 Task: Open a Modern Writer Template save the file as application.epub Remove the following  from template: 'Address' Change the date  '20 May, 2023' change Dear Ms Reader to   Greetings. Add body to the letter I am writing to inform you about an upcoming event that may be of interest to you. Our organization is hosting a seminar on [topic], and we believe it will provide valuable insights and networking opportunities. I encourage you to attend and share this invitation with others who may benefit.Add Name  'Joey'. Insert watermark  Ram&Sons Apply Font Style in watermark Nunito; font size  117and place the watermark  Diagonally 
Action: Mouse moved to (493, 292)
Screenshot: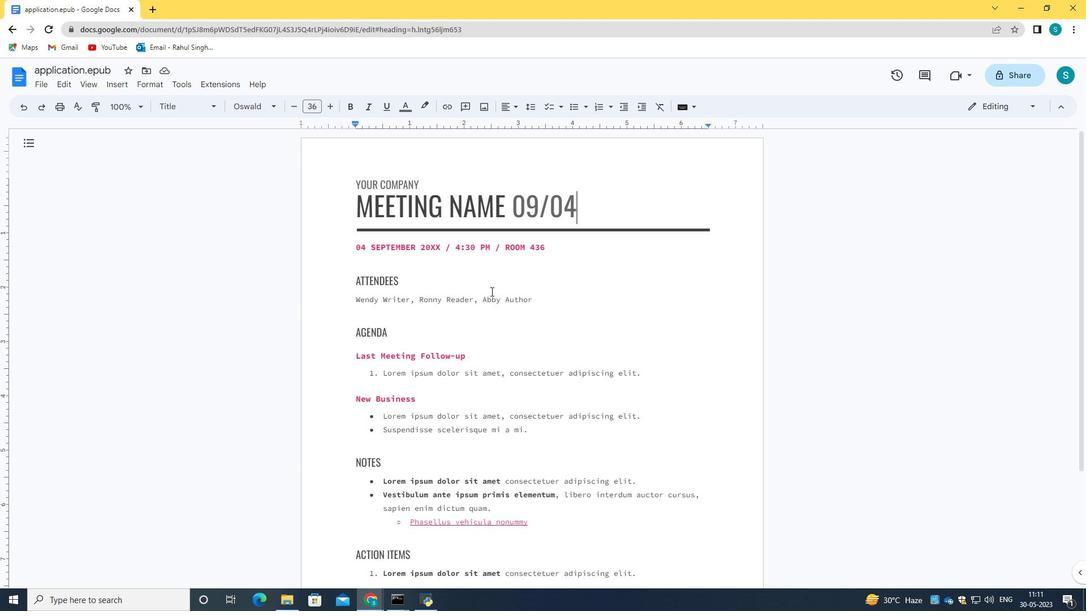 
Action: Mouse scrolled (493, 293) with delta (0, 0)
Screenshot: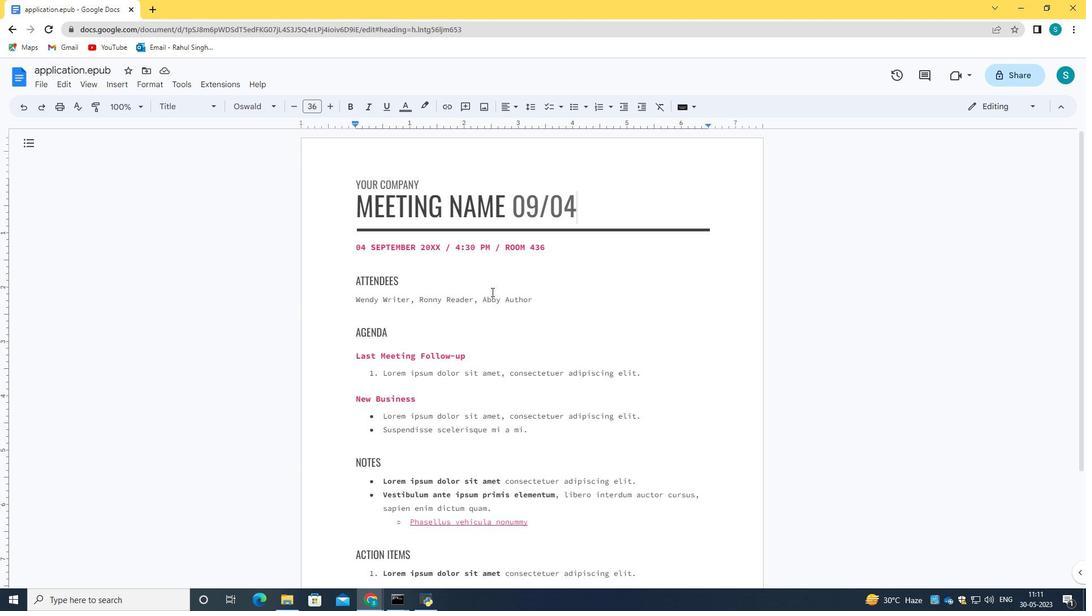 
Action: Mouse scrolled (493, 293) with delta (0, 0)
Screenshot: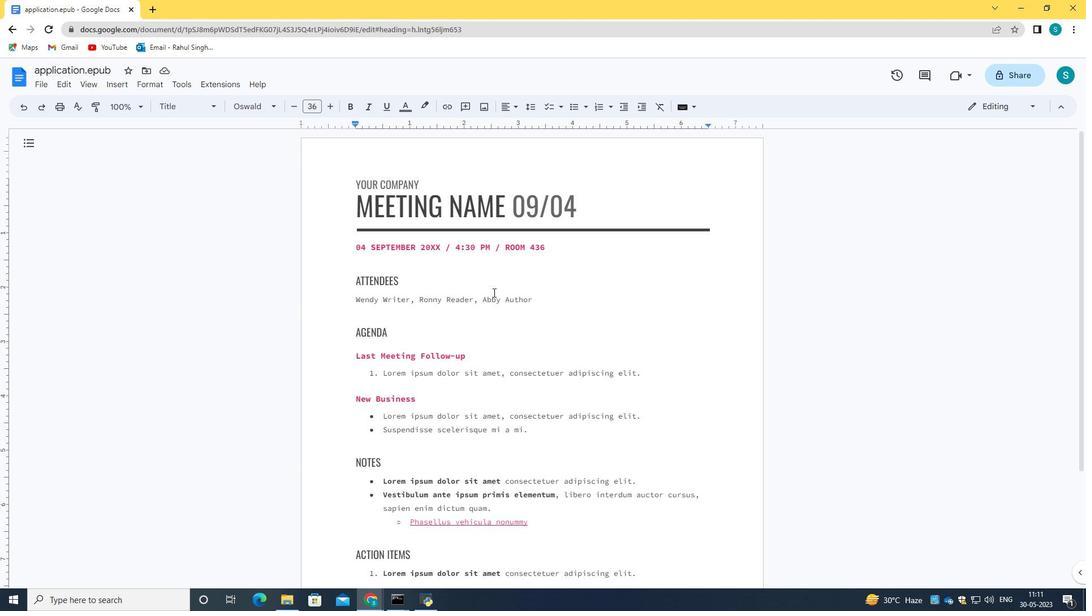 
Action: Mouse moved to (111, 68)
Screenshot: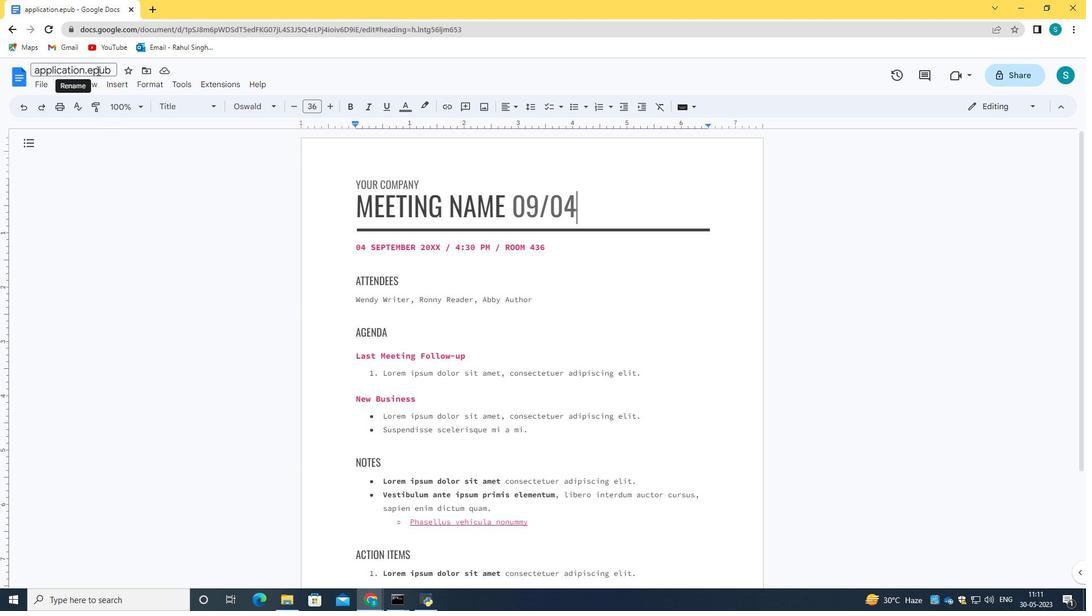
Action: Mouse pressed left at (111, 68)
Screenshot: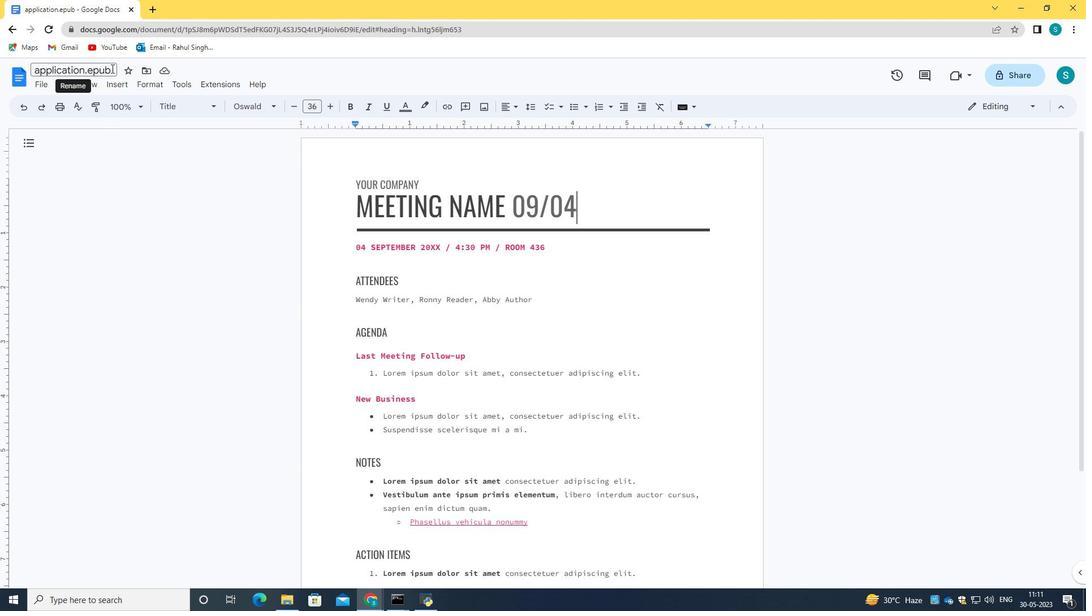 
Action: Mouse pressed left at (111, 68)
Screenshot: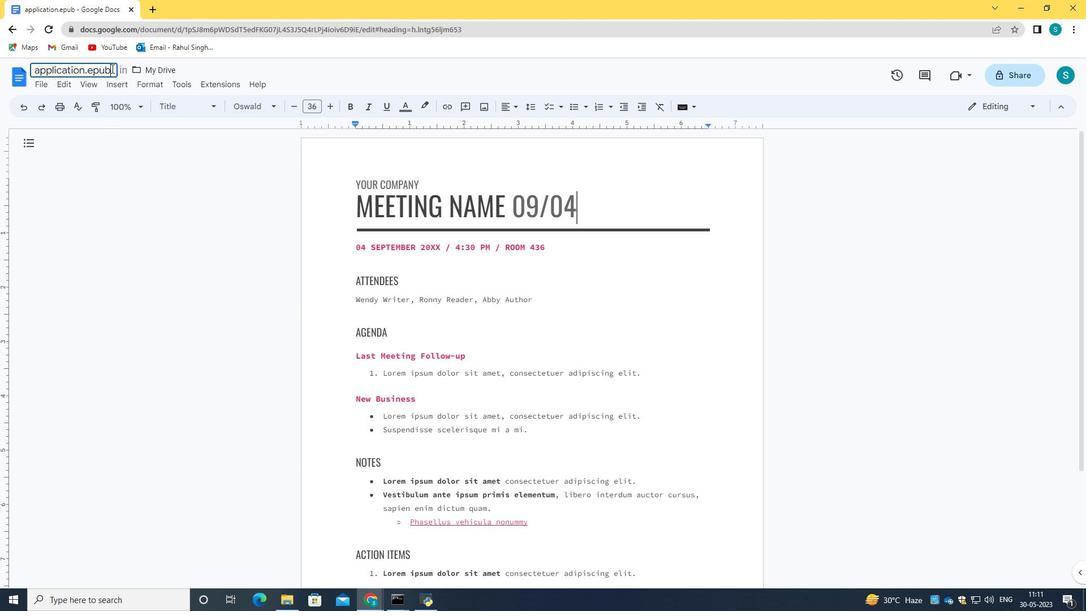 
Action: Mouse moved to (6, 62)
Screenshot: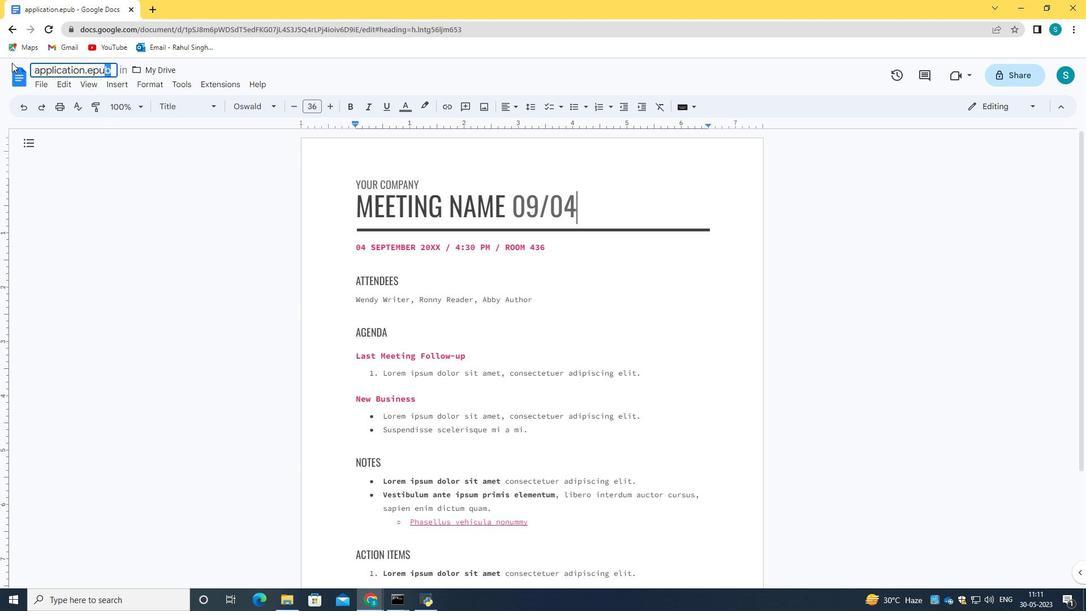 
Action: Key pressed <Key.backspace><Key.caps_lock><Key.caps_lock>application
Screenshot: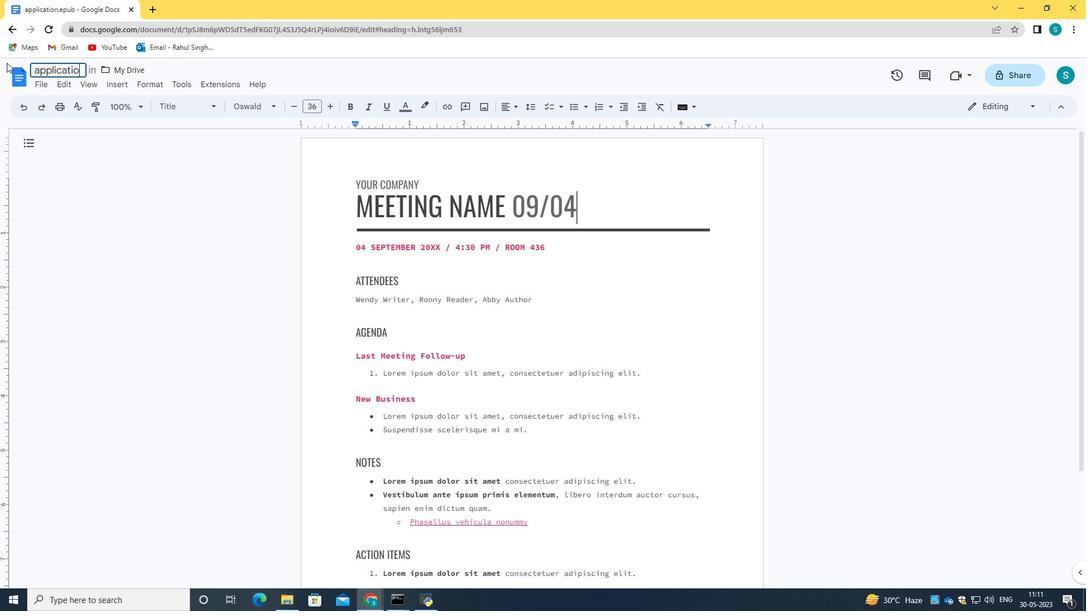 
Action: Mouse moved to (6, 63)
Screenshot: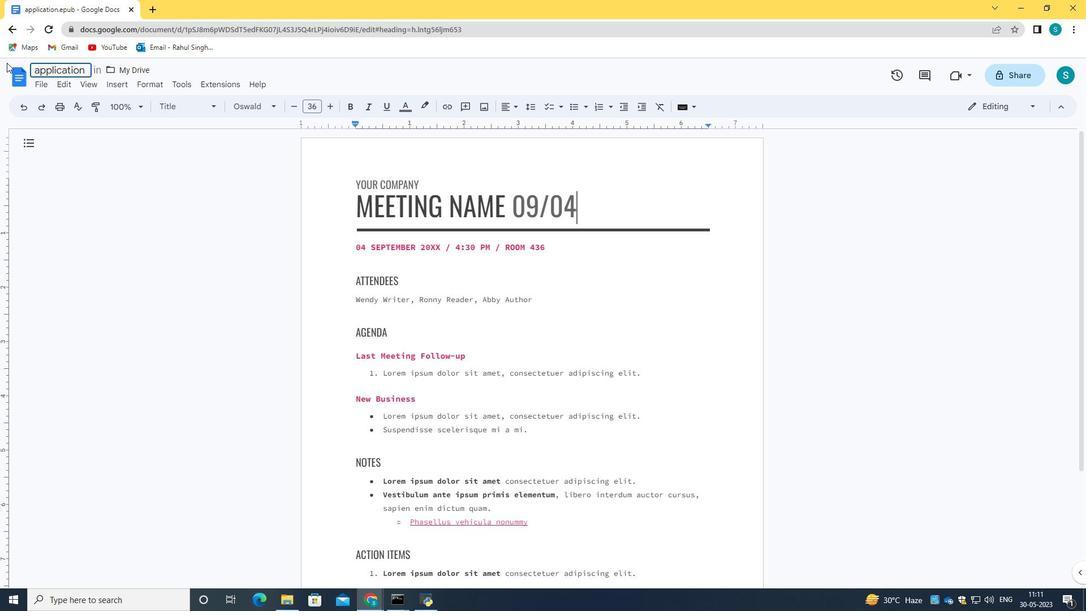 
Action: Key pressed .epub
Screenshot: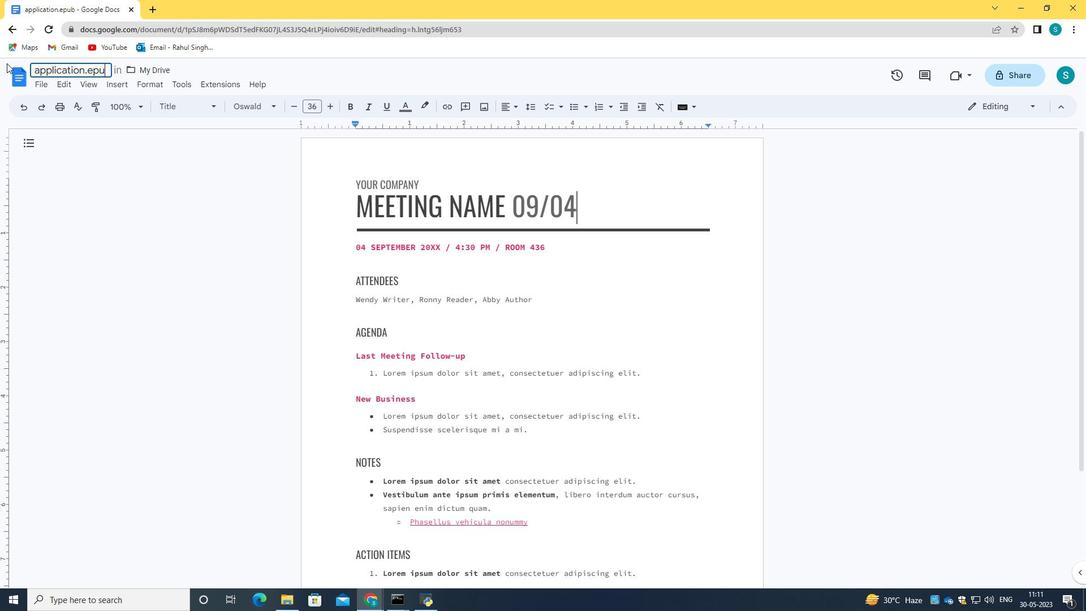 
Action: Mouse moved to (223, 67)
Screenshot: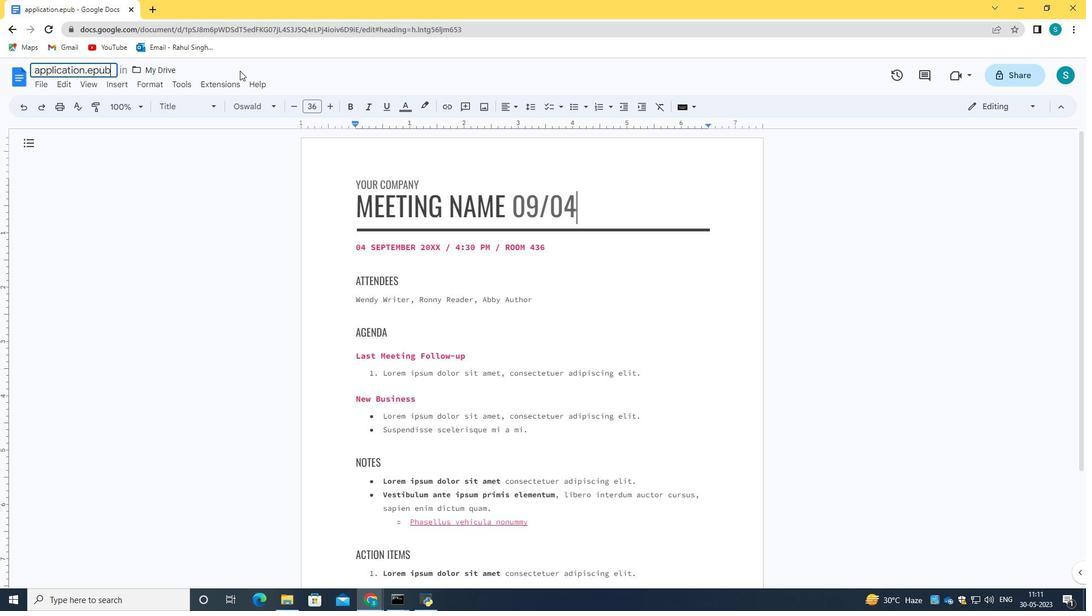
Action: Mouse pressed left at (223, 67)
Screenshot: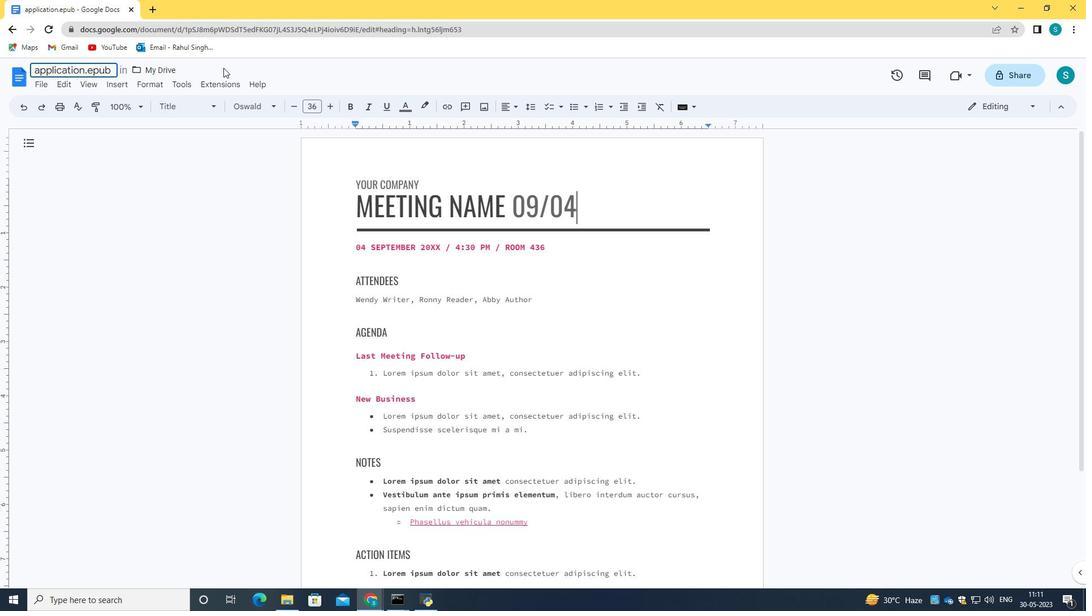 
Action: Mouse moved to (540, 257)
Screenshot: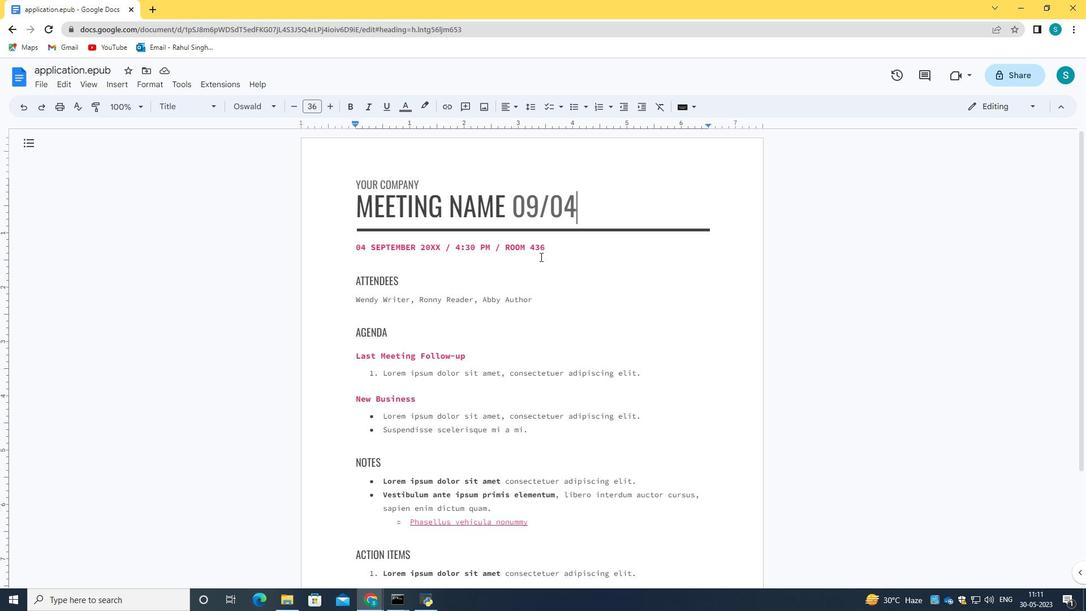 
Action: Mouse scrolled (540, 256) with delta (0, 0)
Screenshot: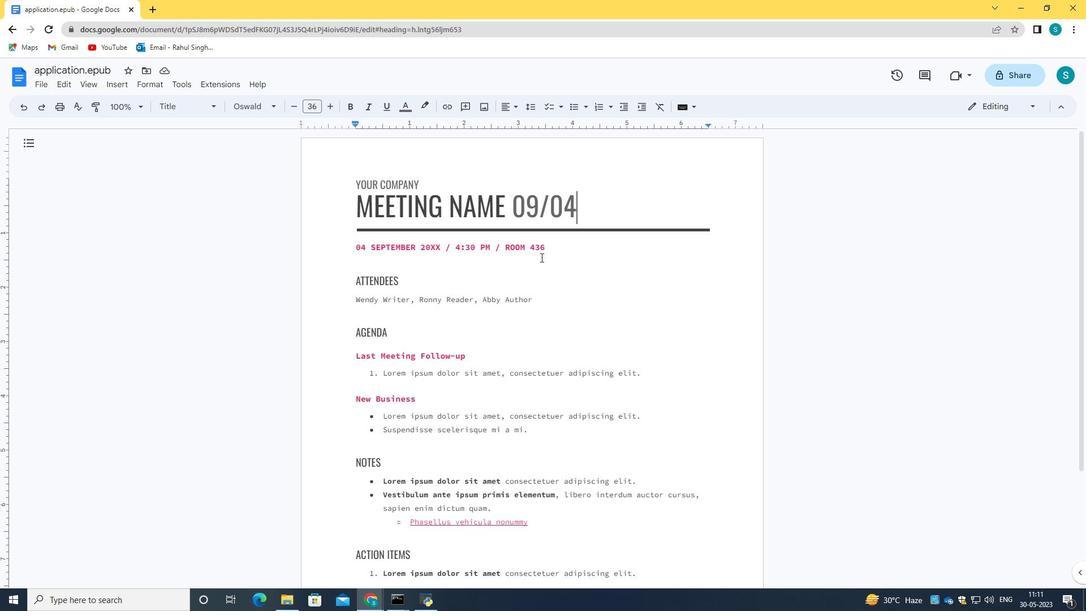 
Action: Mouse moved to (541, 263)
Screenshot: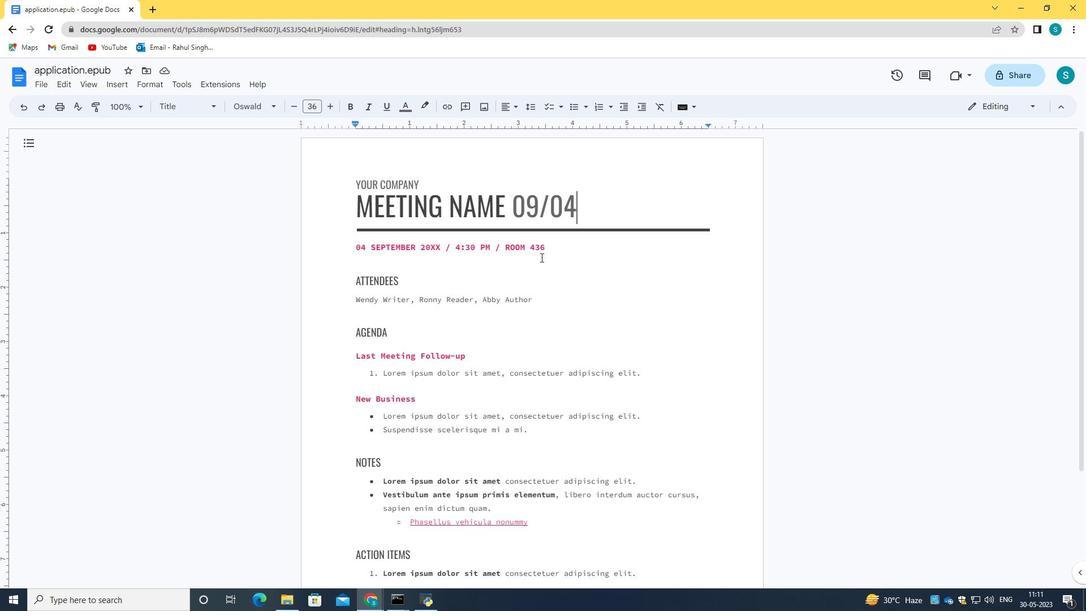 
Action: Mouse scrolled (541, 262) with delta (0, 0)
Screenshot: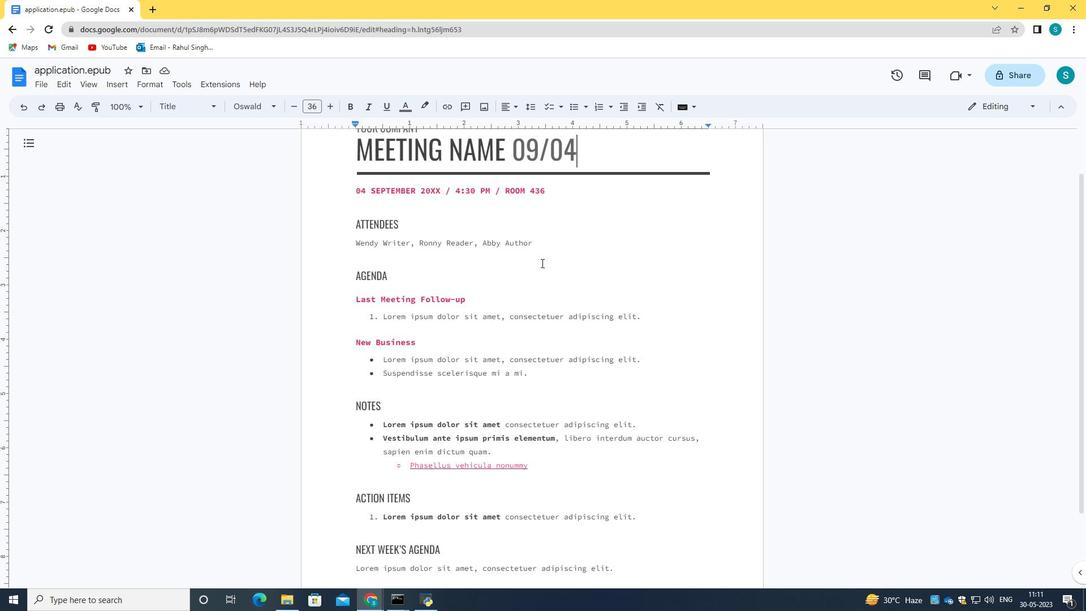 
Action: Mouse scrolled (541, 262) with delta (0, 0)
Screenshot: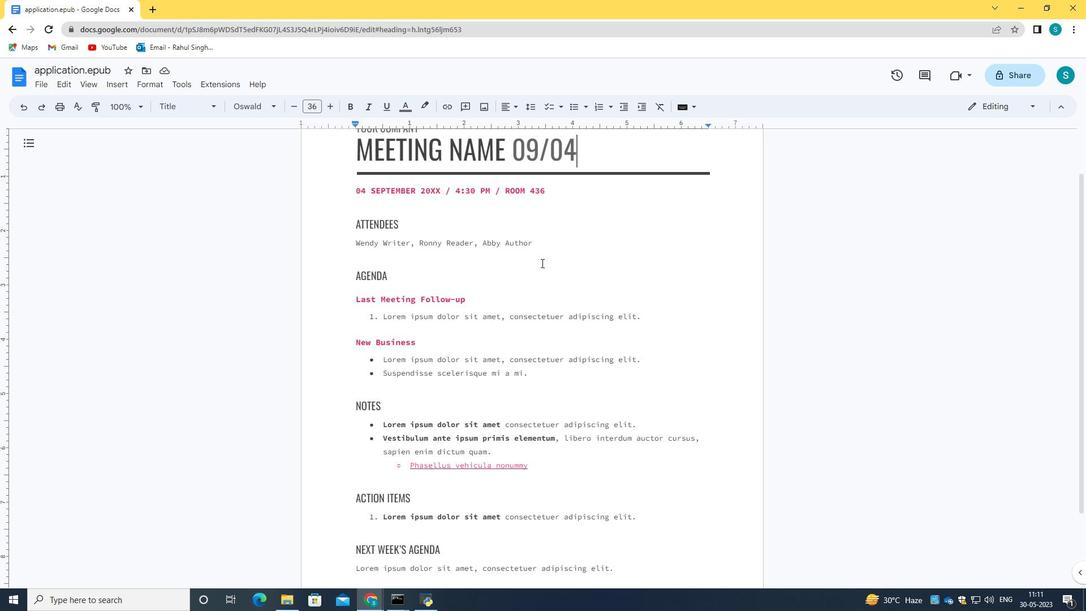
Action: Mouse scrolled (541, 263) with delta (0, 0)
Screenshot: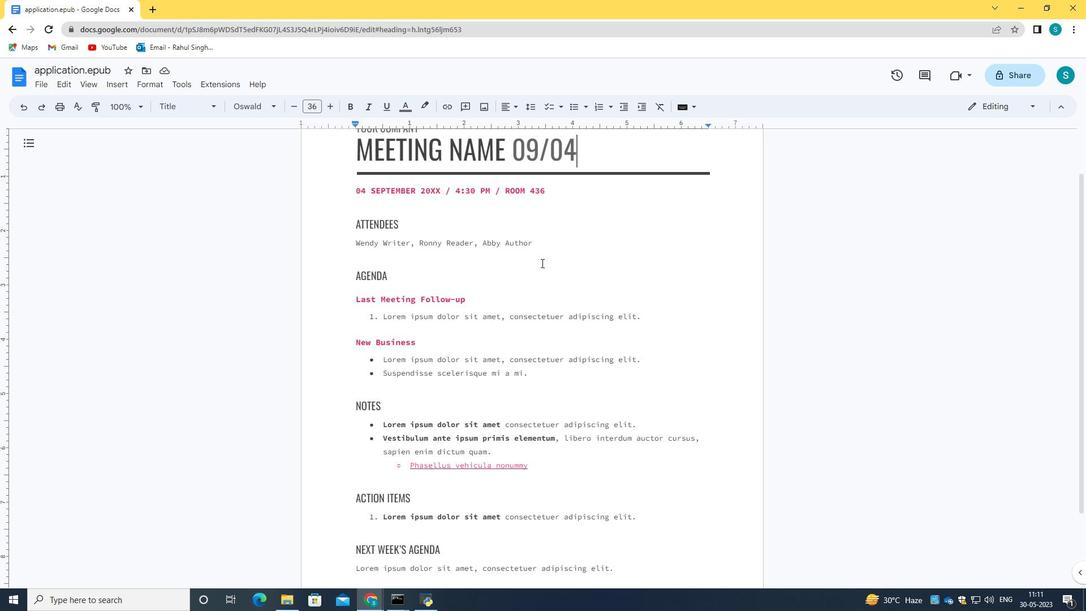 
Action: Mouse scrolled (541, 263) with delta (0, 0)
Screenshot: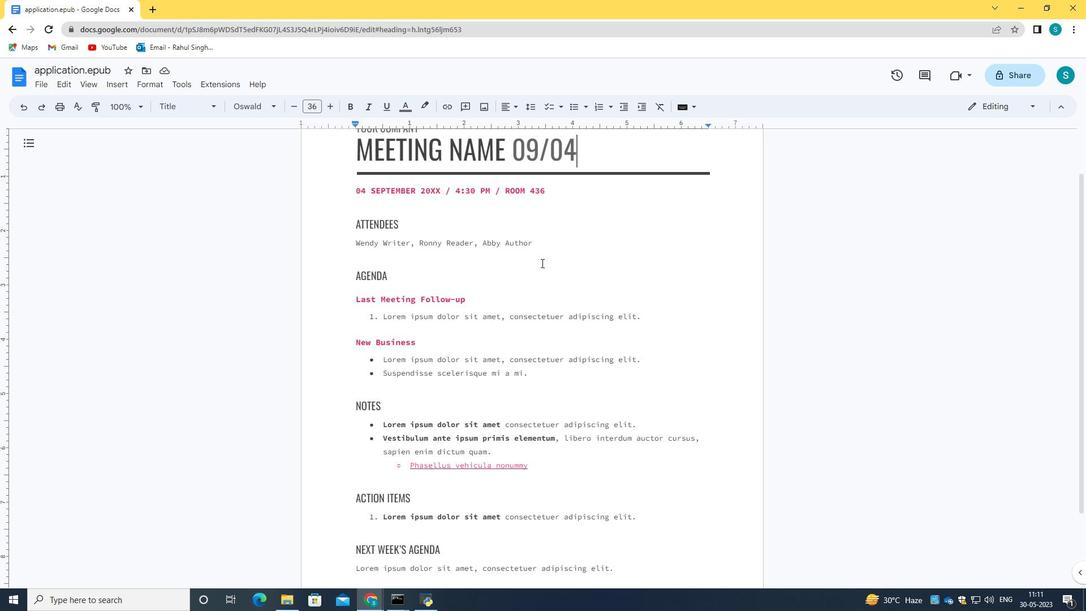 
Action: Mouse scrolled (541, 263) with delta (0, 0)
Screenshot: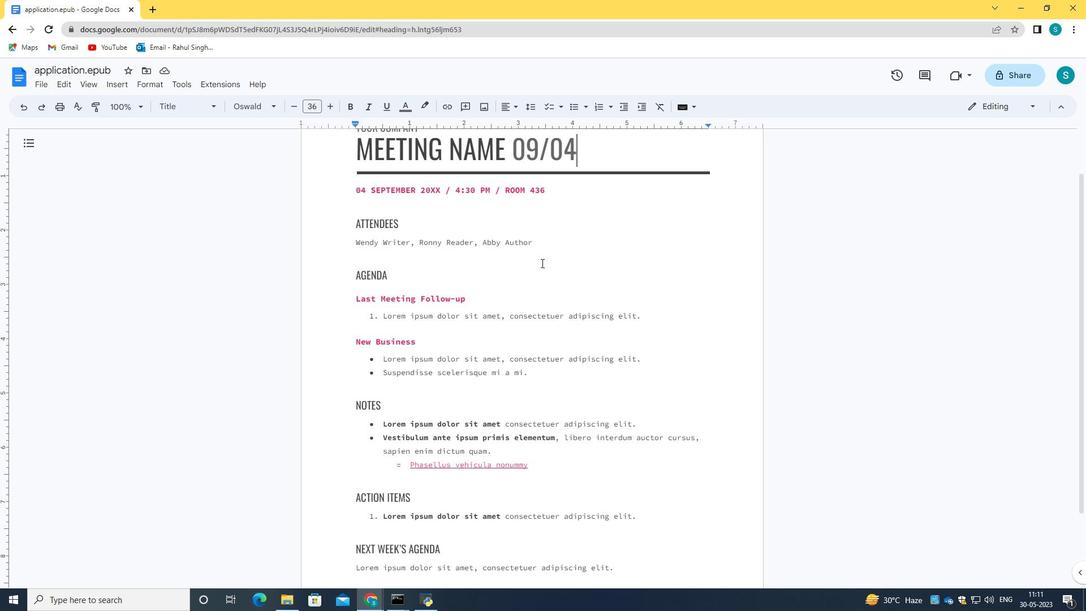 
Action: Key pressed ctrl+S<'\x13'>
Screenshot: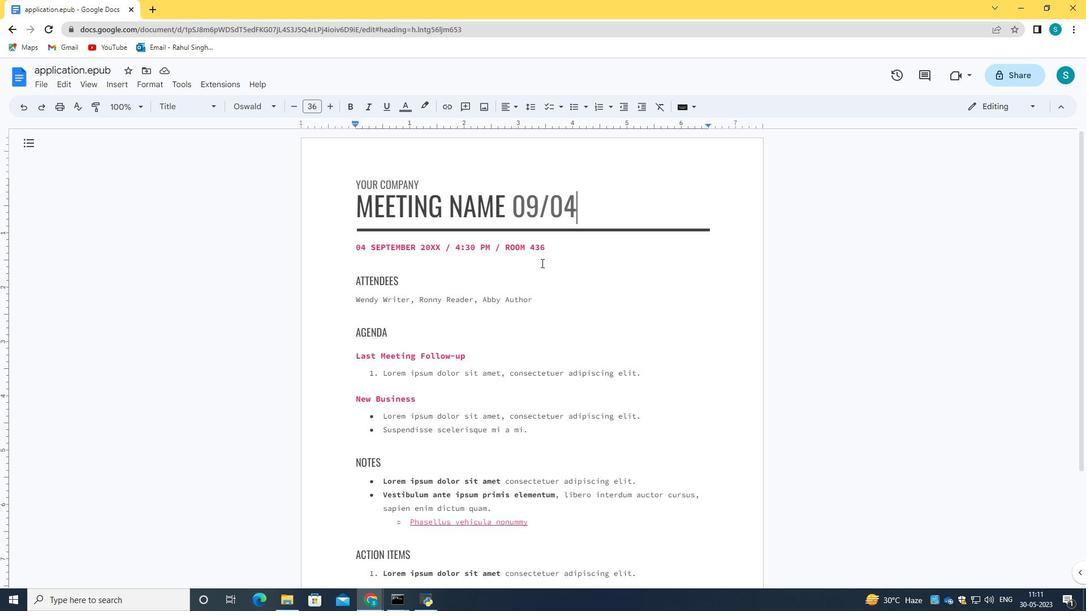
Action: Mouse moved to (583, 209)
Screenshot: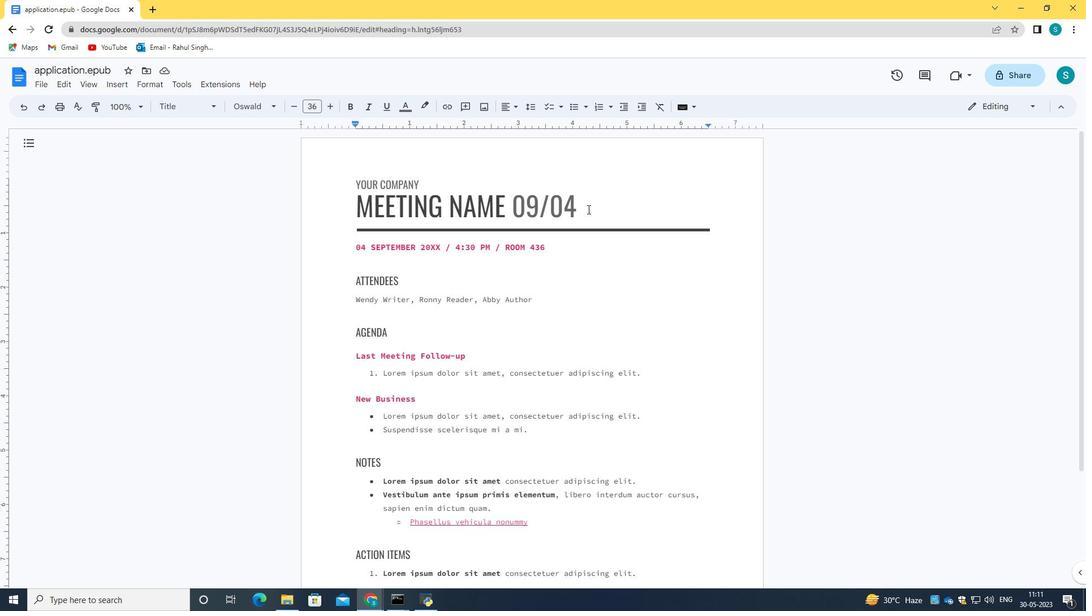 
Action: Mouse pressed left at (583, 209)
Screenshot: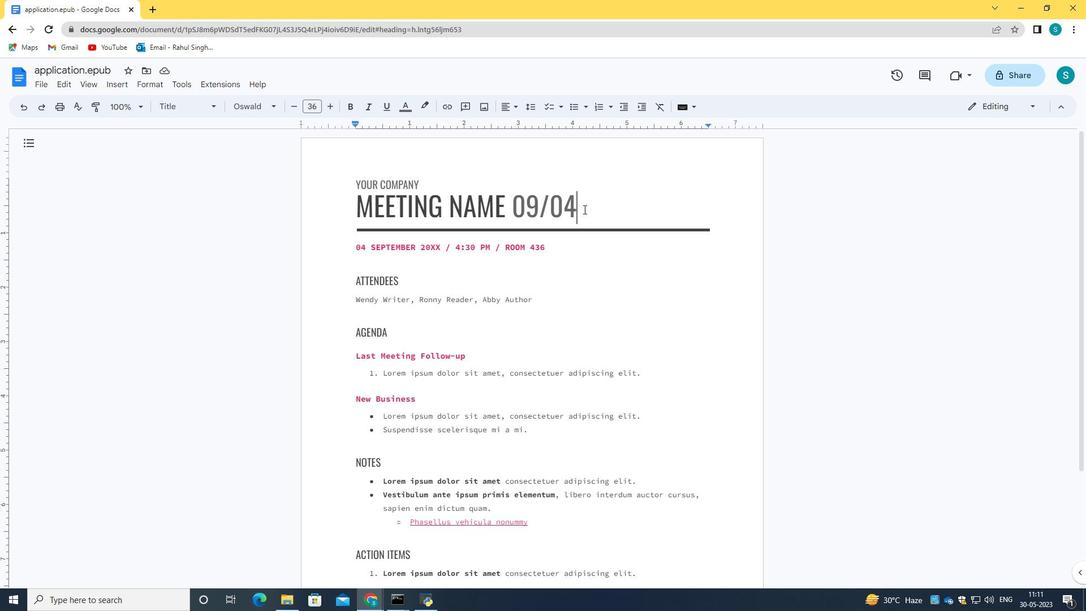 
Action: Mouse moved to (333, 161)
Screenshot: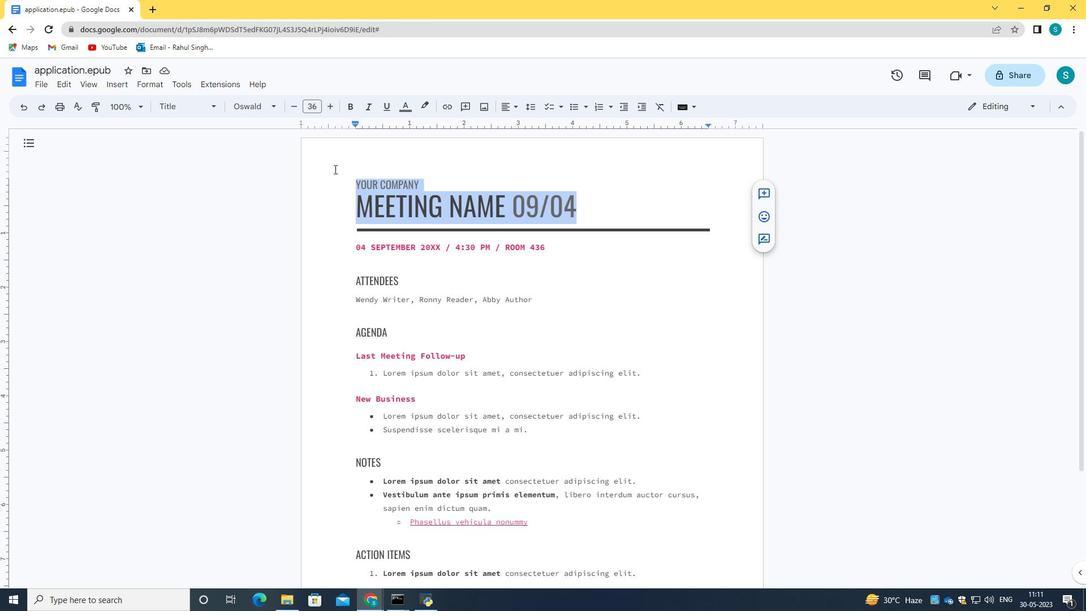 
Action: Key pressed <Key.backspace>
Screenshot: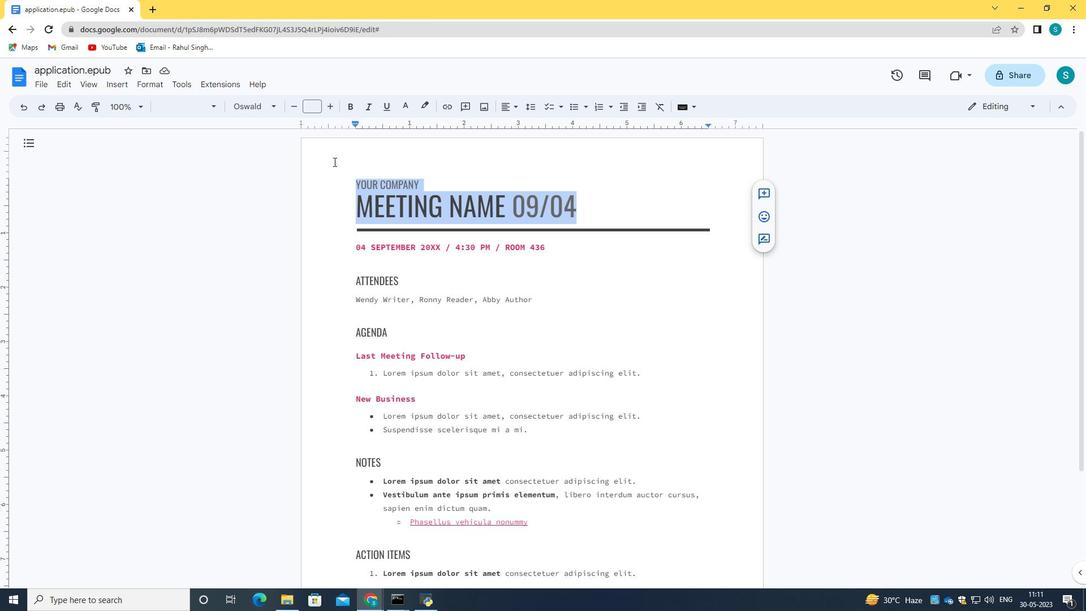 
Action: Mouse moved to (481, 327)
Screenshot: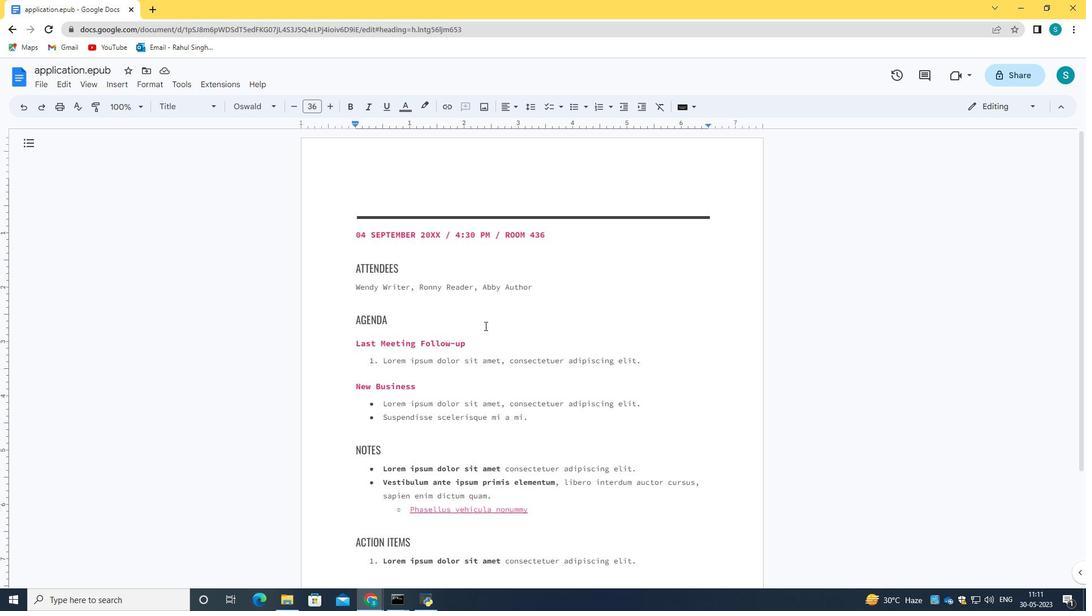 
Action: Mouse scrolled (481, 326) with delta (0, 0)
Screenshot: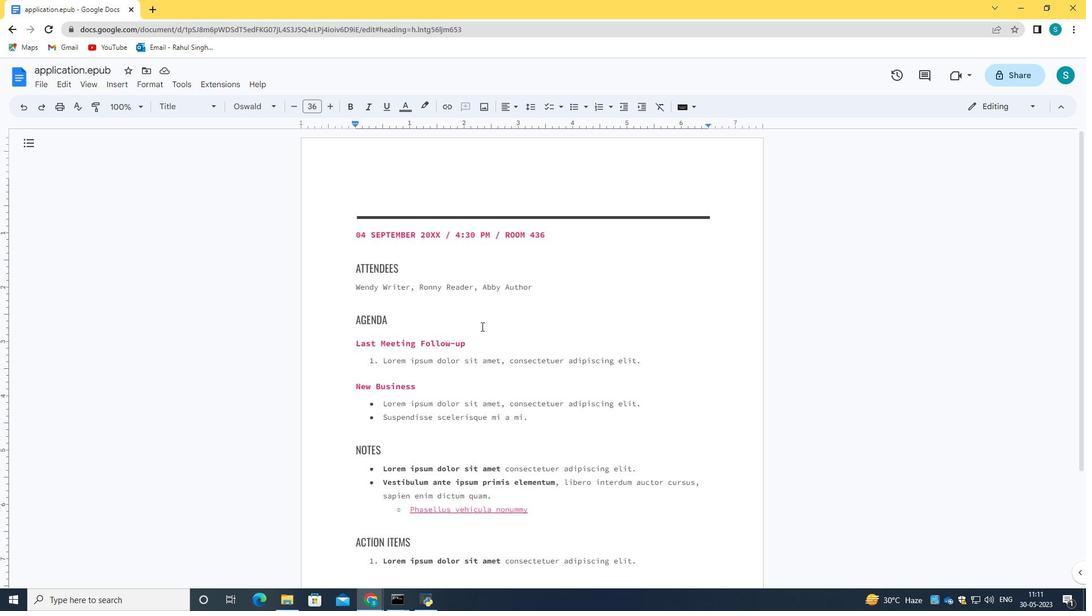 
Action: Mouse scrolled (481, 326) with delta (0, 0)
Screenshot: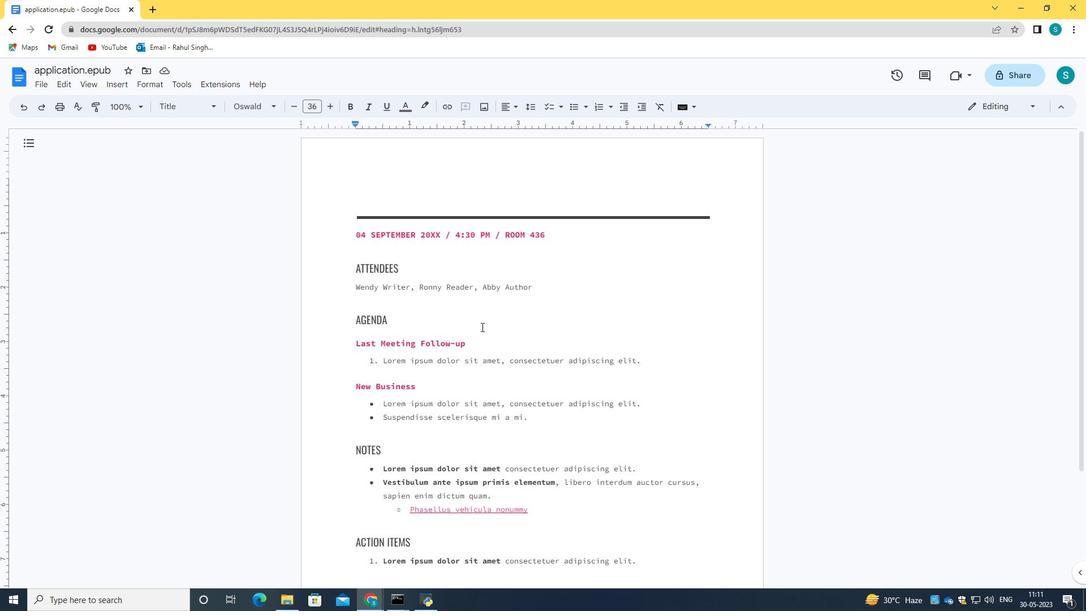 
Action: Mouse scrolled (481, 326) with delta (0, 0)
Screenshot: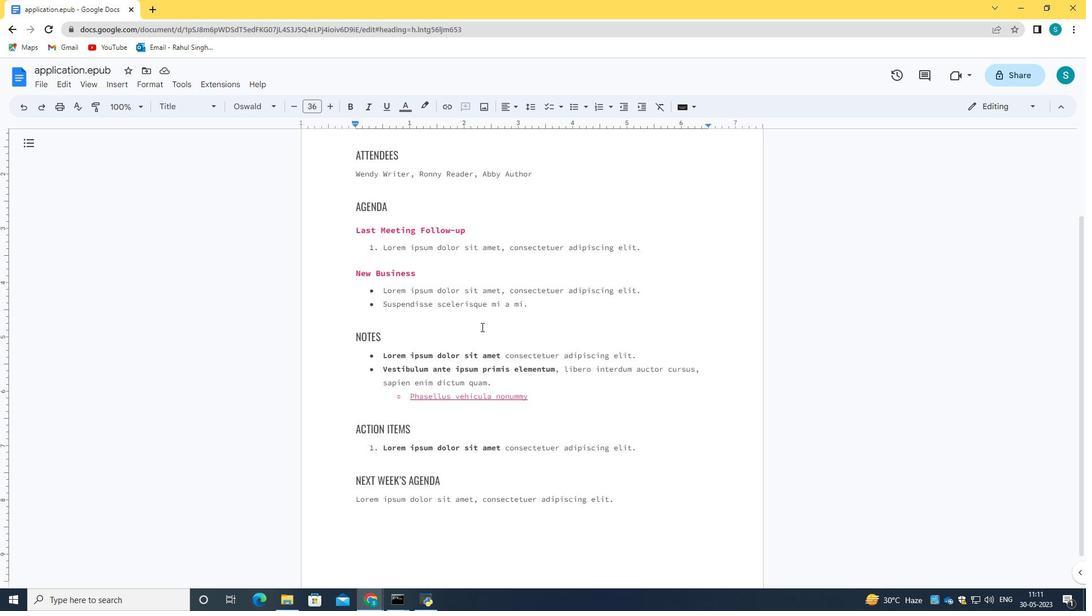 
Action: Mouse scrolled (481, 327) with delta (0, 0)
Screenshot: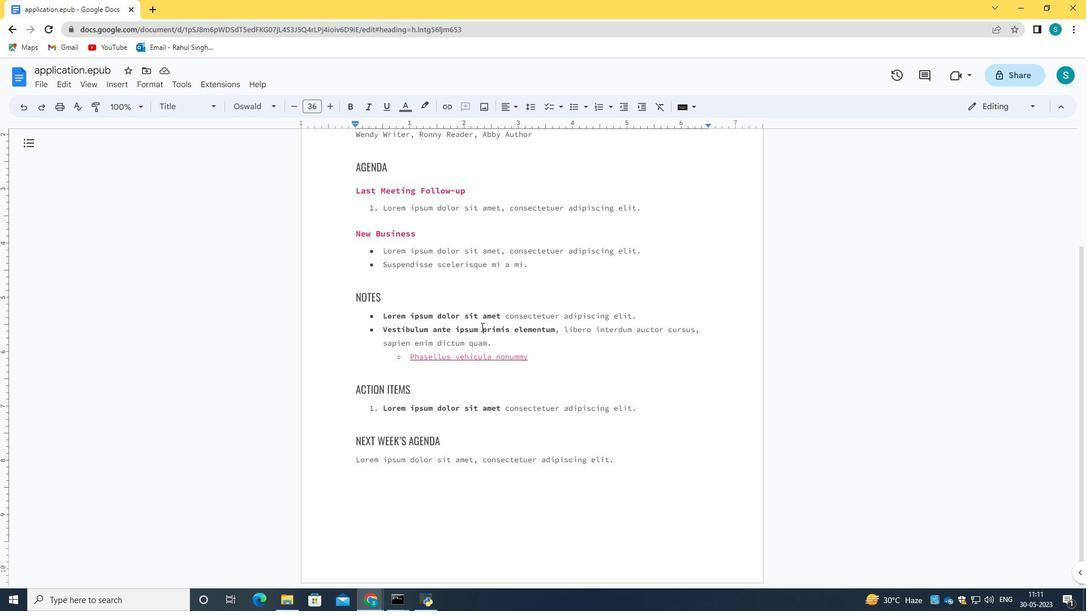 
Action: Mouse scrolled (481, 327) with delta (0, 0)
Screenshot: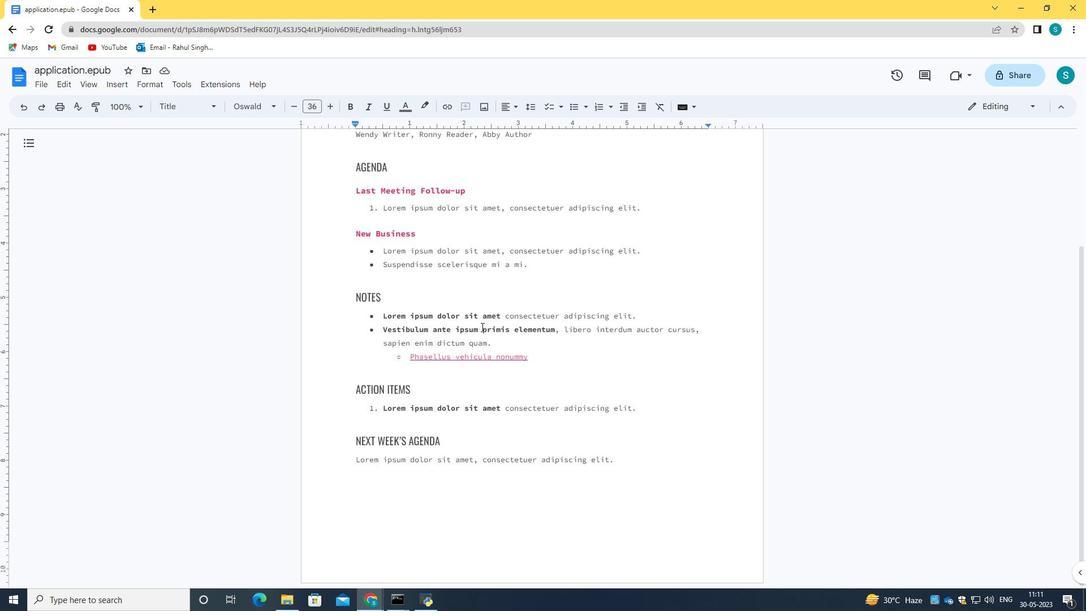 
Action: Mouse scrolled (481, 327) with delta (0, 0)
Screenshot: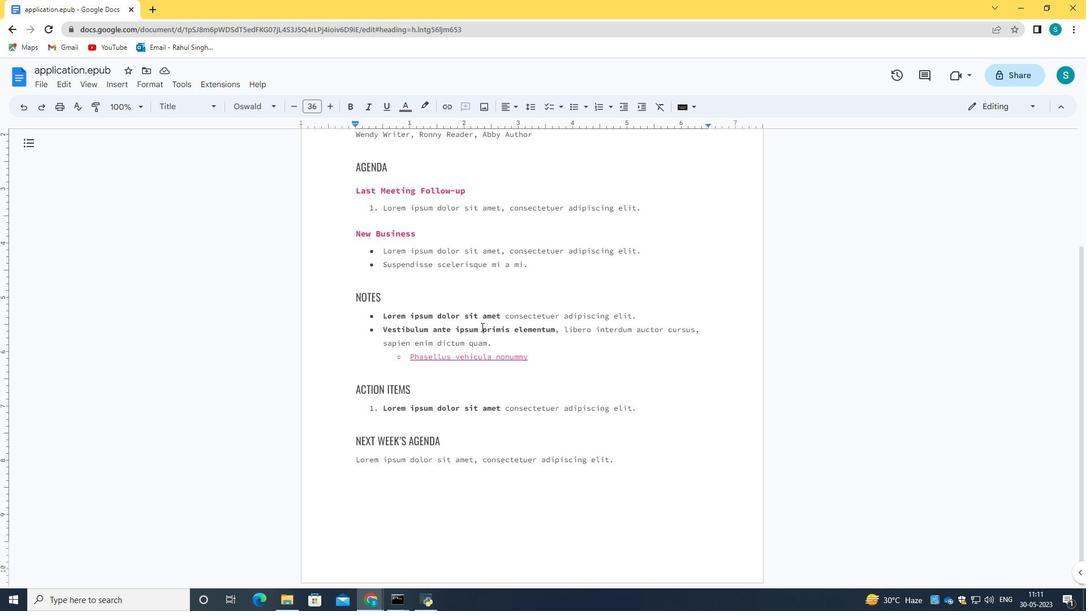 
Action: Mouse scrolled (481, 327) with delta (0, 0)
Screenshot: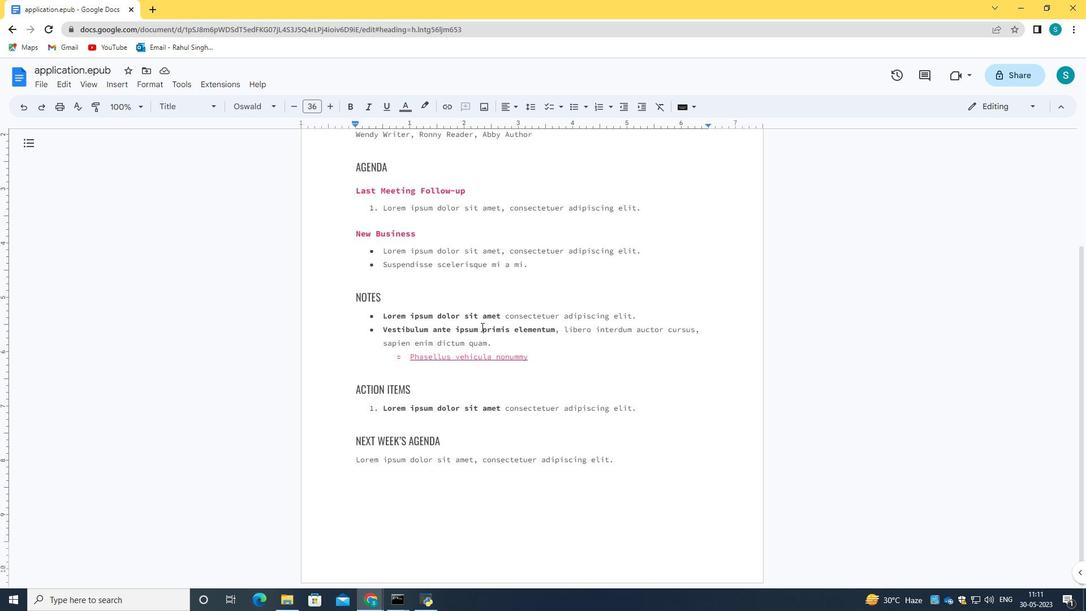 
Action: Mouse moved to (410, 190)
Screenshot: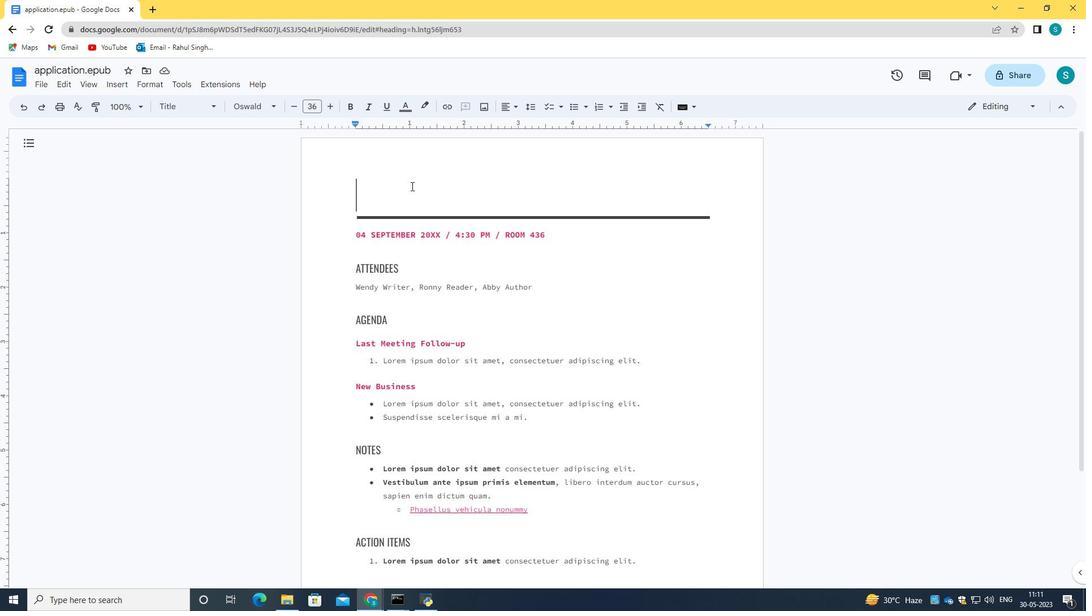
Action: Mouse pressed left at (410, 190)
Screenshot: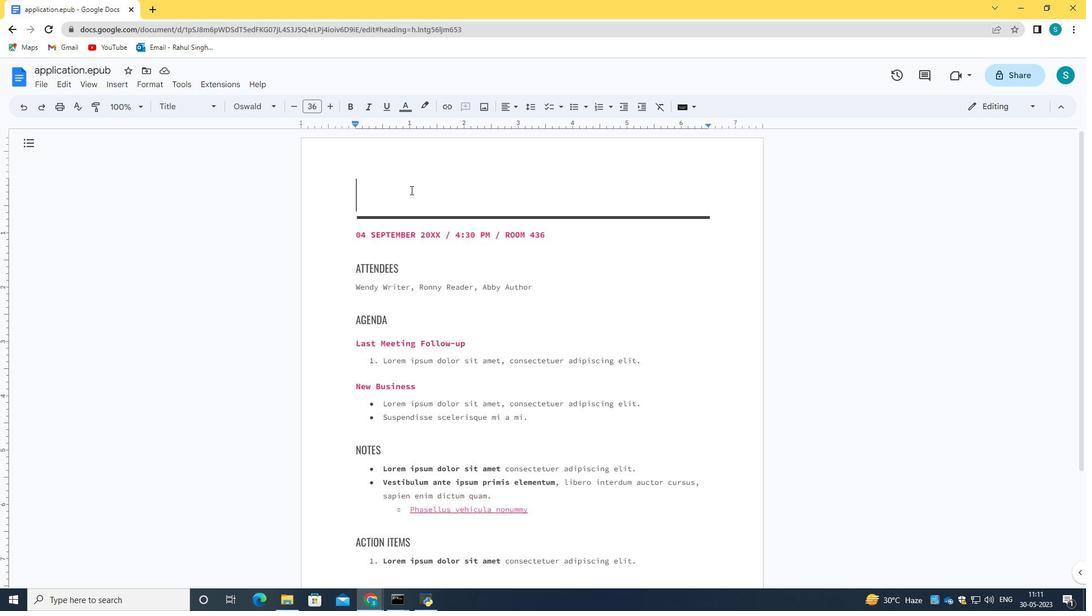 
Action: Mouse moved to (410, 190)
Screenshot: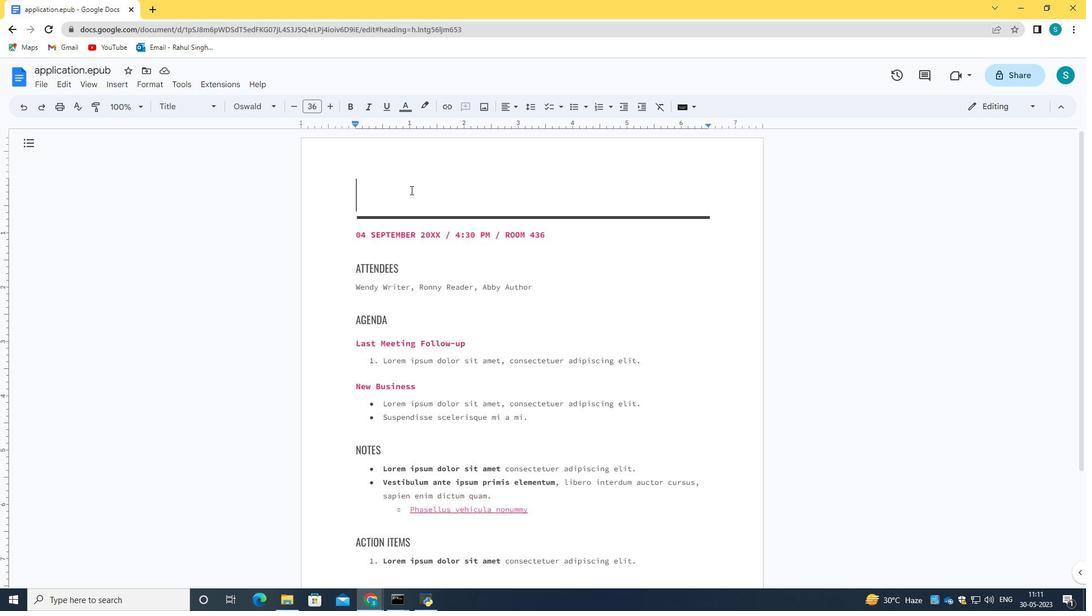 
Action: Key pressed <Key.caps_lock>A<Key.caps_lock>ddress
Screenshot: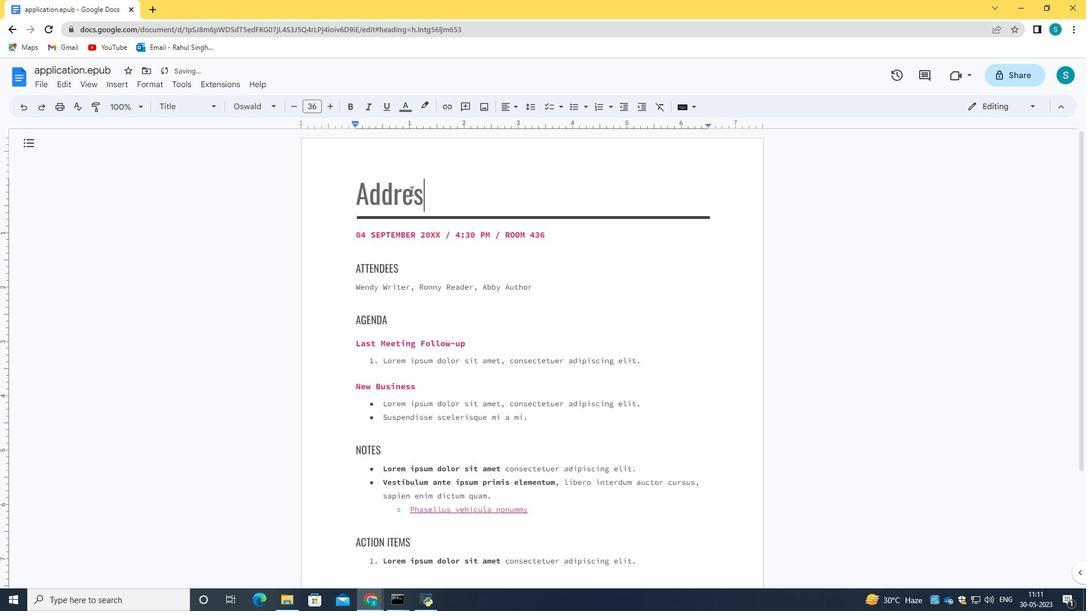 
Action: Mouse moved to (484, 203)
Screenshot: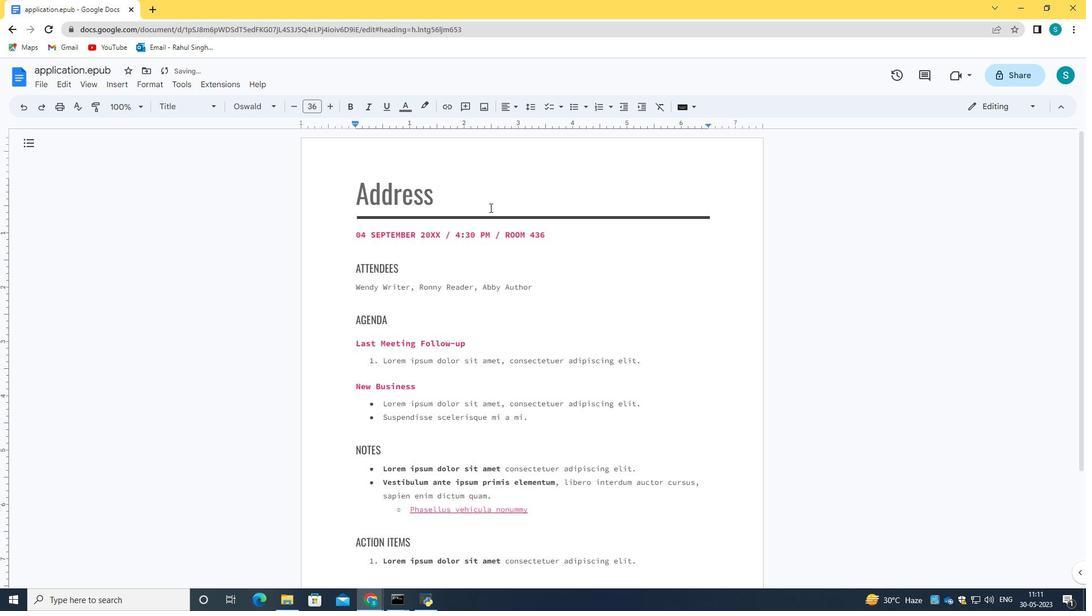 
Action: Mouse pressed left at (484, 203)
Screenshot: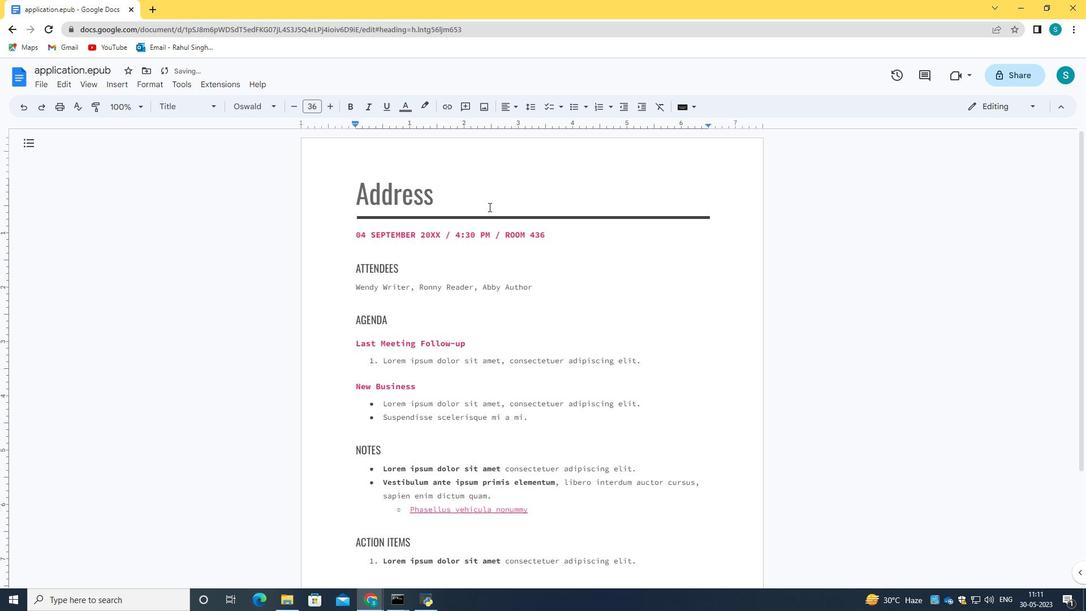 
Action: Mouse moved to (443, 233)
Screenshot: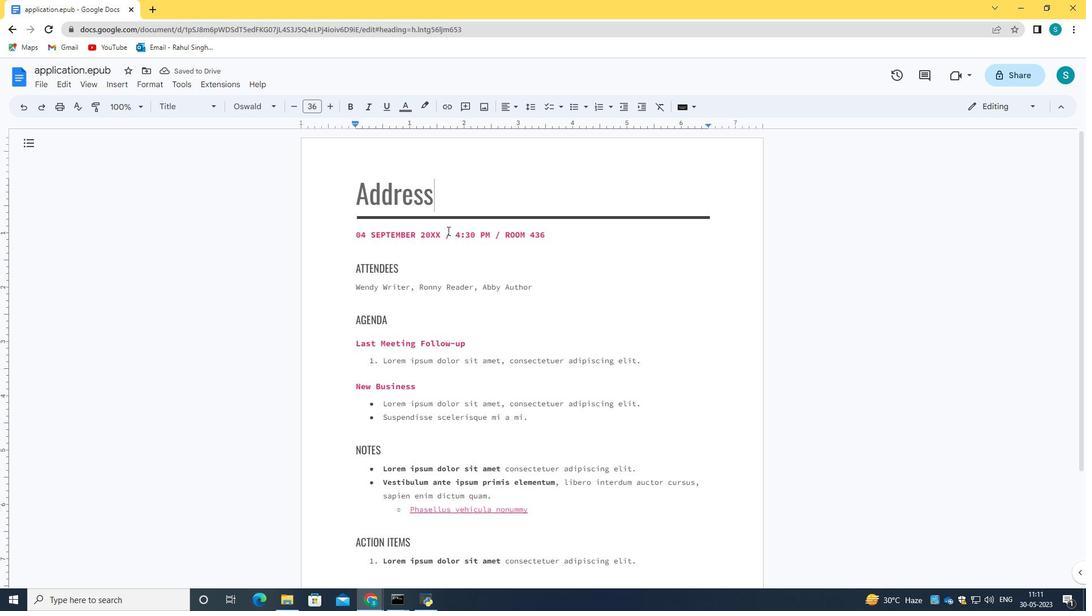 
Action: Mouse pressed left at (443, 233)
Screenshot: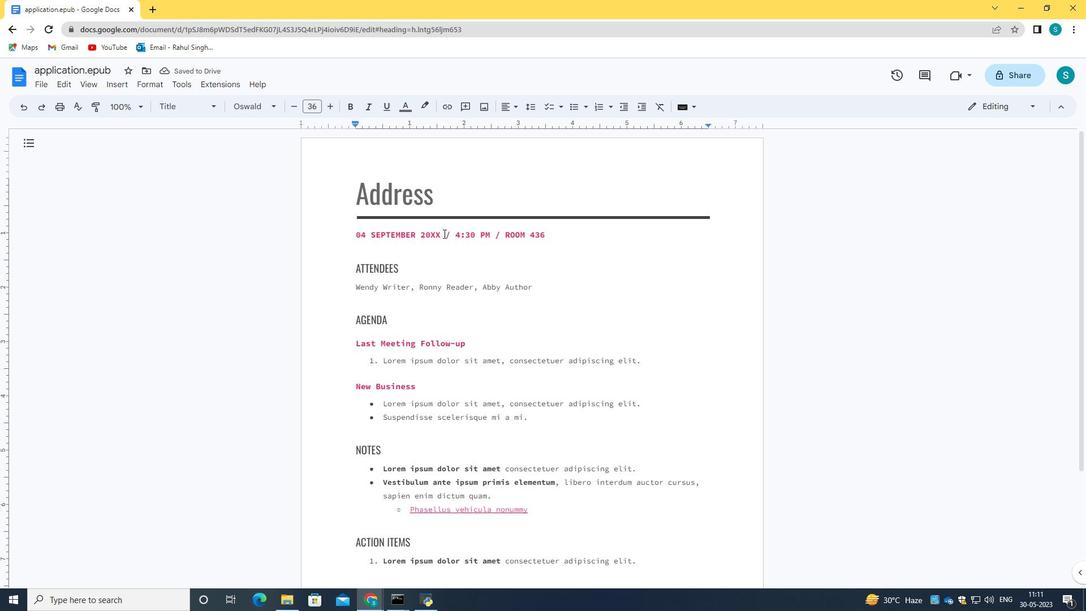 
Action: Mouse moved to (448, 224)
Screenshot: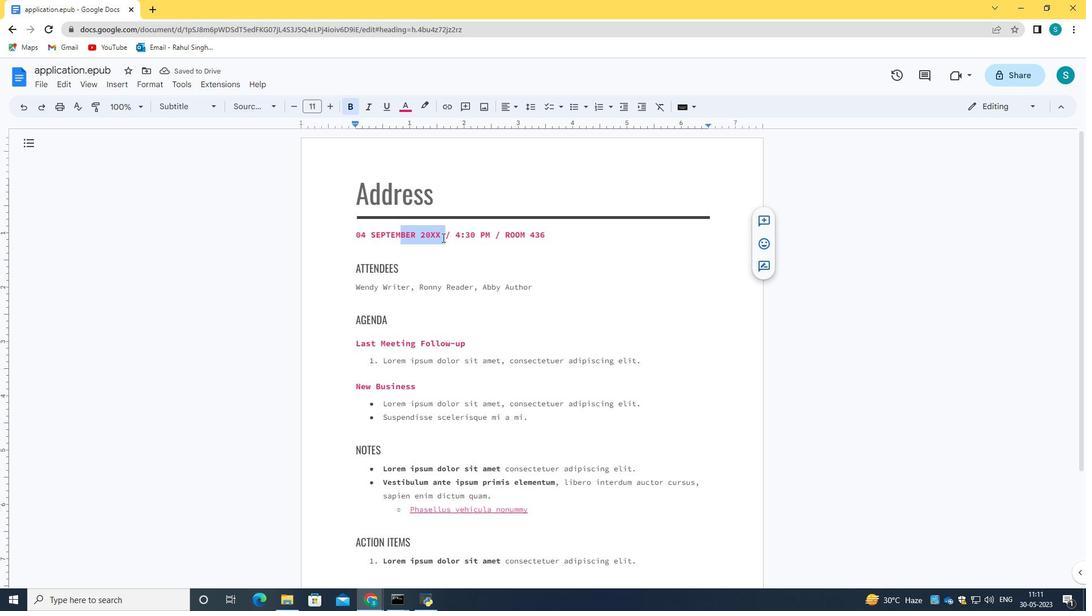 
Action: Mouse pressed left at (448, 224)
Screenshot: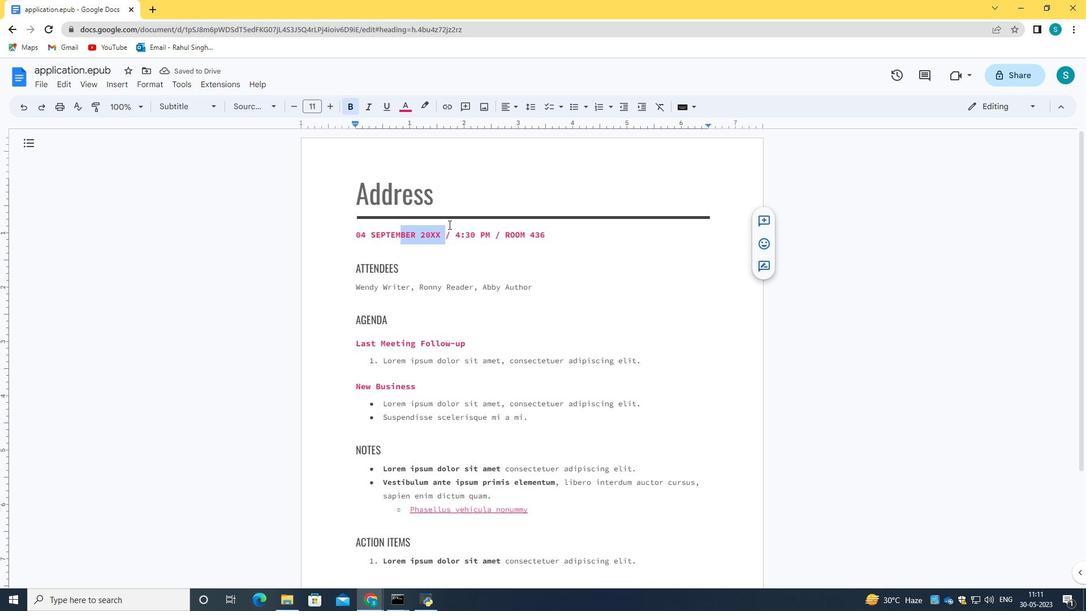 
Action: Mouse moved to (556, 240)
Screenshot: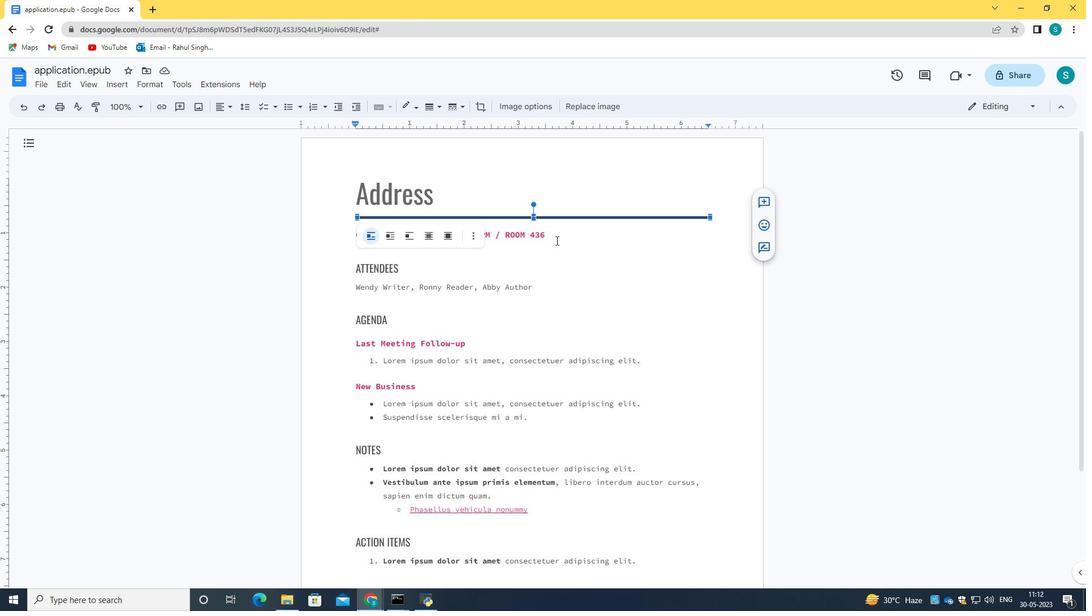 
Action: Mouse pressed left at (556, 240)
Screenshot: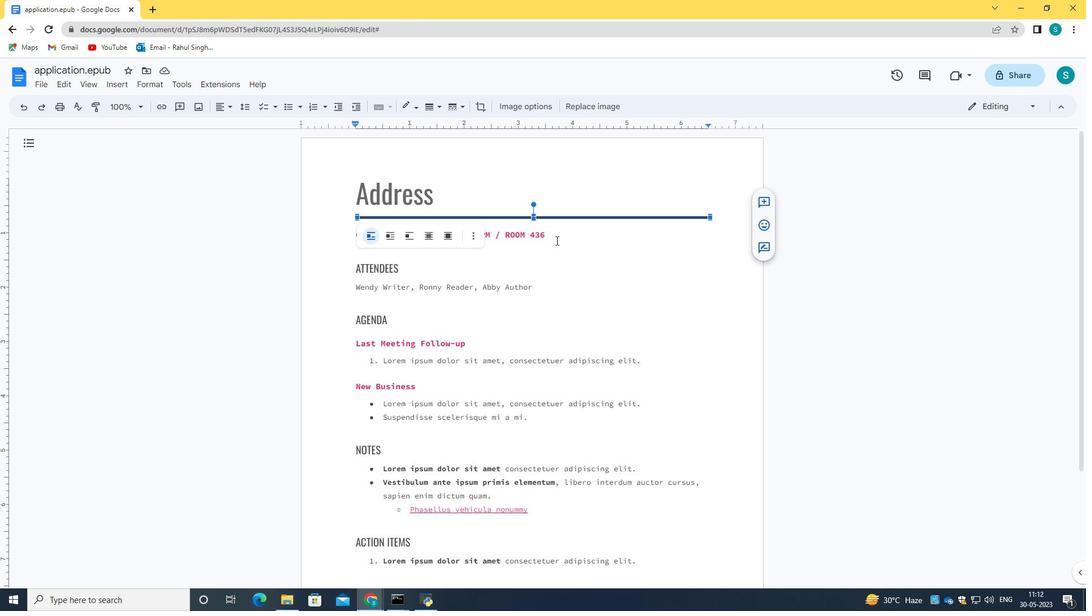 
Action: Mouse moved to (548, 233)
Screenshot: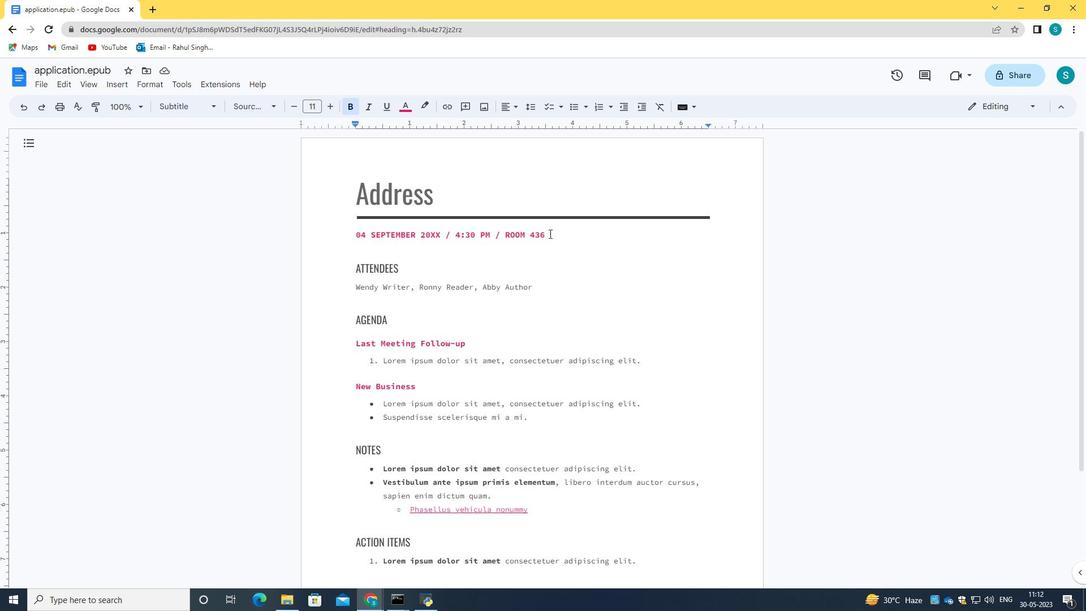 
Action: Key pressed <Key.backspace><Key.backspace><Key.backspace><Key.backspace><Key.backspace><Key.backspace><Key.backspace><Key.backspace><Key.backspace><Key.backspace><Key.backspace><Key.backspace><Key.backspace><Key.backspace><Key.backspace><Key.backspace><Key.backspace><Key.backspace><Key.backspace><Key.backspace><Key.backspace><Key.backspace><Key.backspace><Key.backspace><Key.backspace><Key.backspace><Key.backspace><Key.backspace><Key.backspace><Key.backspace><Key.backspace><Key.backspace><Key.backspace><Key.backspace><Key.backspace><Key.backspace><Key.backspace><Key.backspace><Key.backspace><Key.backspace><Key.backspace><Key.backspace><Key.backspace><Key.backspace>
Screenshot: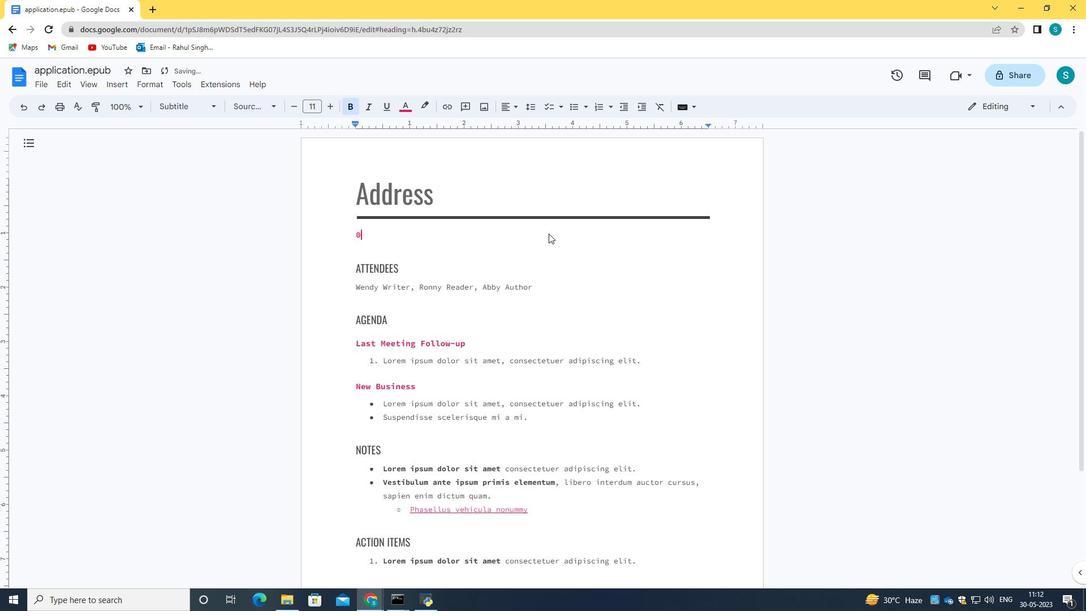 
Action: Mouse moved to (23, 105)
Screenshot: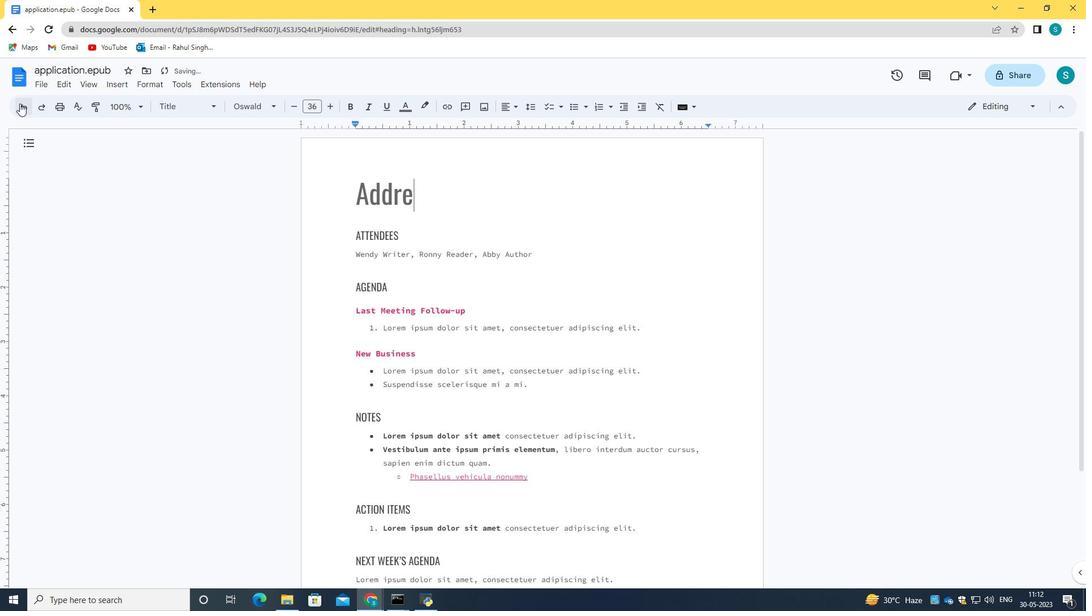 
Action: Mouse pressed left at (23, 105)
Screenshot: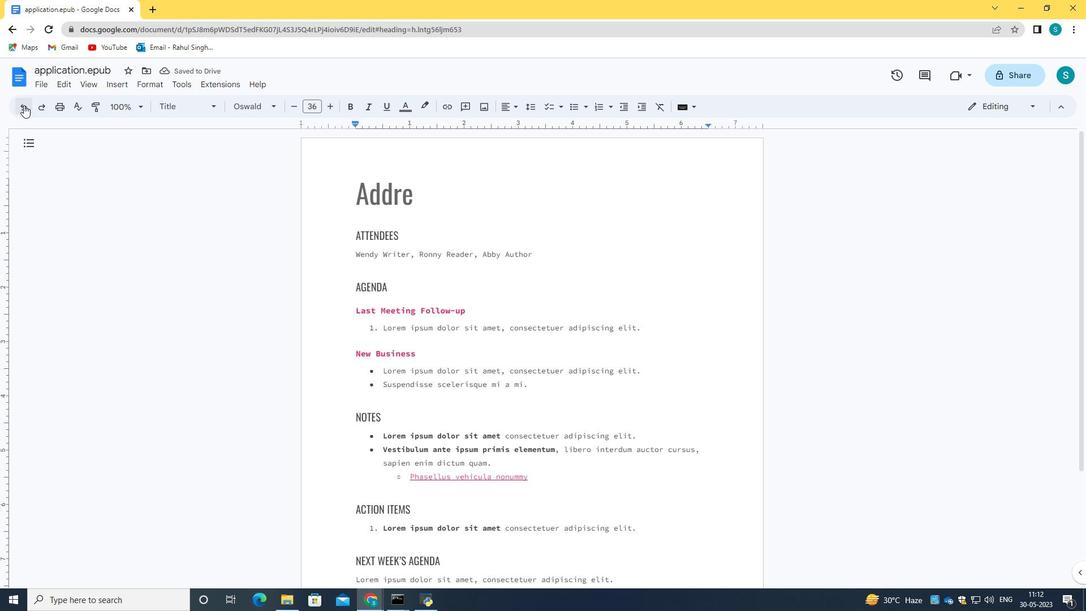 
Action: Mouse moved to (548, 235)
Screenshot: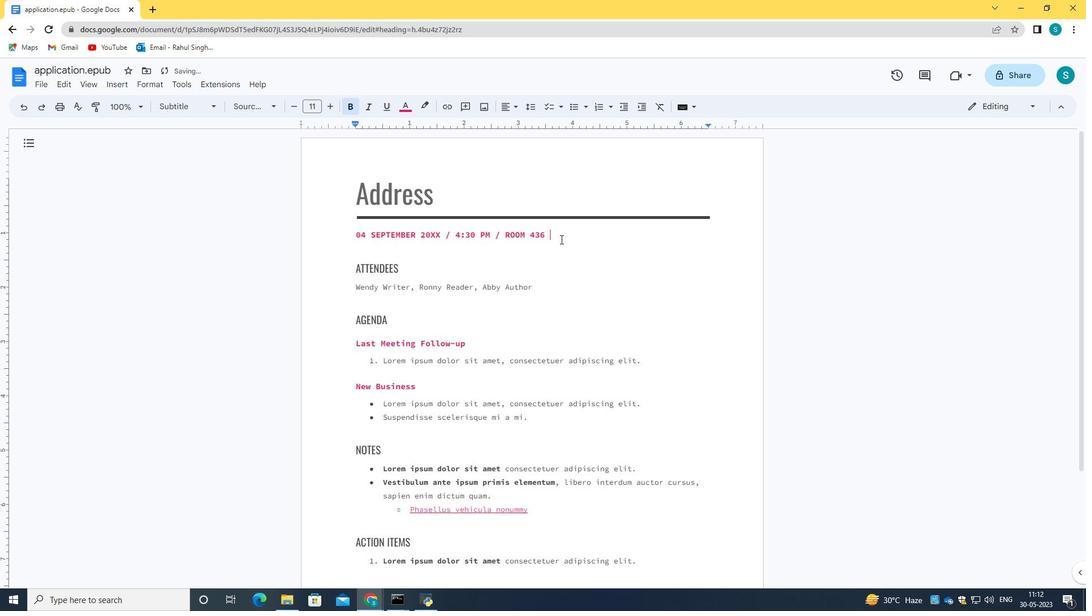 
Action: Mouse pressed left at (548, 235)
Screenshot: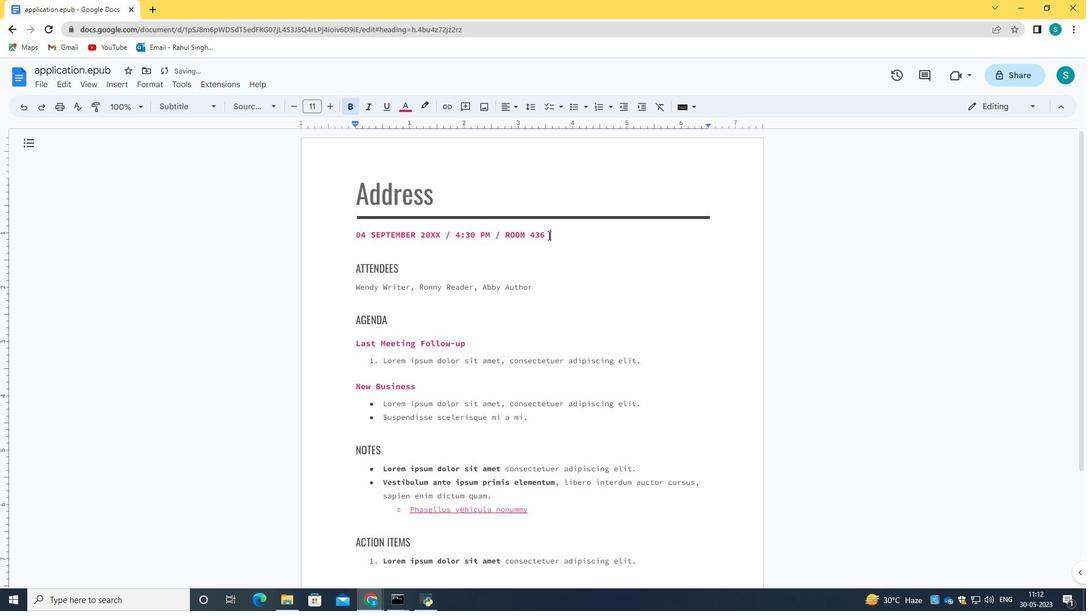 
Action: Key pressed <Key.backspace><Key.backspace><Key.backspace><Key.backspace><Key.backspace><Key.backspace><Key.backspace><Key.backspace><Key.backspace><Key.backspace><Key.backspace><Key.backspace><Key.backspace><Key.backspace><Key.backspace><Key.backspace><Key.backspace><Key.backspace><Key.backspace><Key.backspace><Key.backspace><Key.backspace><Key.backspace><Key.backspace><Key.backspace><Key.backspace><Key.backspace><Key.backspace><Key.backspace><Key.backspace><Key.backspace><Key.backspace><Key.backspace><Key.backspace><Key.backspace><Key.backspace><Key.backspace><Key.backspace><Key.backspace>20<Key.space><Key.caps_lock>M<Key.caps_lock>ay<Key.space>2023
Screenshot: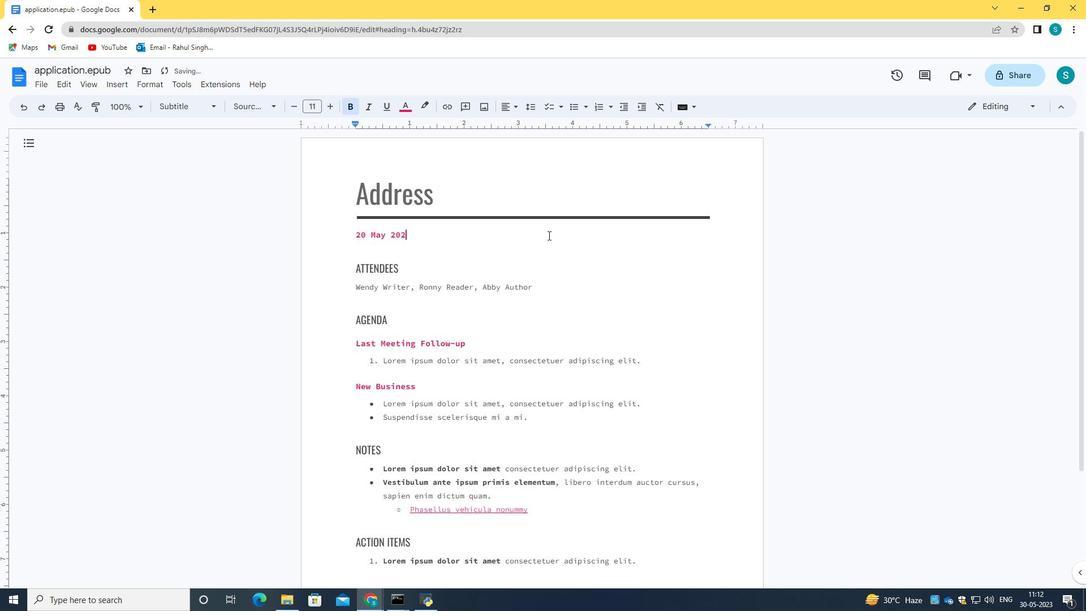 
Action: Mouse scrolled (548, 234) with delta (0, 0)
Screenshot: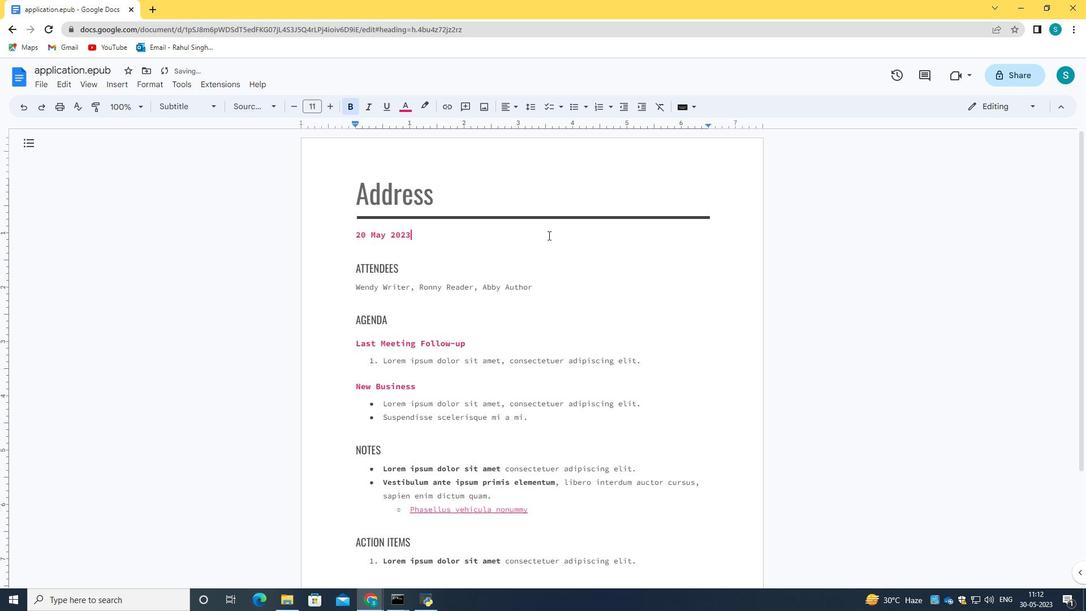 
Action: Mouse scrolled (548, 234) with delta (0, 0)
Screenshot: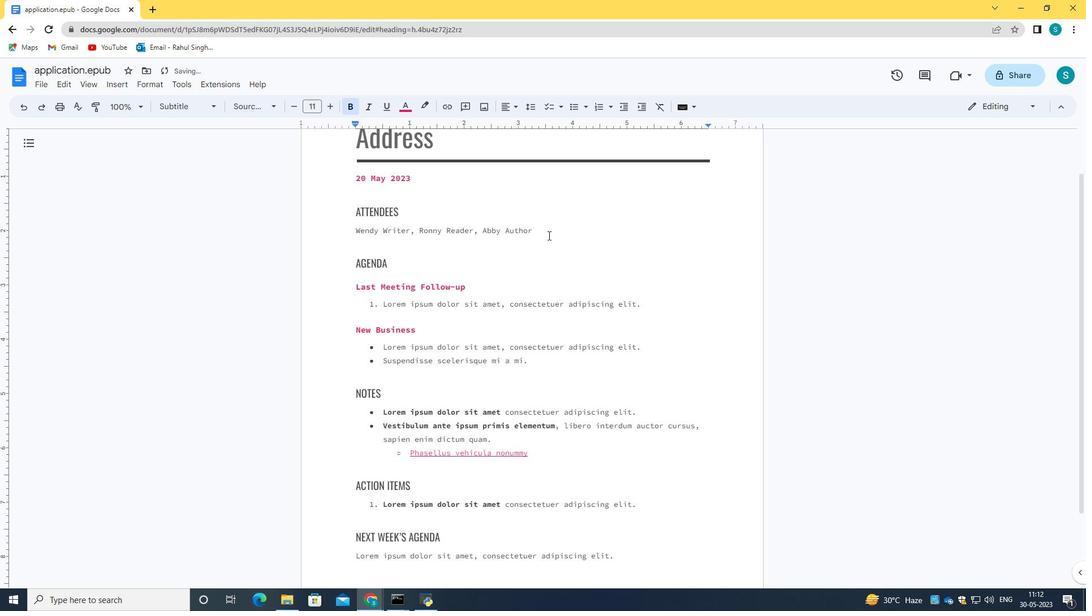 
Action: Mouse scrolled (548, 235) with delta (0, 0)
Screenshot: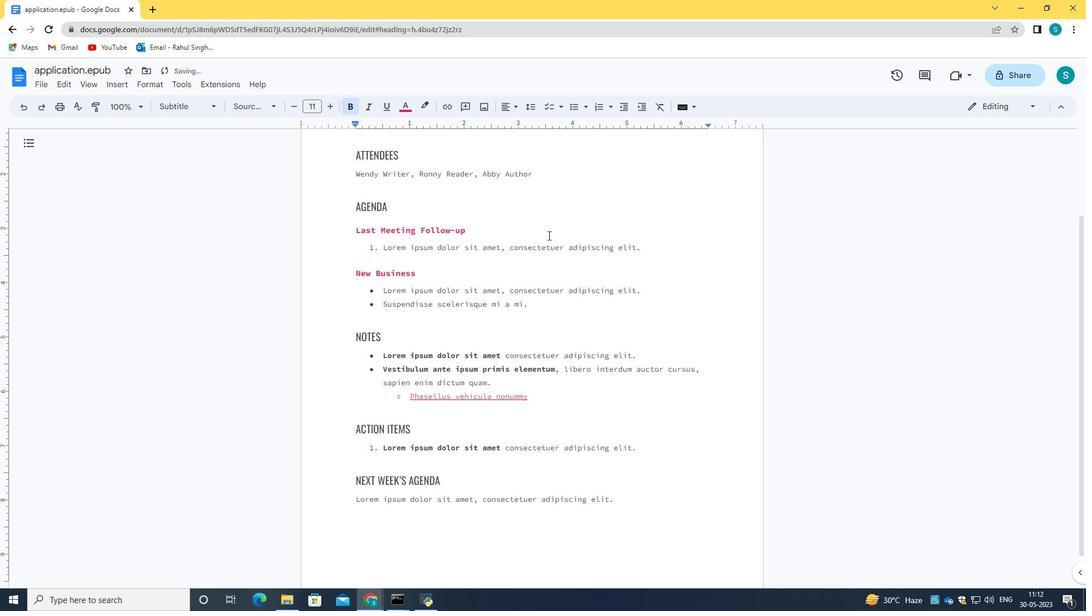 
Action: Mouse scrolled (548, 234) with delta (0, 0)
Screenshot: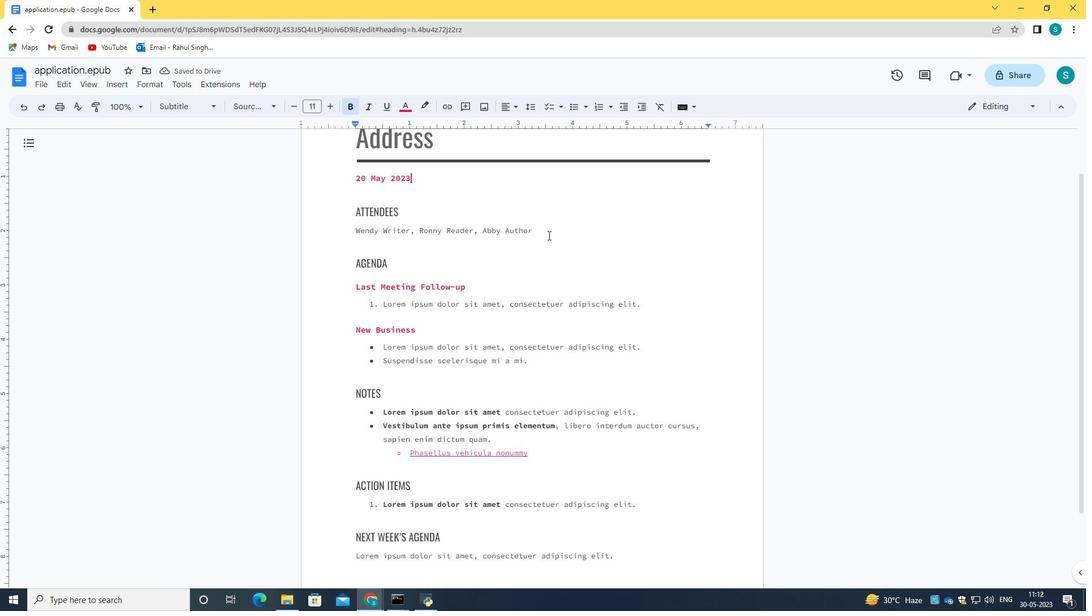 
Action: Mouse scrolled (548, 234) with delta (0, 0)
Screenshot: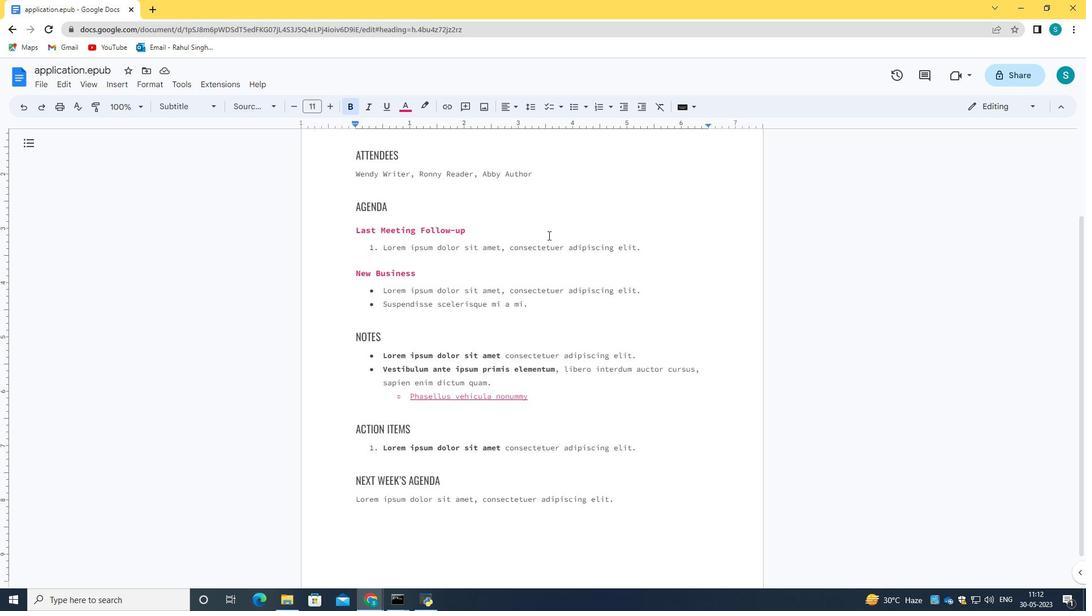 
Action: Mouse scrolled (548, 235) with delta (0, 0)
Screenshot: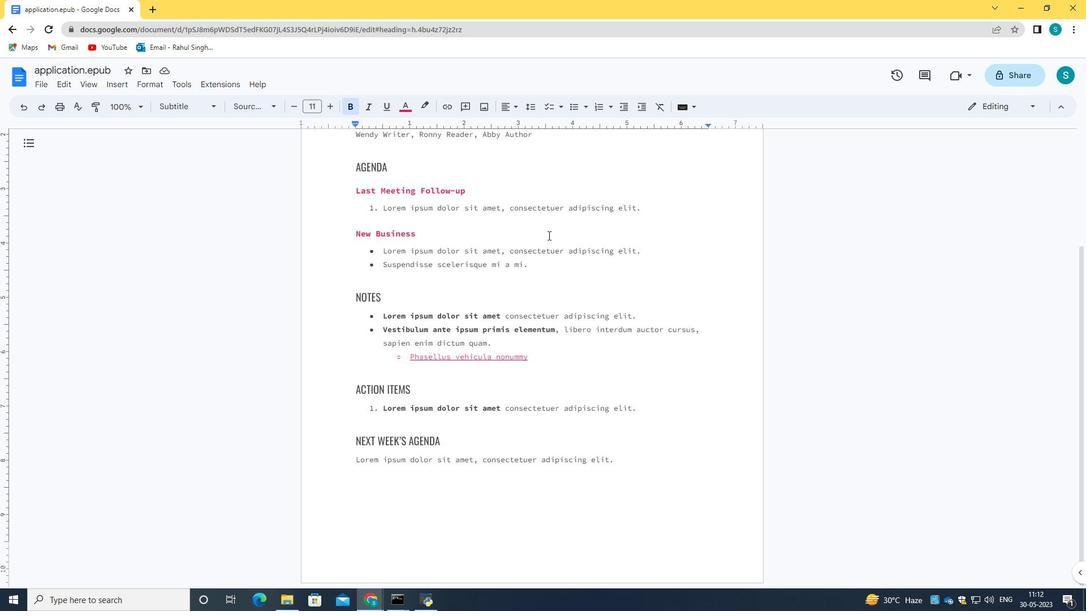 
Action: Mouse scrolled (548, 235) with delta (0, 0)
Screenshot: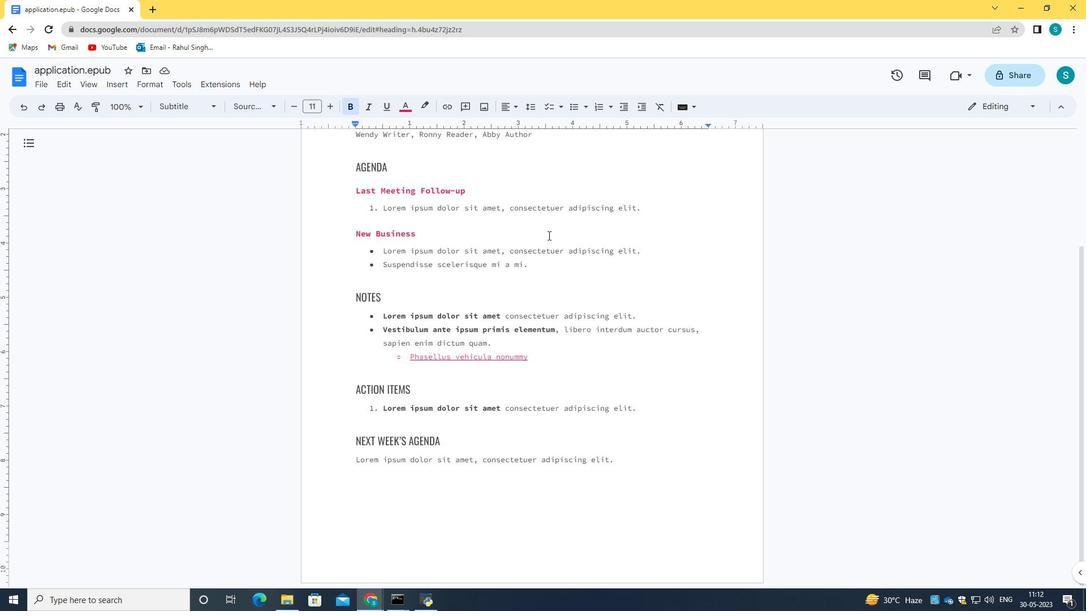 
Action: Mouse moved to (550, 358)
Screenshot: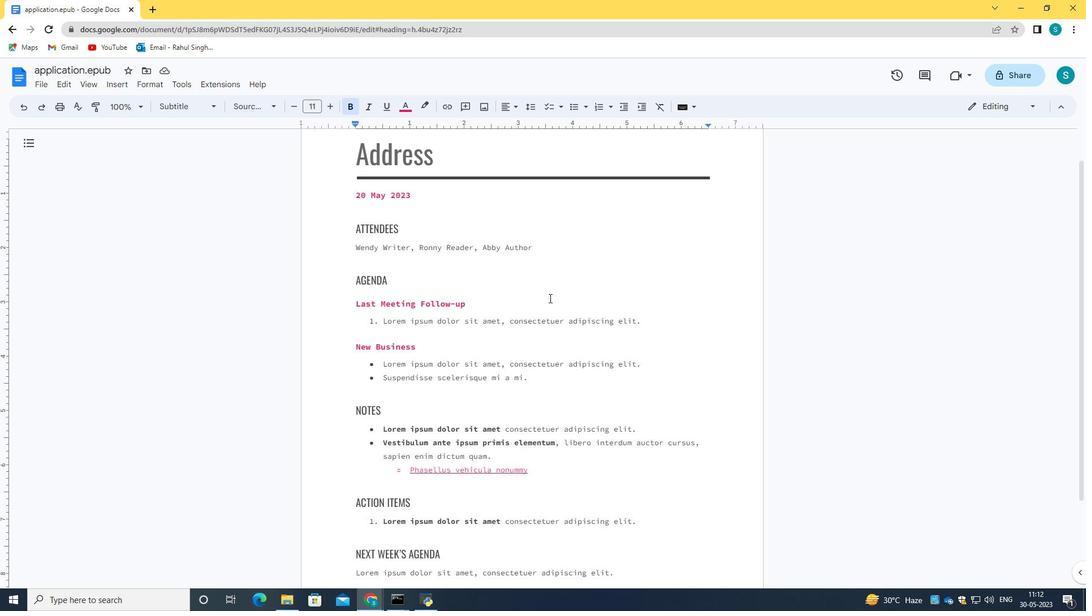 
Action: Mouse scrolled (550, 357) with delta (0, 0)
Screenshot: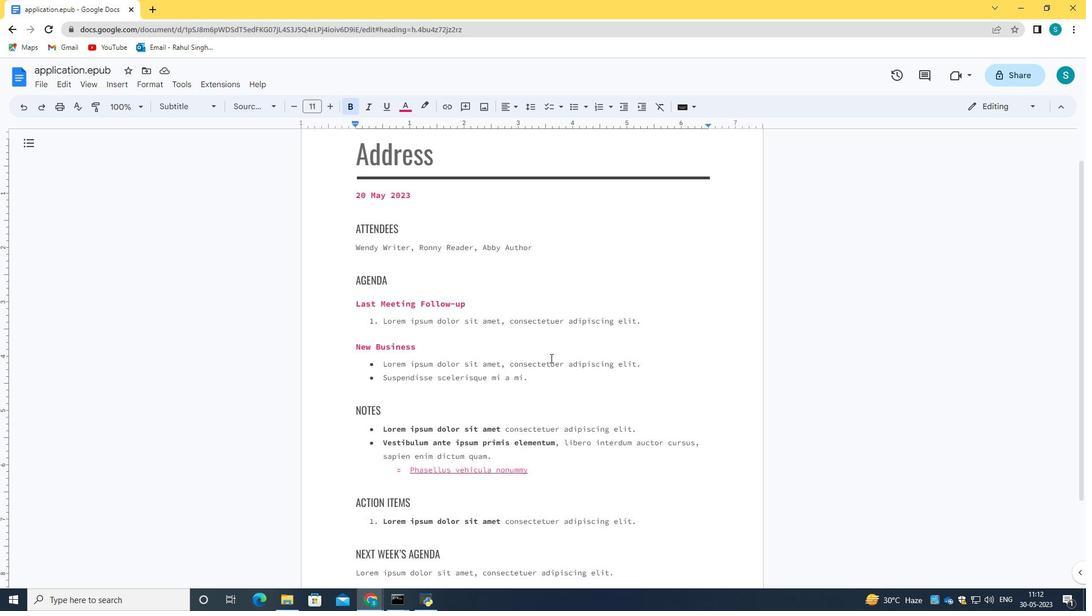 
Action: Mouse scrolled (550, 357) with delta (0, 0)
Screenshot: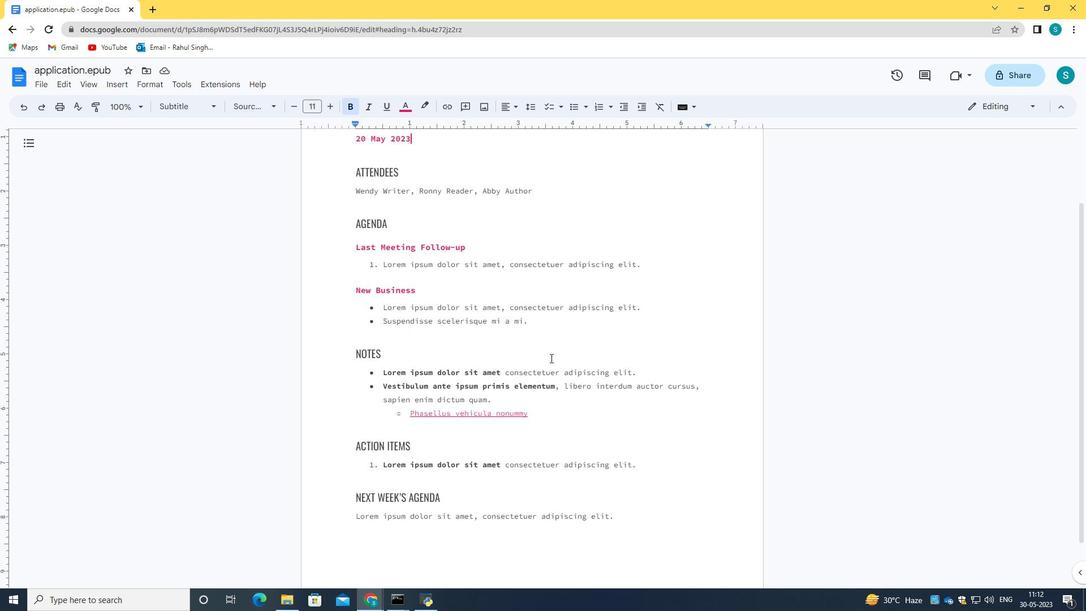 
Action: Mouse moved to (619, 467)
Screenshot: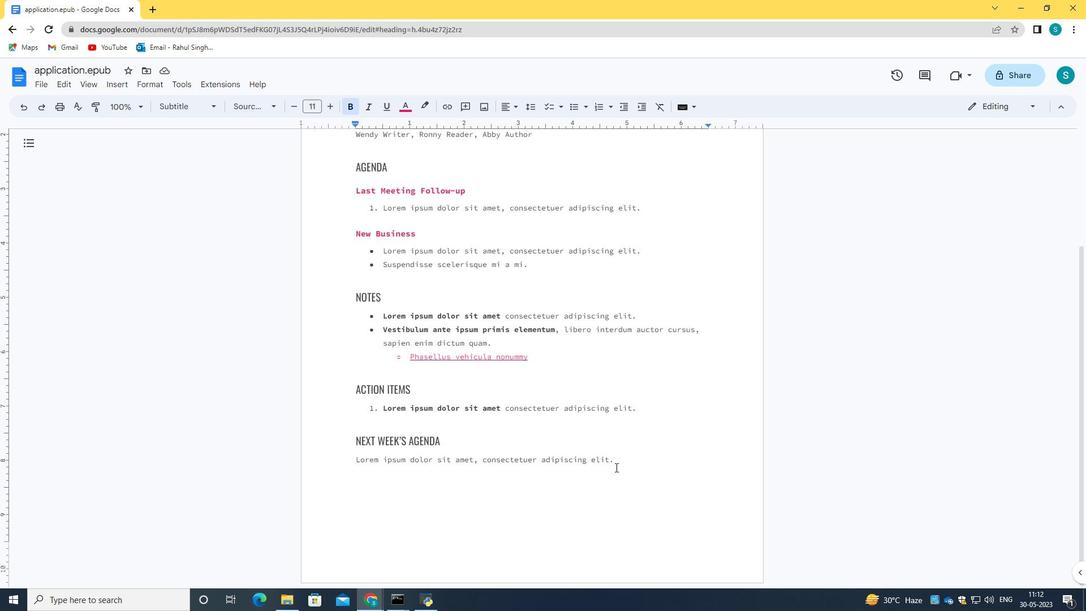 
Action: Mouse pressed left at (619, 467)
Screenshot: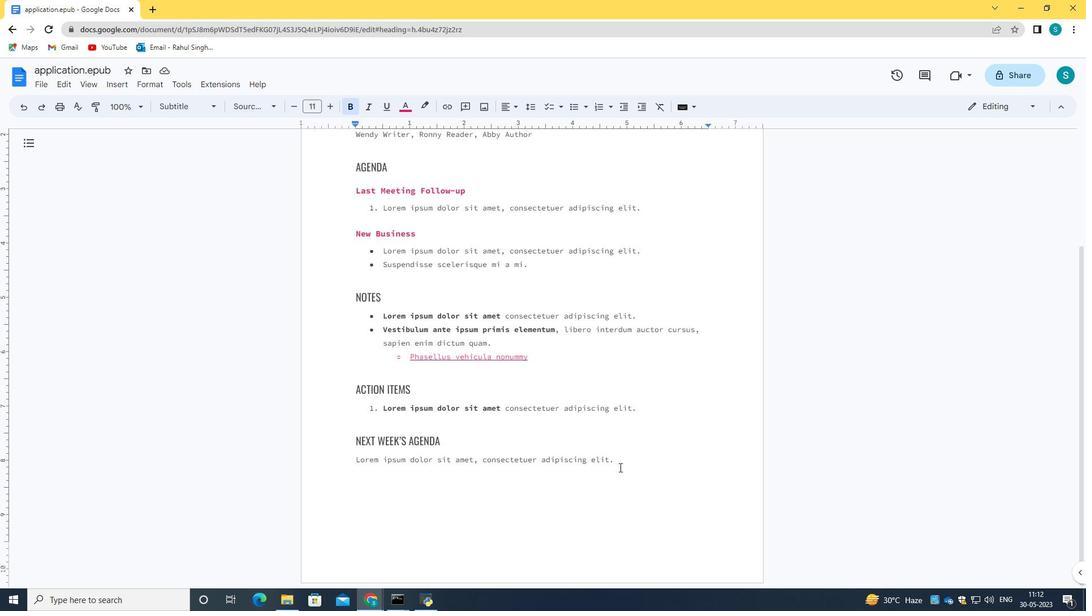 
Action: Mouse moved to (351, 156)
Screenshot: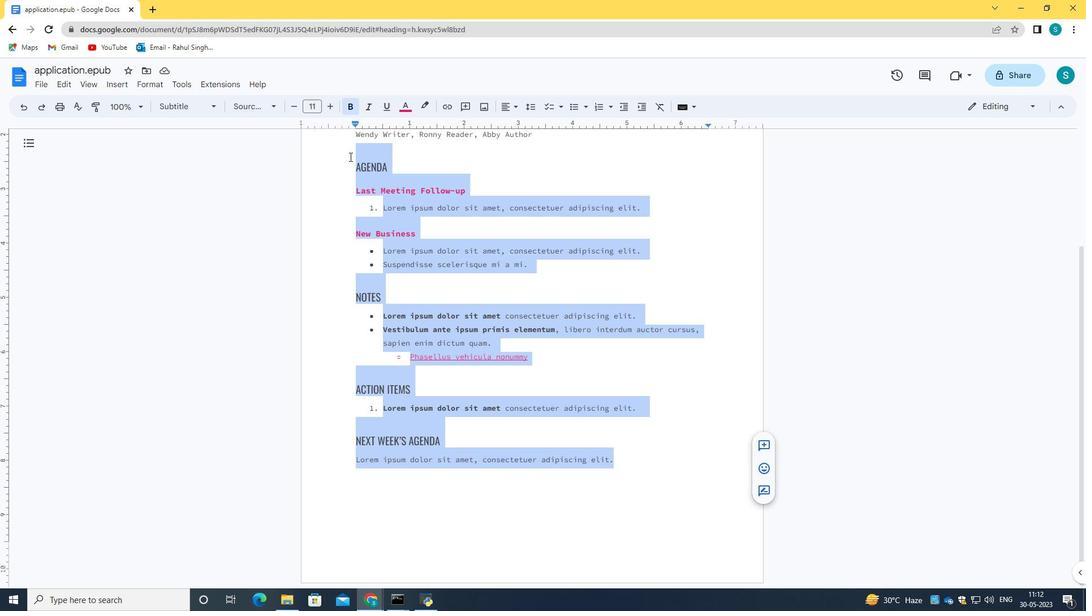 
Action: Mouse scrolled (351, 156) with delta (0, 0)
Screenshot: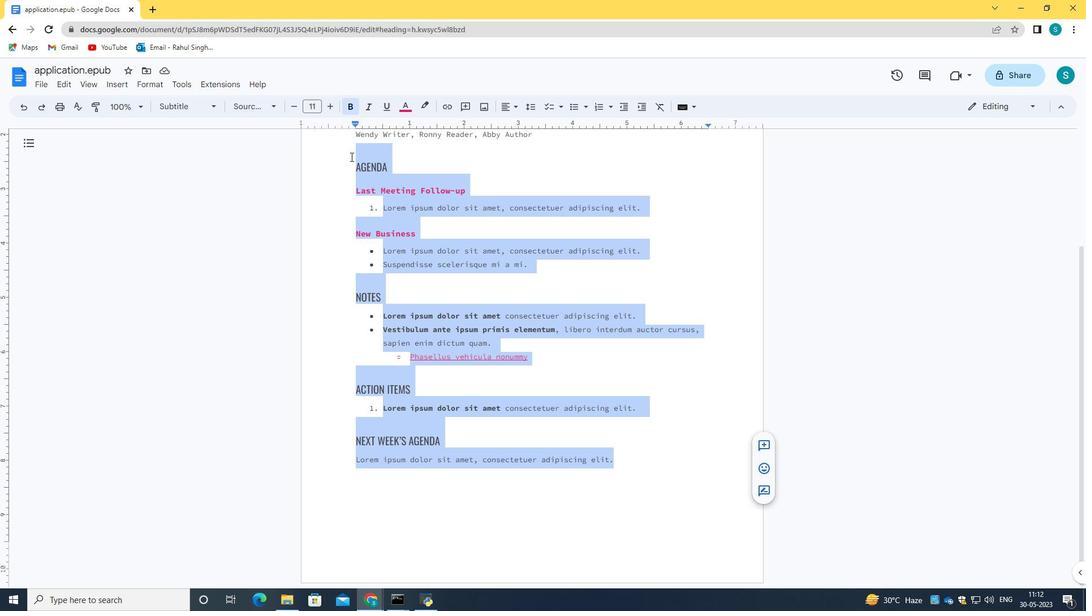 
Action: Mouse scrolled (351, 156) with delta (0, 0)
Screenshot: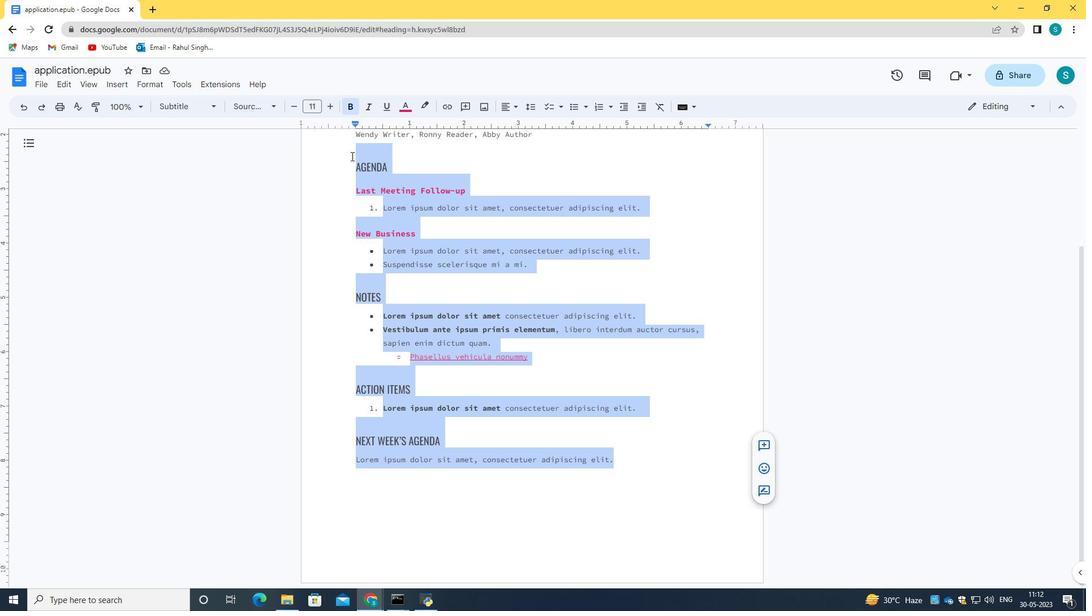 
Action: Mouse scrolled (351, 156) with delta (0, 0)
Screenshot: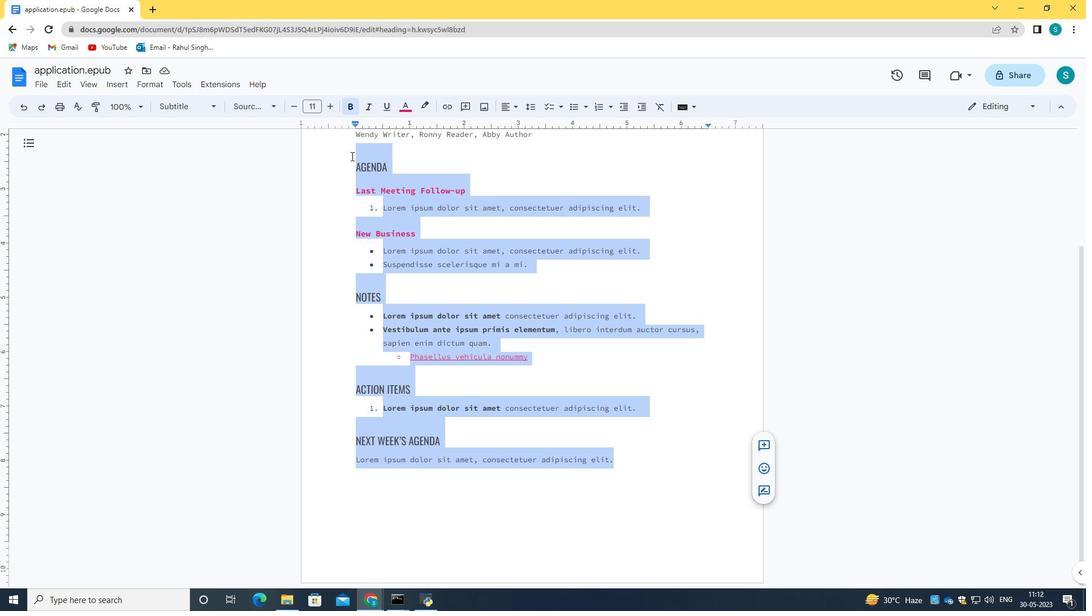 
Action: Mouse moved to (347, 260)
Screenshot: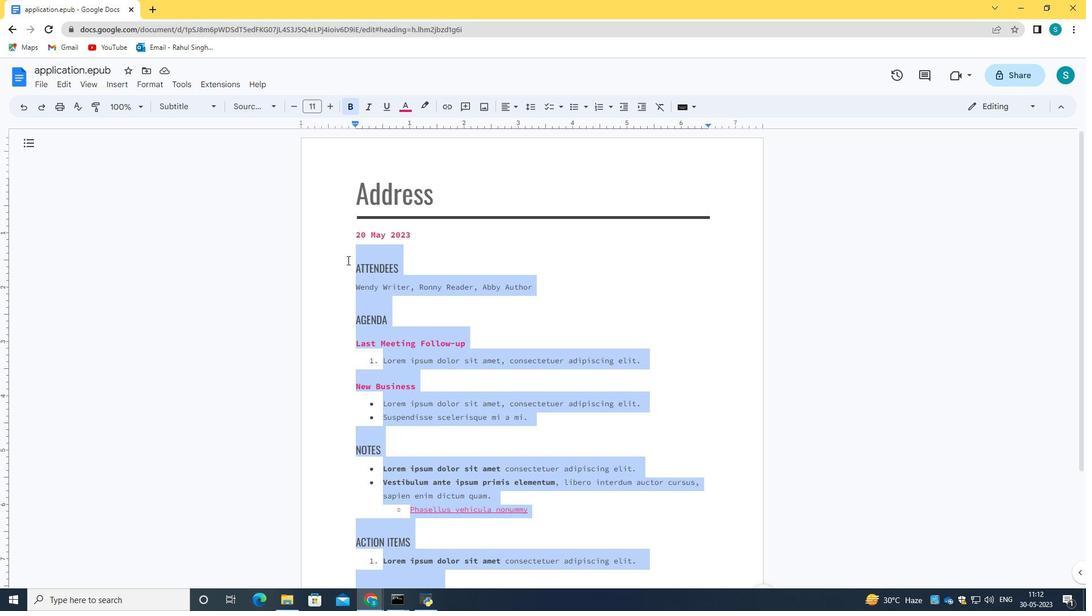 
Action: Key pressed <Key.backspace>
Screenshot: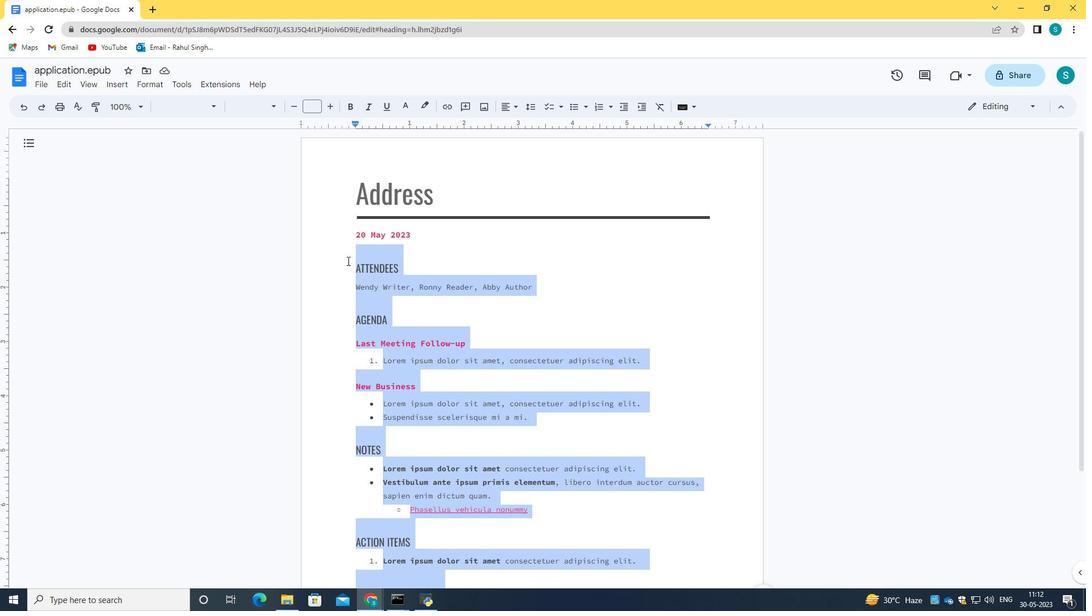 
Action: Mouse moved to (390, 264)
Screenshot: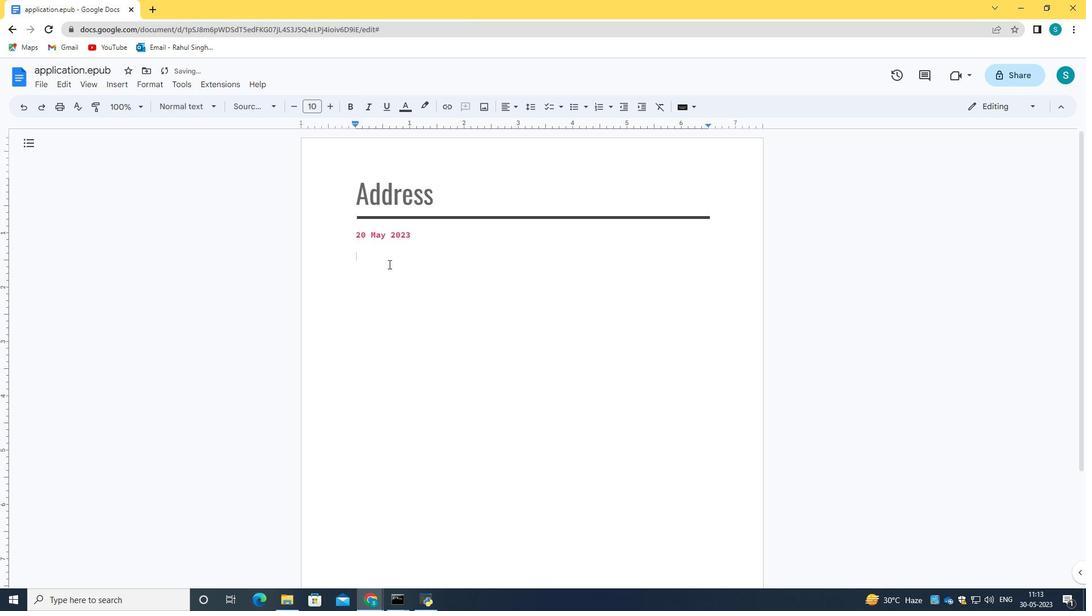 
Action: Mouse pressed left at (390, 264)
Screenshot: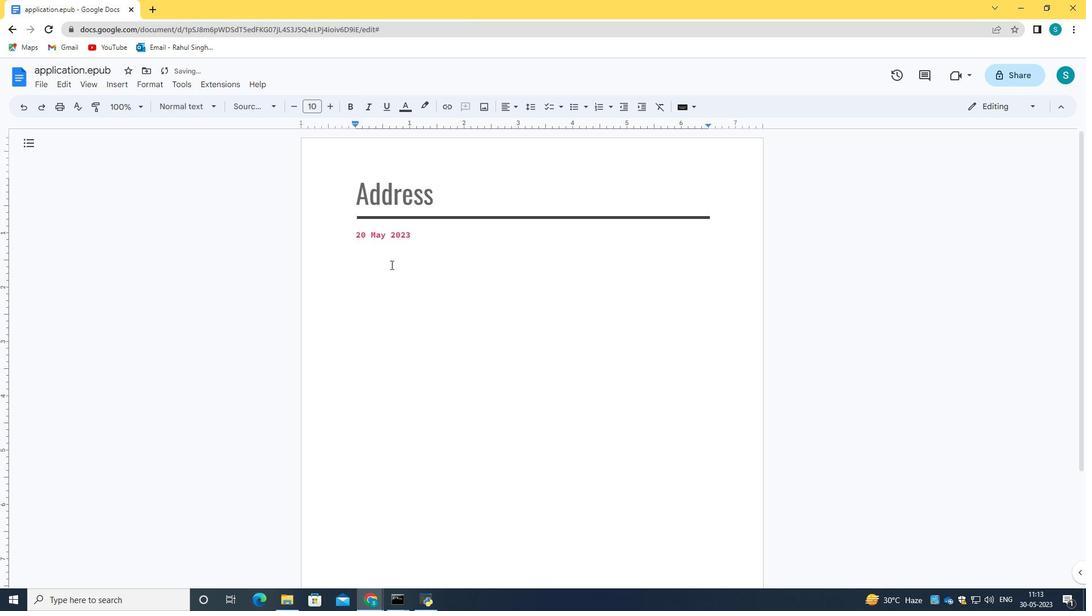 
Action: Mouse moved to (392, 283)
Screenshot: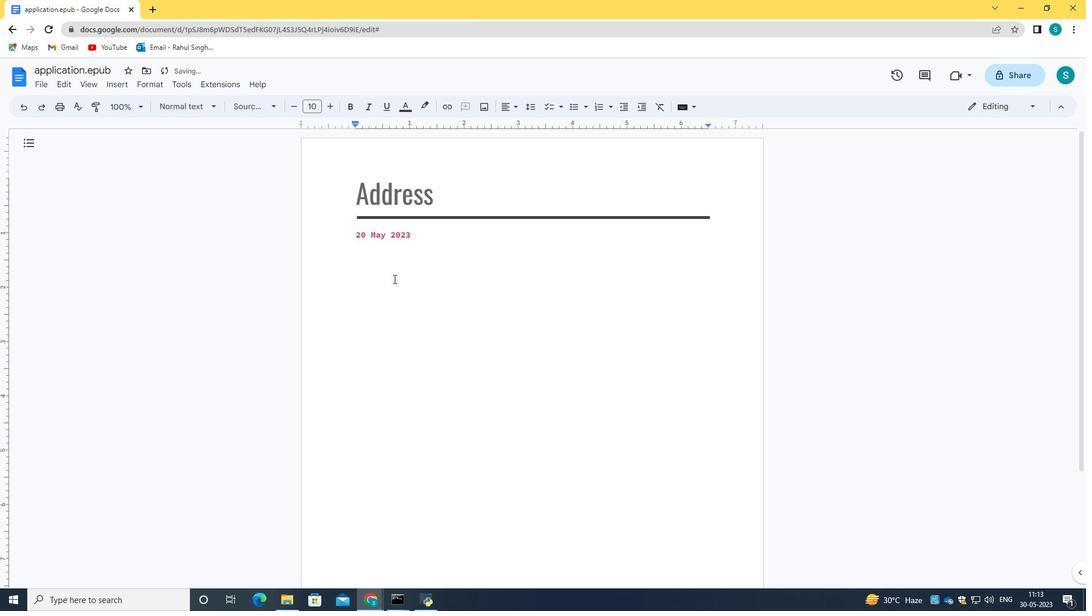 
Action: Mouse scrolled (392, 284) with delta (0, 0)
Screenshot: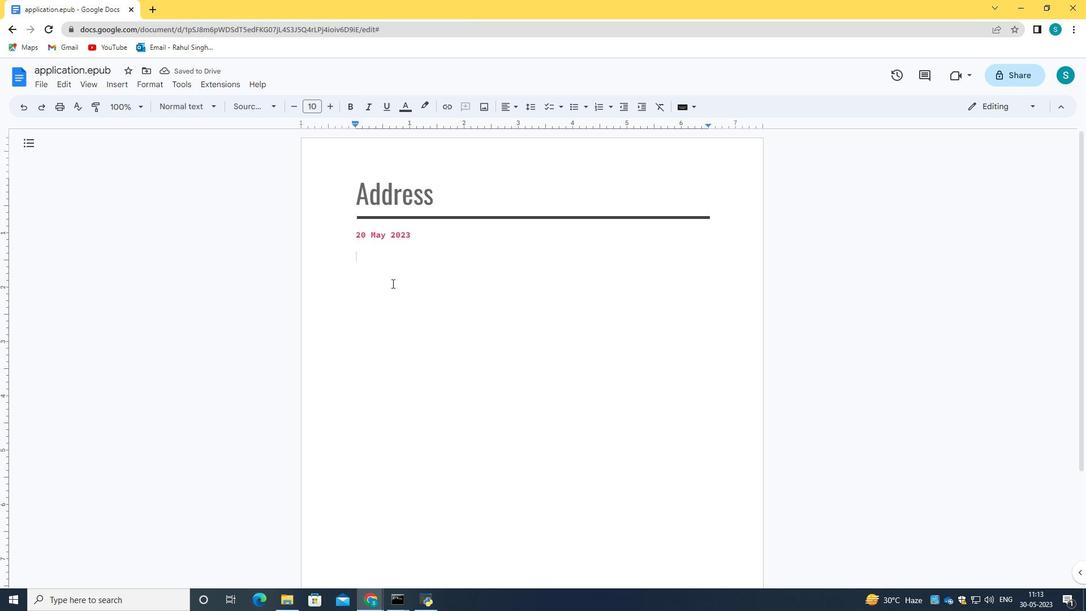 
Action: Mouse scrolled (392, 282) with delta (0, 0)
Screenshot: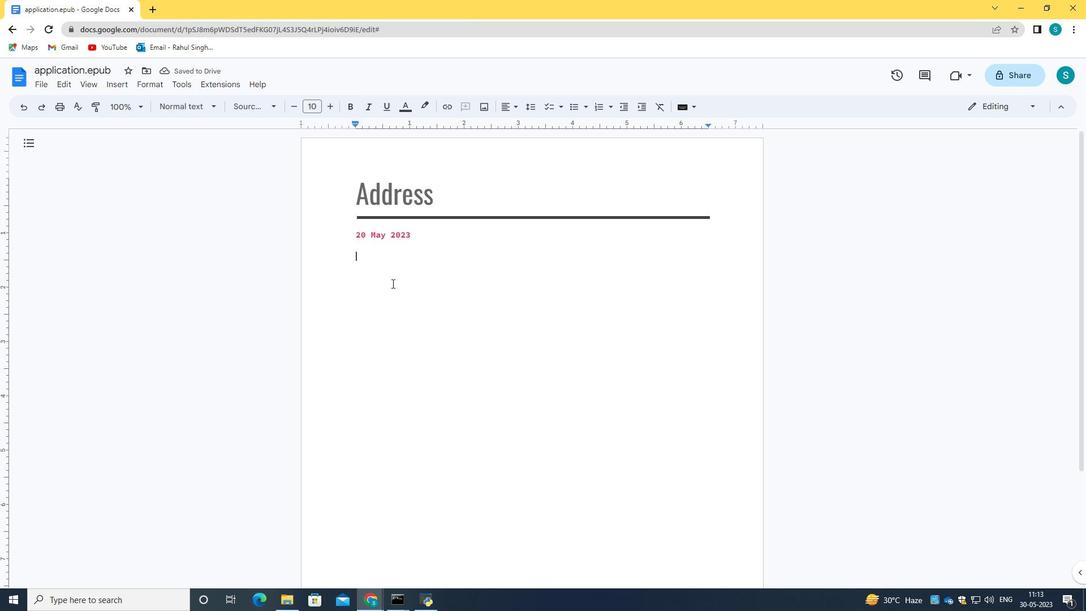 
Action: Mouse scrolled (392, 282) with delta (0, 0)
Screenshot: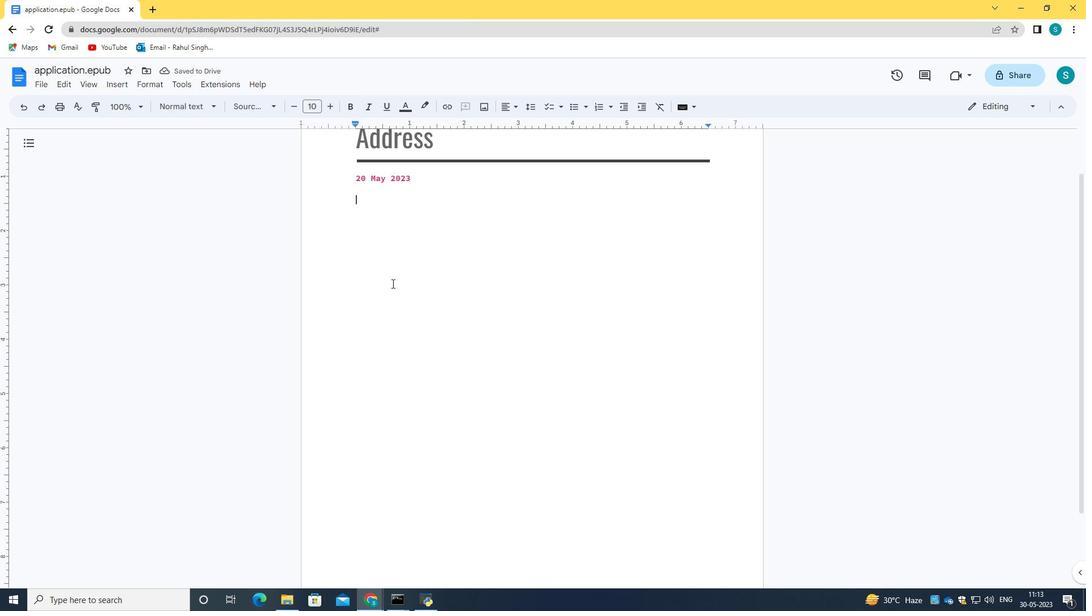 
Action: Mouse scrolled (392, 284) with delta (0, 0)
Screenshot: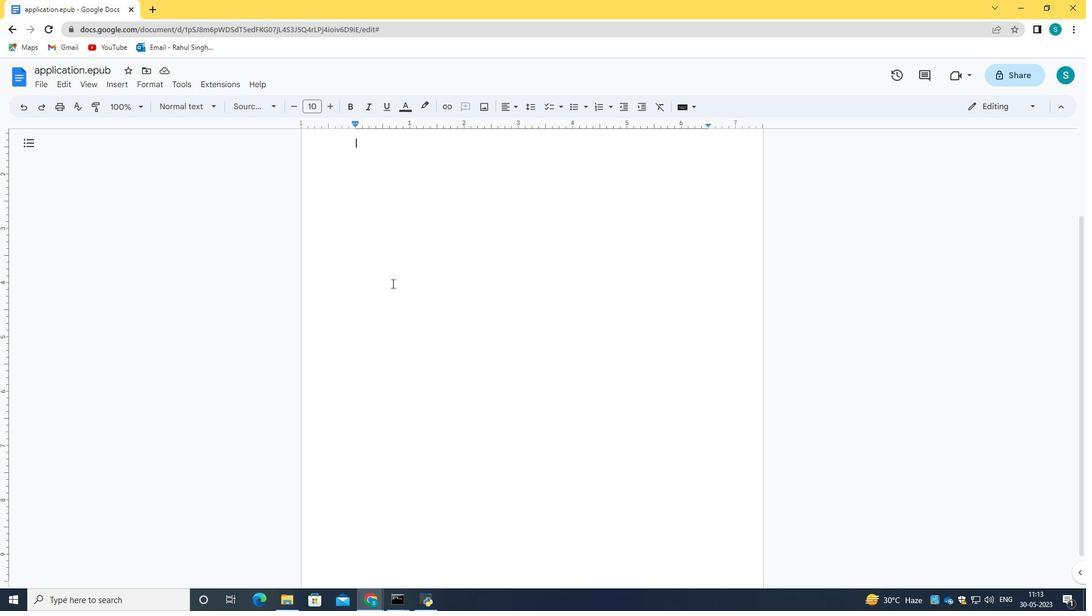 
Action: Mouse scrolled (392, 282) with delta (0, 0)
Screenshot: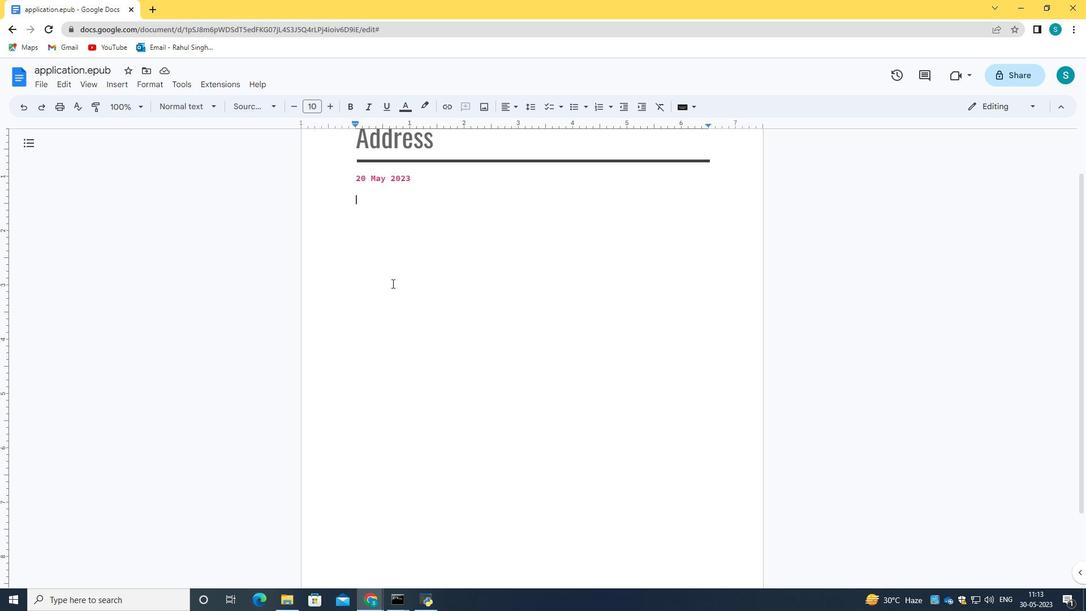 
Action: Mouse scrolled (392, 284) with delta (0, 0)
Screenshot: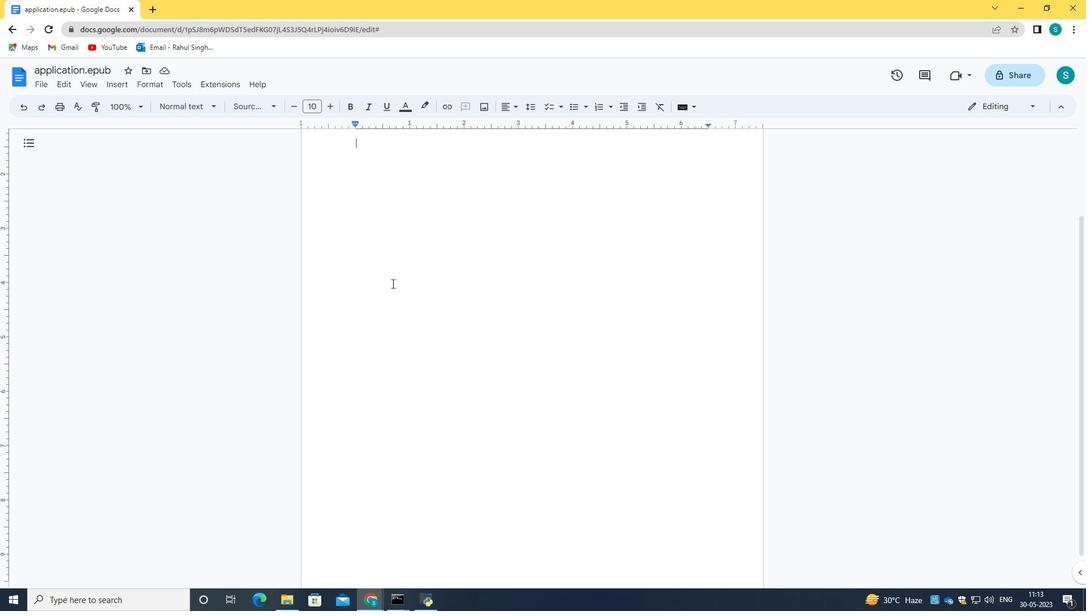 
Action: Mouse moved to (388, 211)
Screenshot: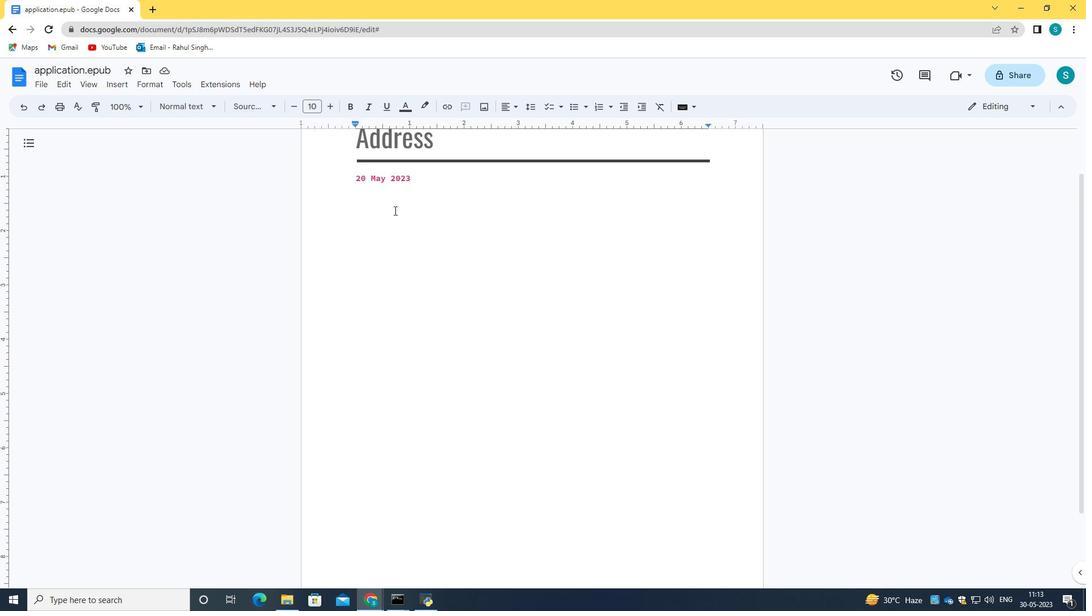 
Action: Mouse pressed left at (388, 211)
Screenshot: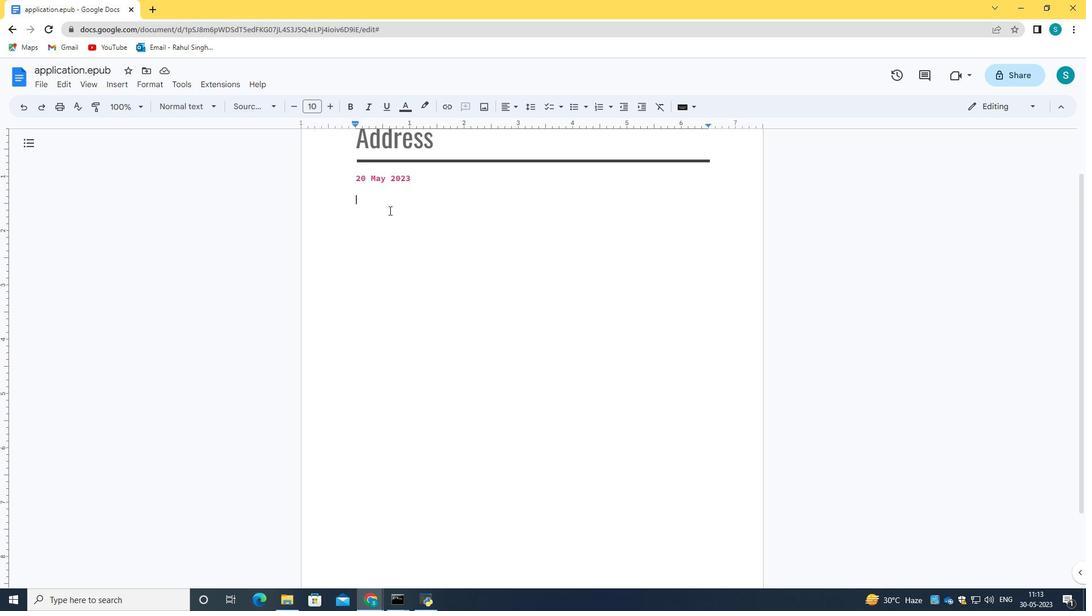 
Action: Key pressed <Key.caps_lock>D<Key.caps_lock><Key.backspace><Key.backspace>
Screenshot: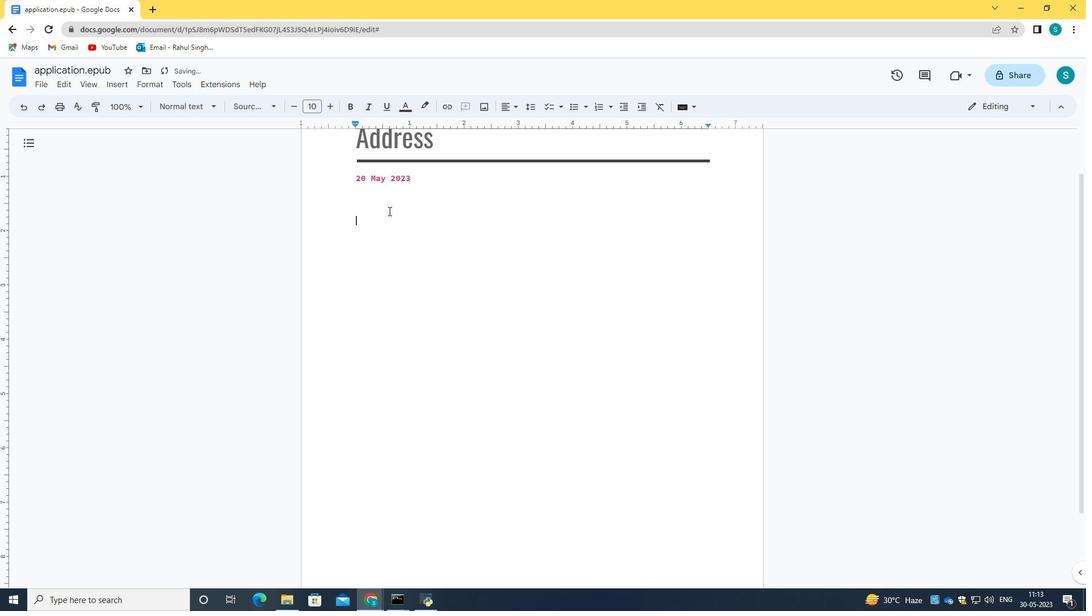 
Action: Mouse scrolled (388, 210) with delta (0, 0)
Screenshot: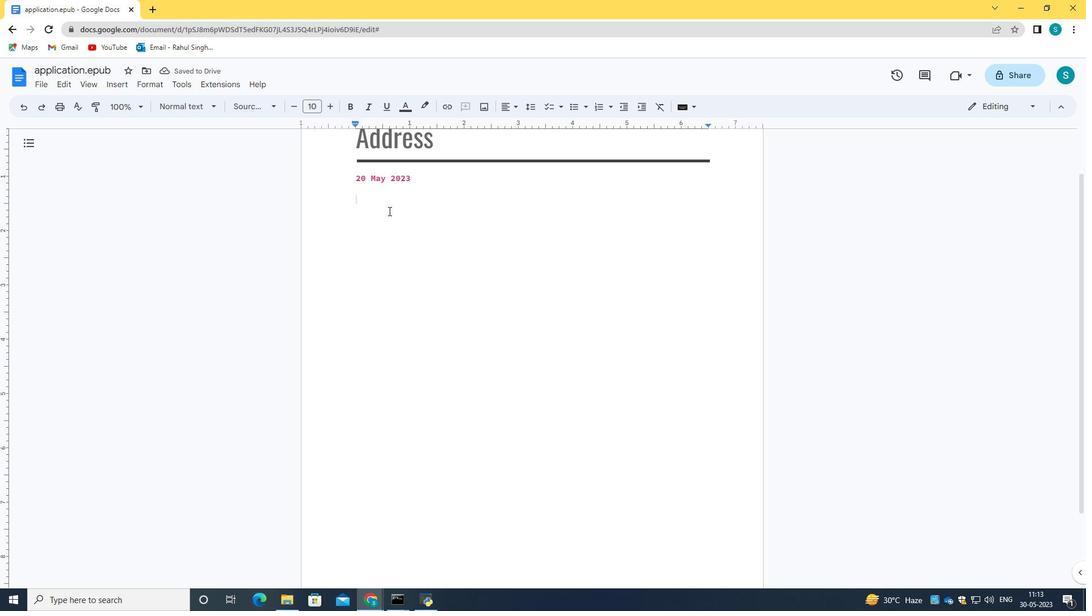 
Action: Mouse scrolled (388, 211) with delta (0, 0)
Screenshot: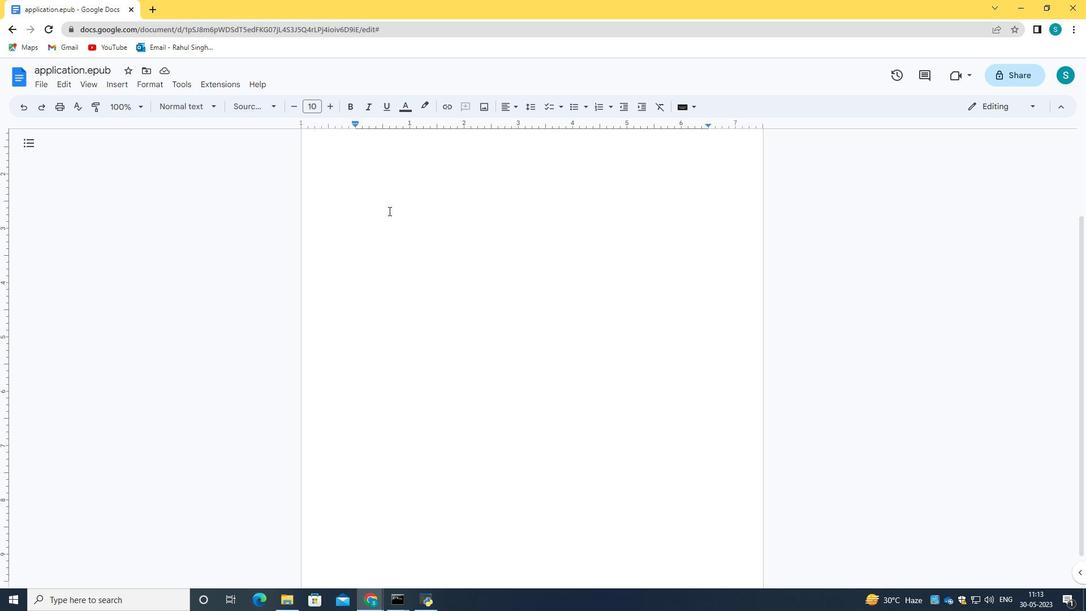 
Action: Mouse scrolled (388, 211) with delta (0, 0)
Screenshot: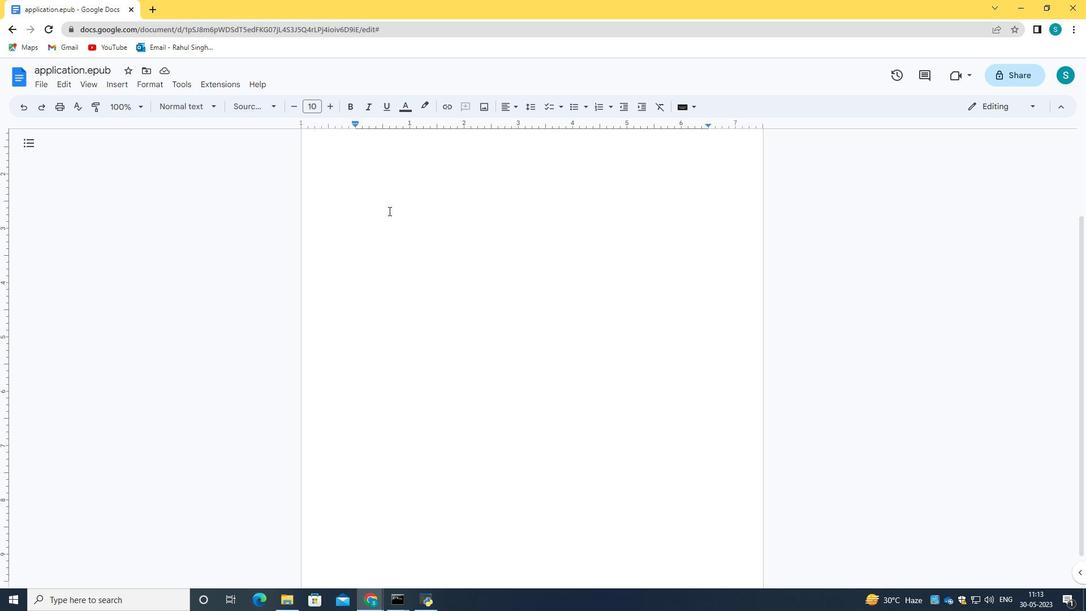 
Action: Mouse moved to (387, 261)
Screenshot: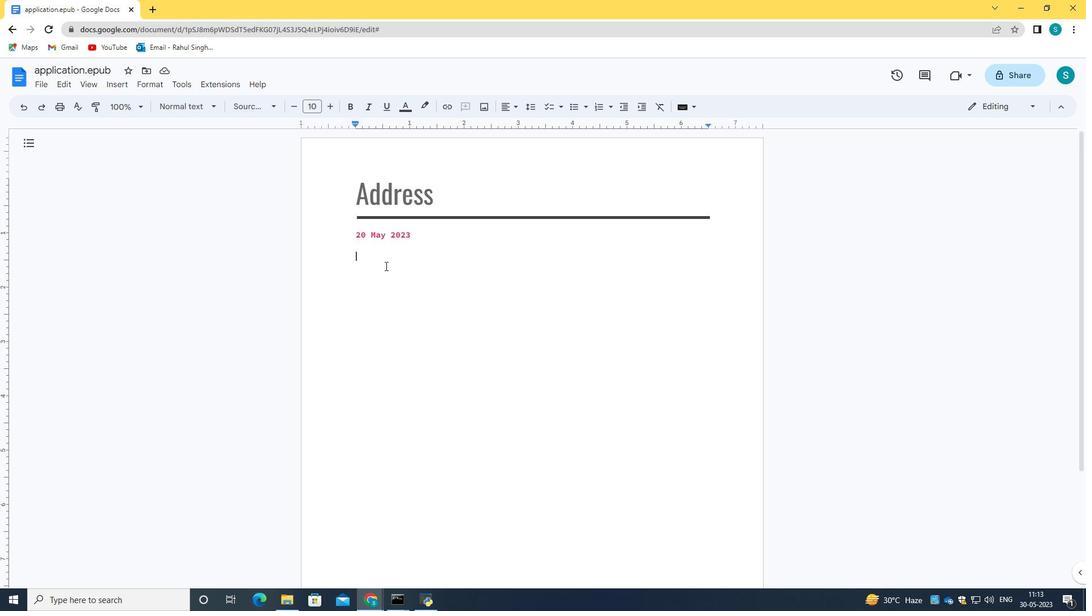 
Action: Mouse pressed left at (387, 261)
Screenshot: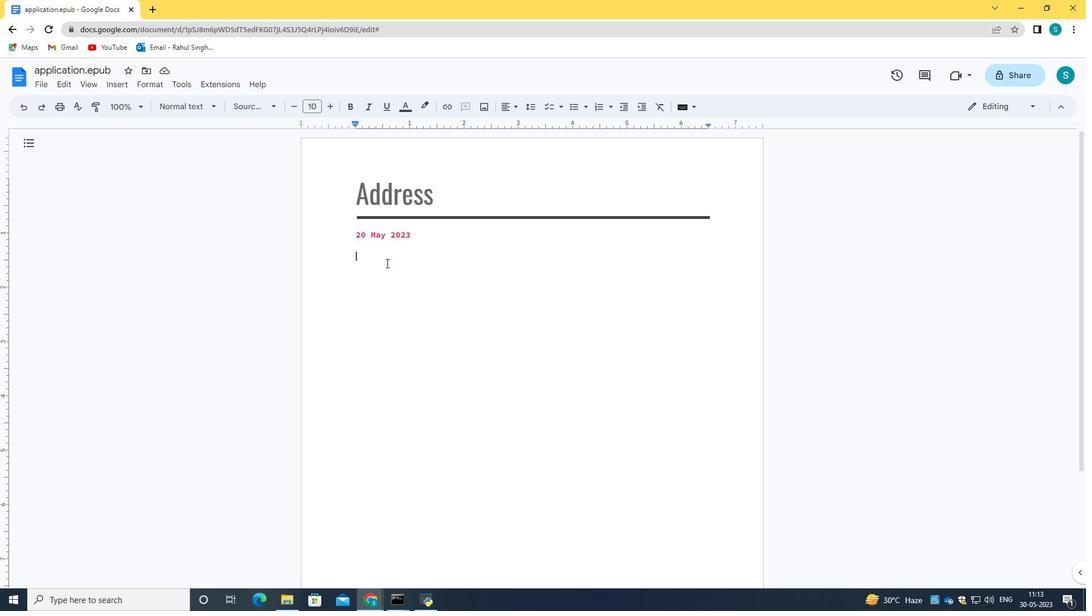 
Action: Mouse moved to (28, 112)
Screenshot: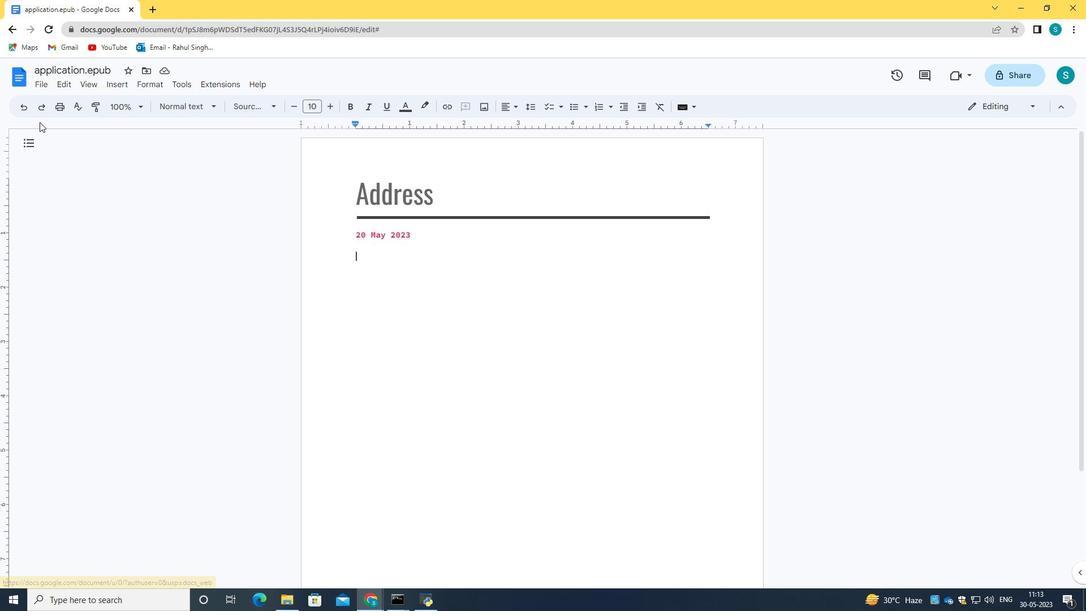 
Action: Mouse pressed left at (28, 112)
Screenshot: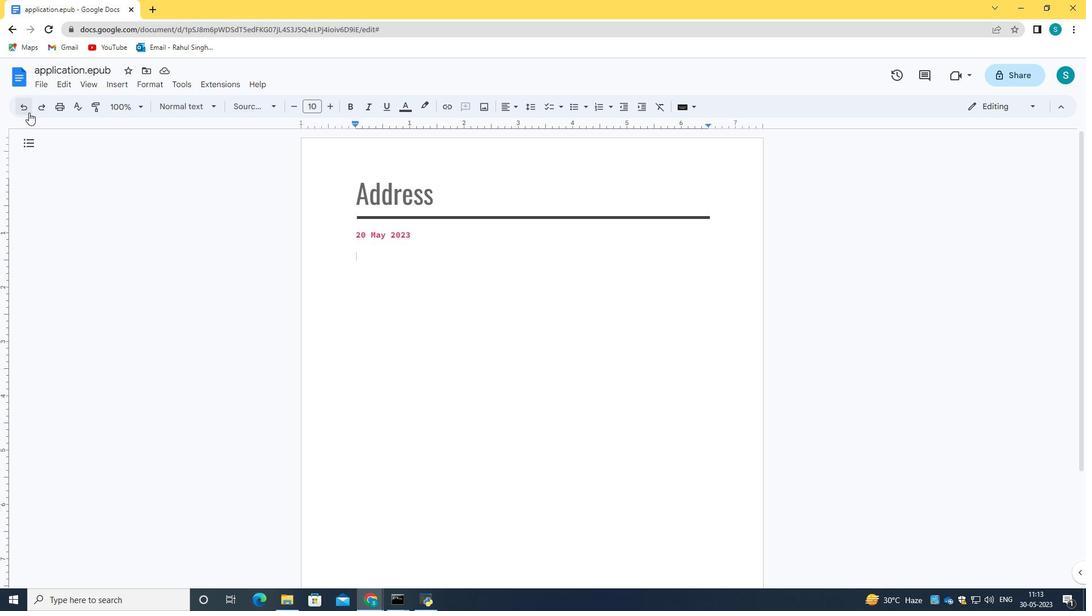
Action: Mouse pressed left at (28, 112)
Screenshot: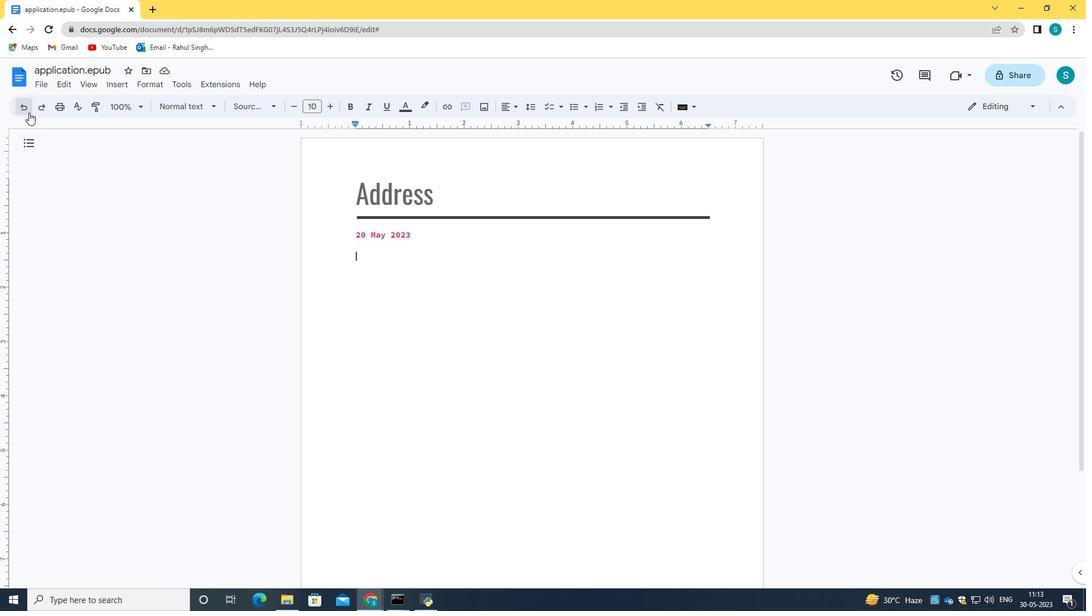
Action: Mouse pressed left at (28, 112)
Screenshot: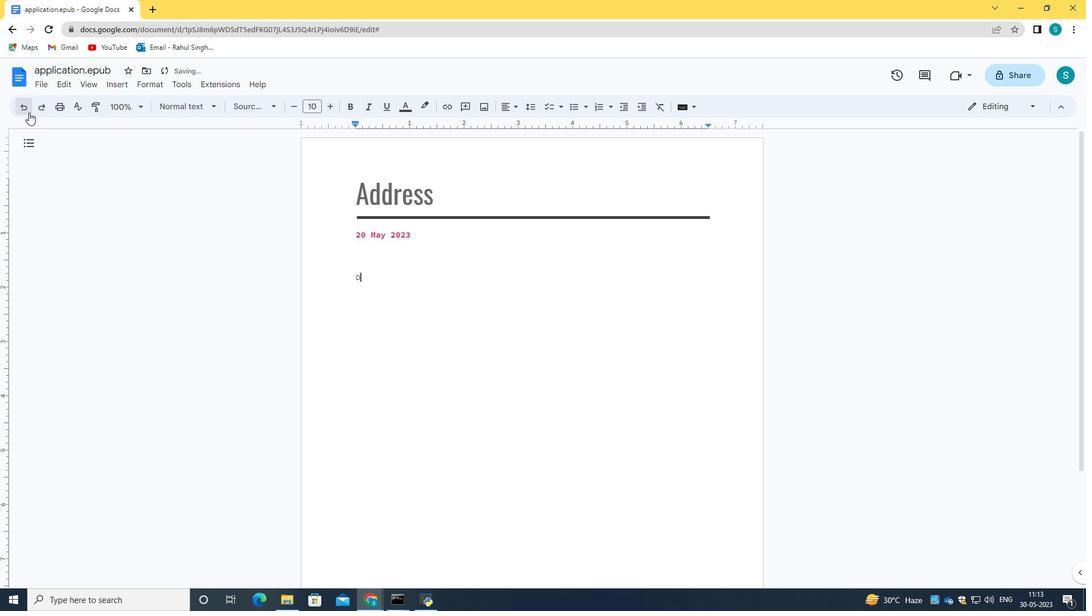 
Action: Mouse pressed left at (28, 112)
Screenshot: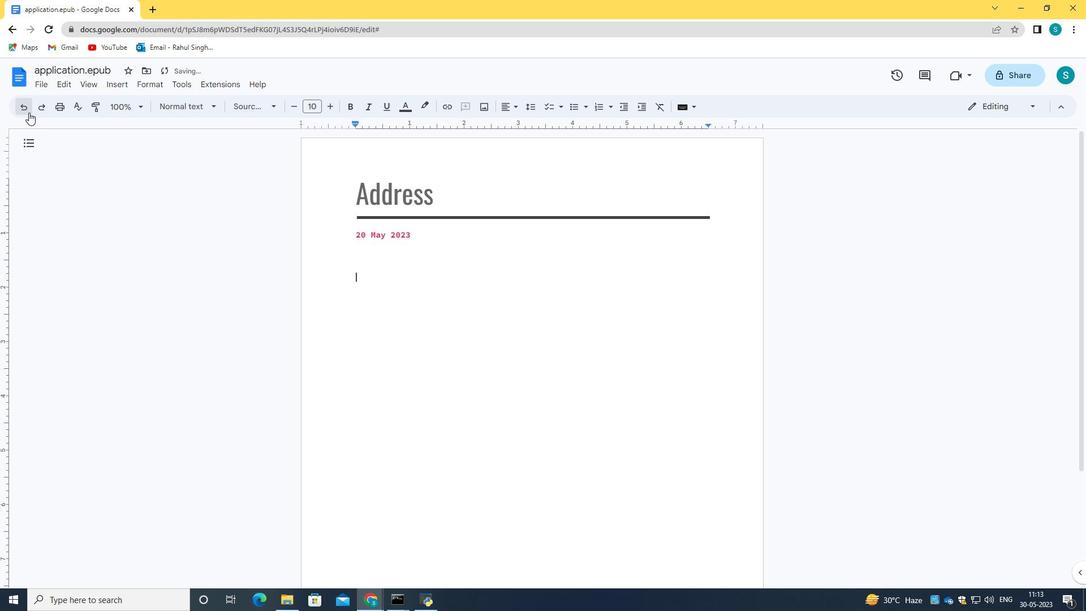 
Action: Mouse moved to (510, 290)
Screenshot: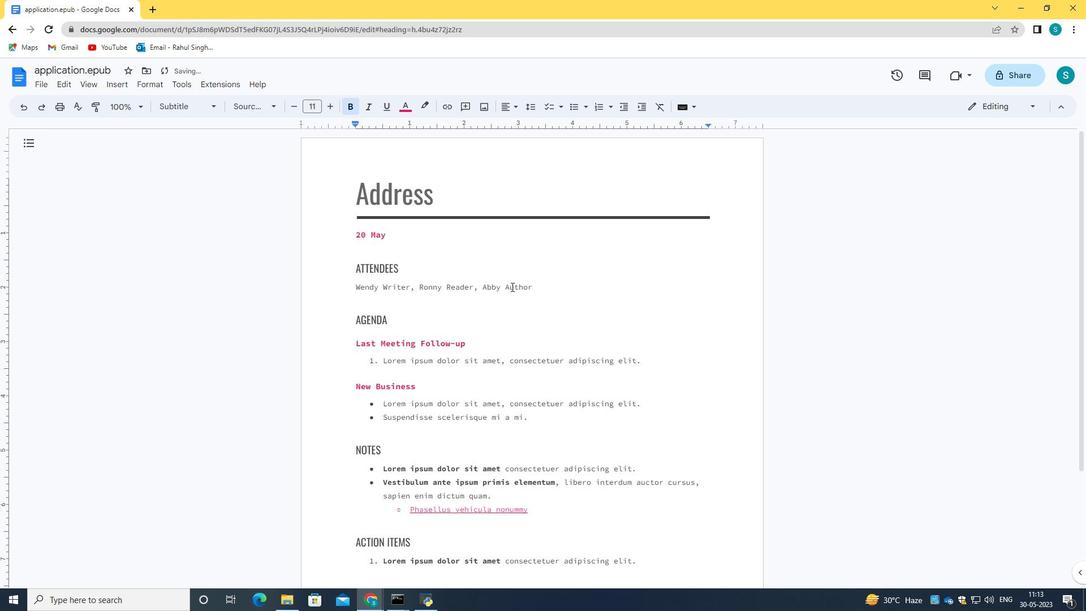 
Action: Mouse scrolled (510, 290) with delta (0, 0)
Screenshot: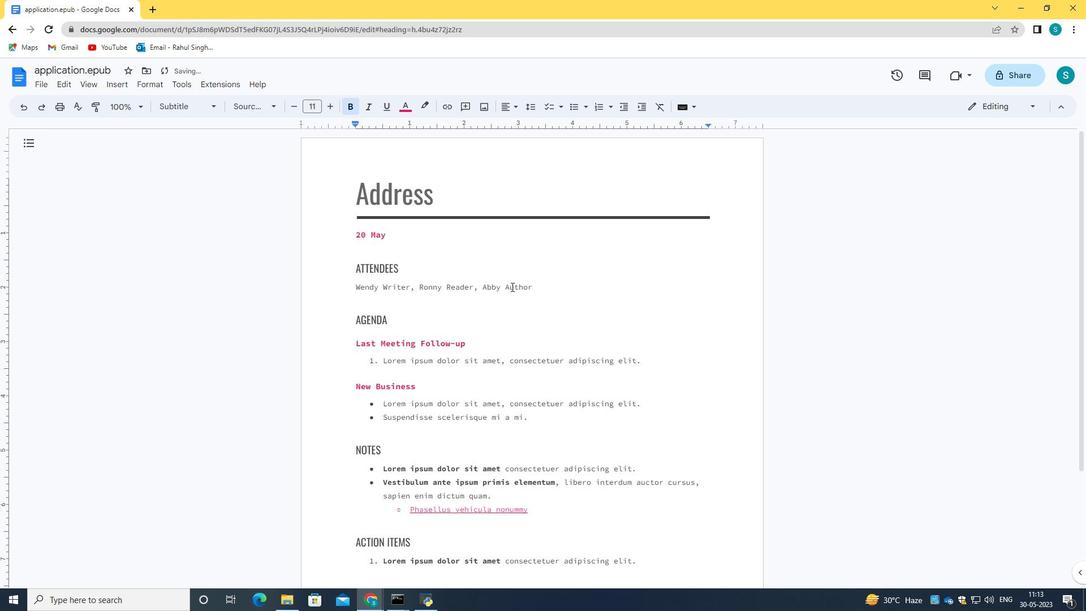 
Action: Mouse scrolled (510, 290) with delta (0, 0)
Screenshot: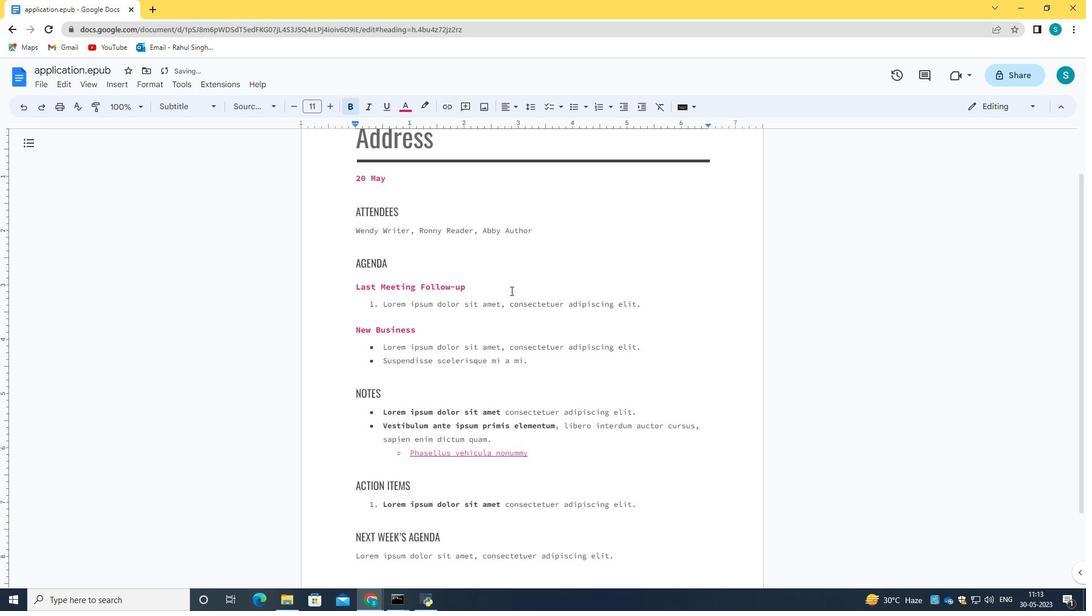 
Action: Mouse scrolled (510, 290) with delta (0, 0)
Screenshot: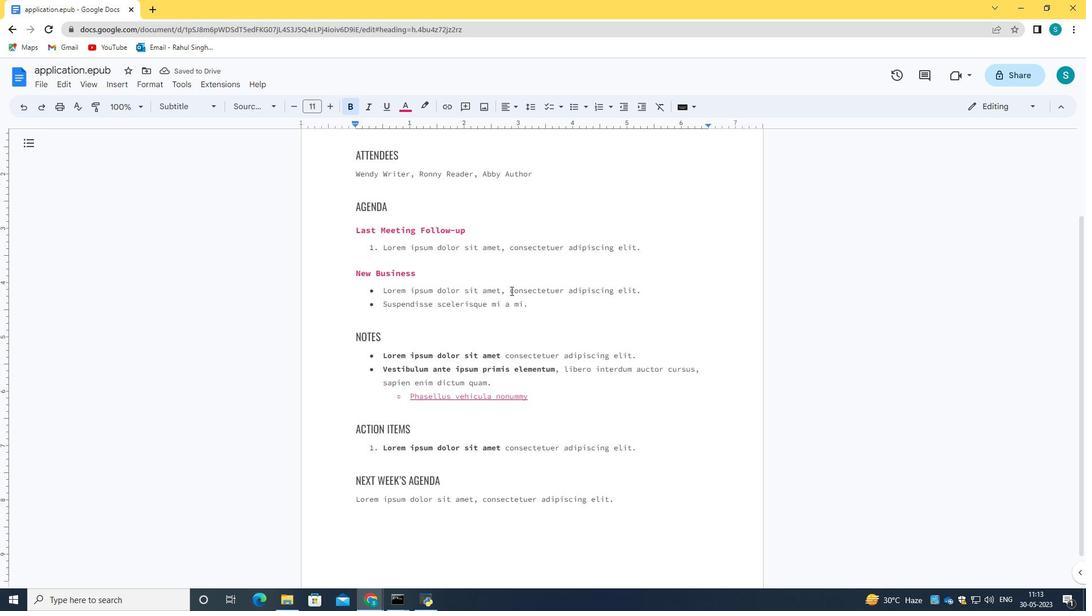 
Action: Mouse scrolled (510, 290) with delta (0, 0)
Screenshot: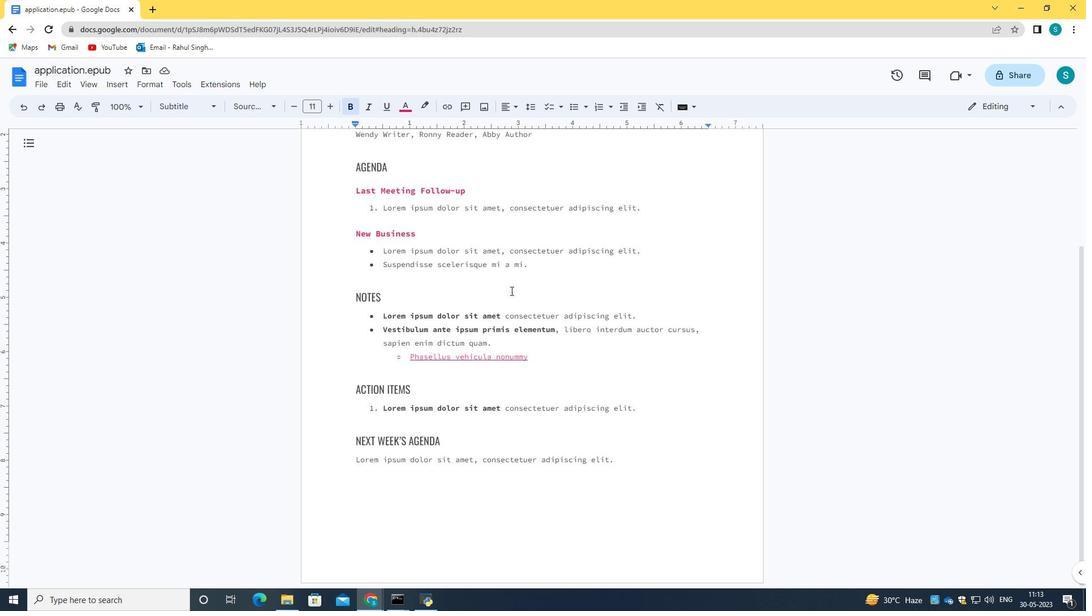 
Action: Mouse scrolled (510, 290) with delta (0, 0)
Screenshot: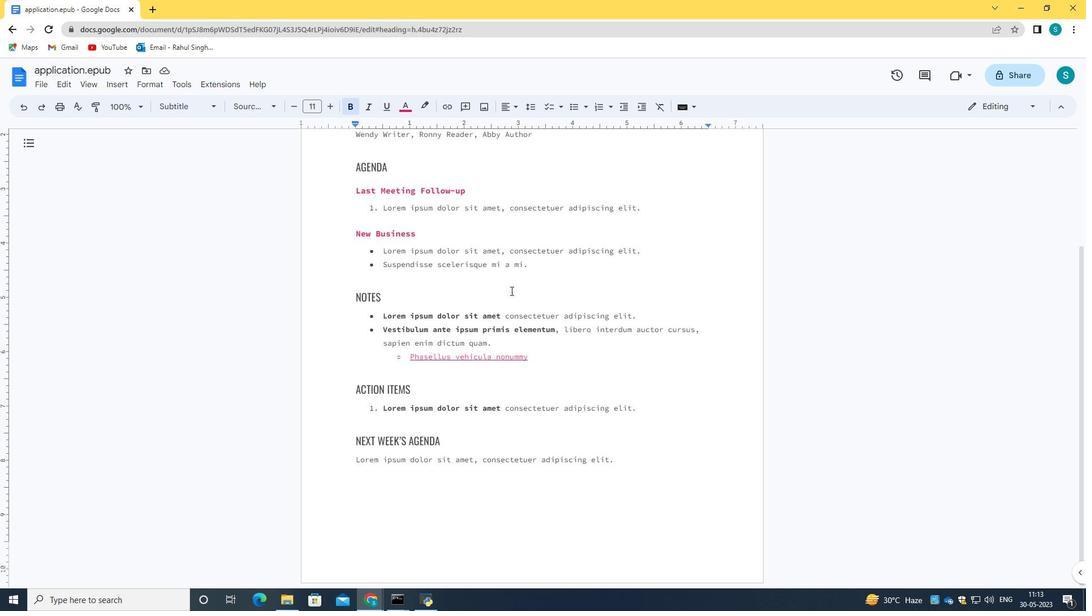 
Action: Mouse scrolled (510, 291) with delta (0, 0)
Screenshot: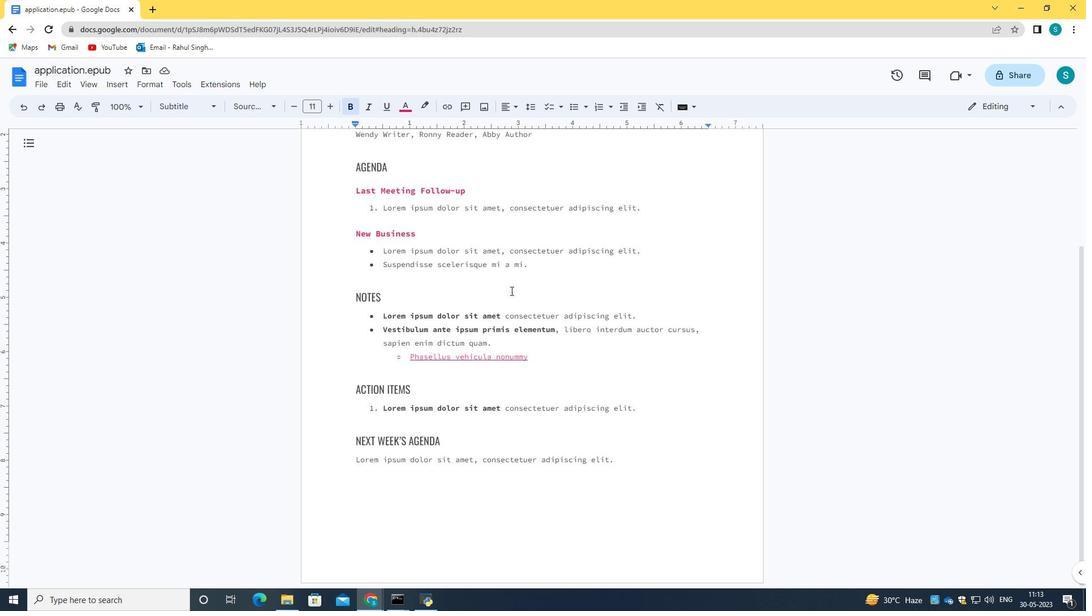 
Action: Mouse scrolled (510, 291) with delta (0, 0)
Screenshot: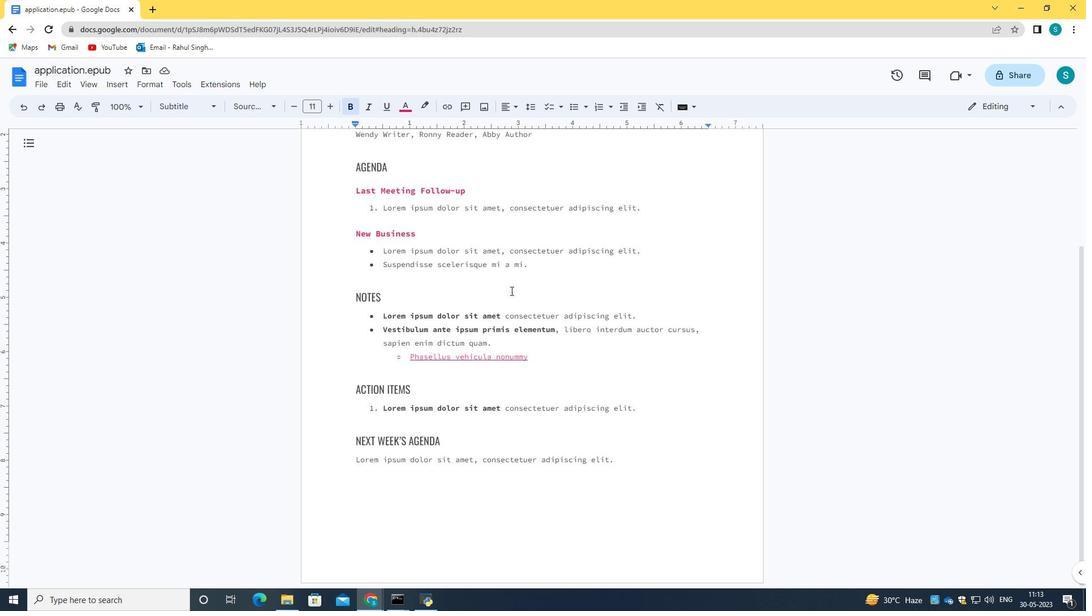 
Action: Mouse moved to (585, 446)
Screenshot: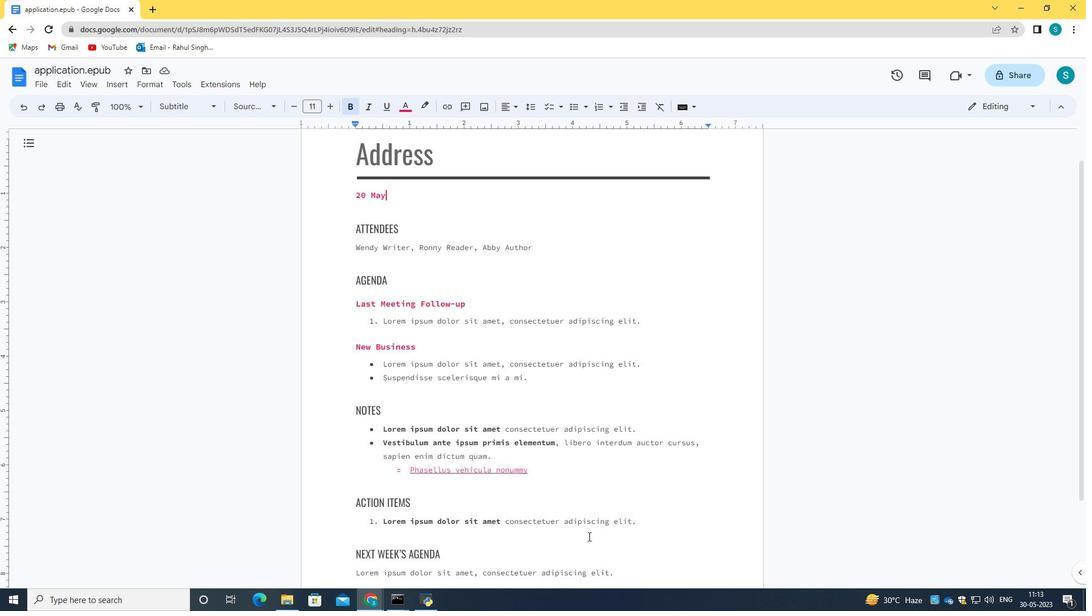 
Action: Mouse scrolled (585, 446) with delta (0, 0)
Screenshot: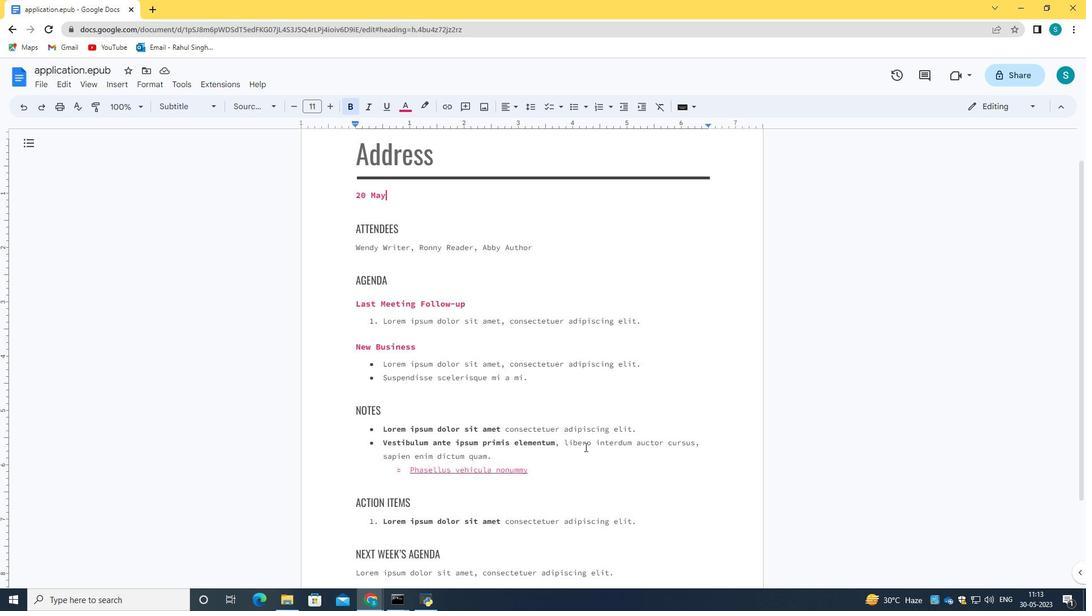 
Action: Mouse moved to (621, 517)
Screenshot: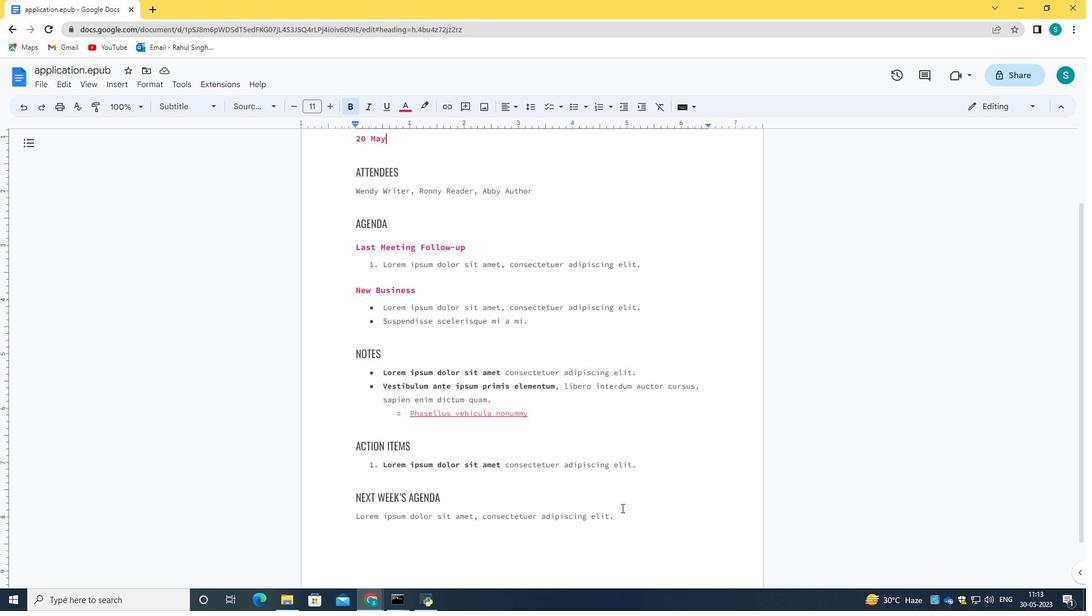 
Action: Mouse pressed left at (621, 517)
Screenshot: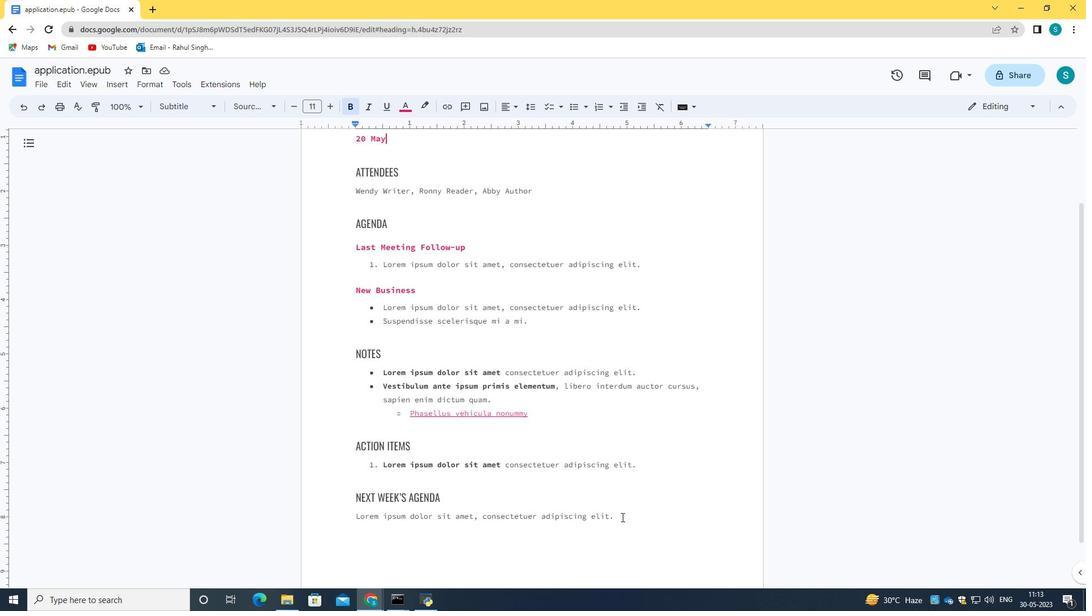 
Action: Mouse moved to (346, 178)
Screenshot: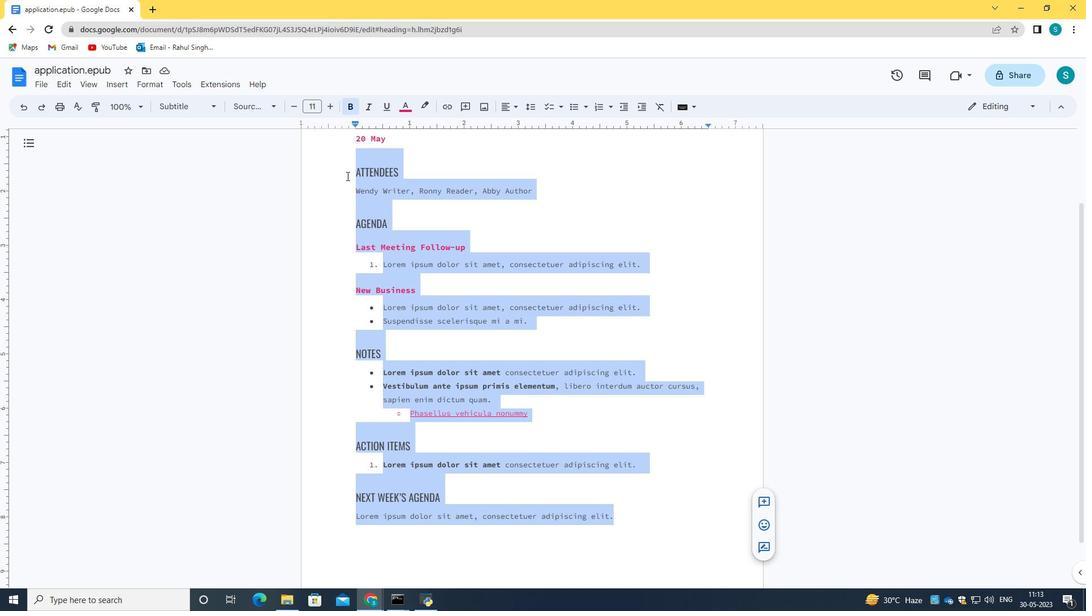 
Action: Key pressed <Key.backspace>
Screenshot: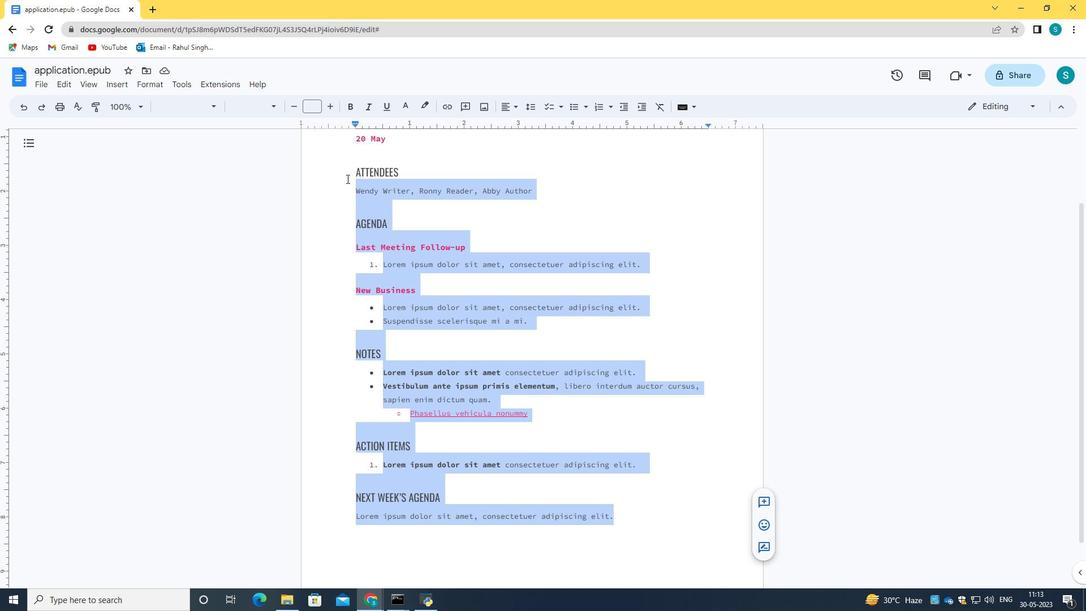 
Action: Mouse moved to (394, 206)
Screenshot: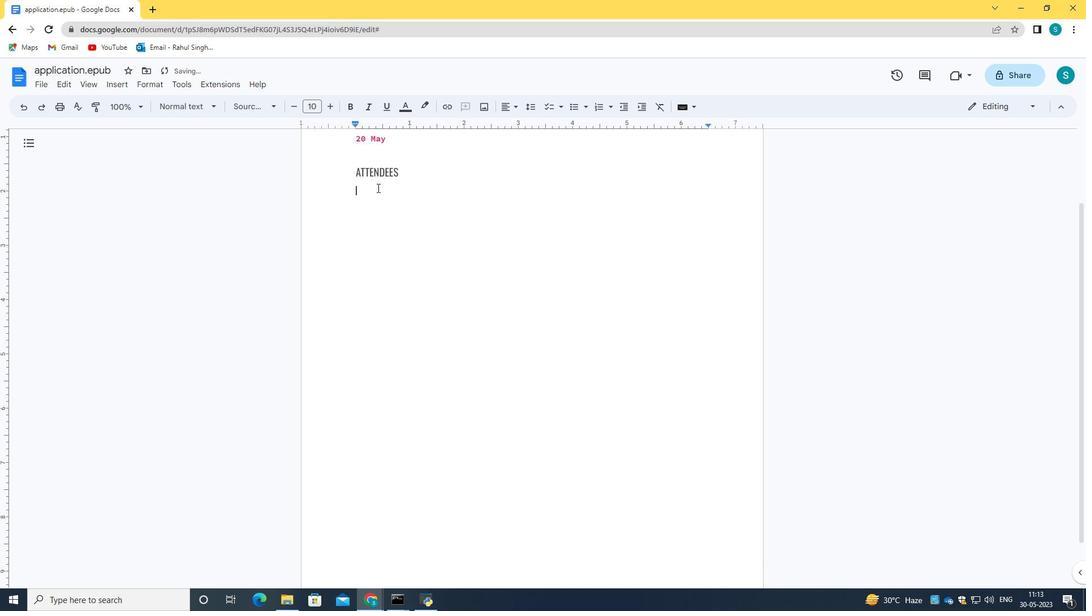 
Action: Mouse scrolled (394, 207) with delta (0, 0)
Screenshot: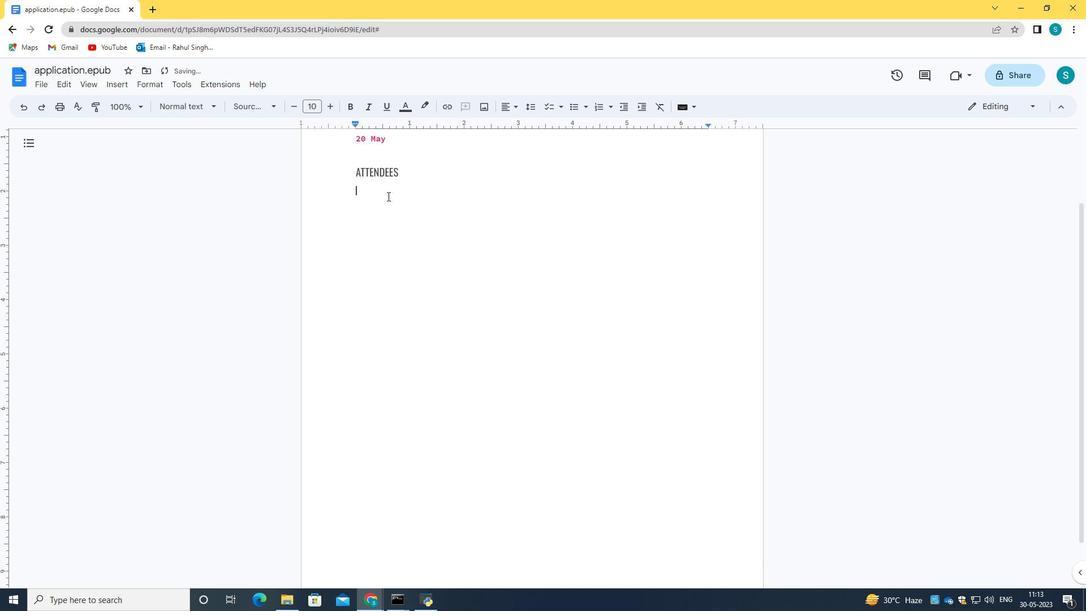 
Action: Mouse scrolled (394, 207) with delta (0, 0)
Screenshot: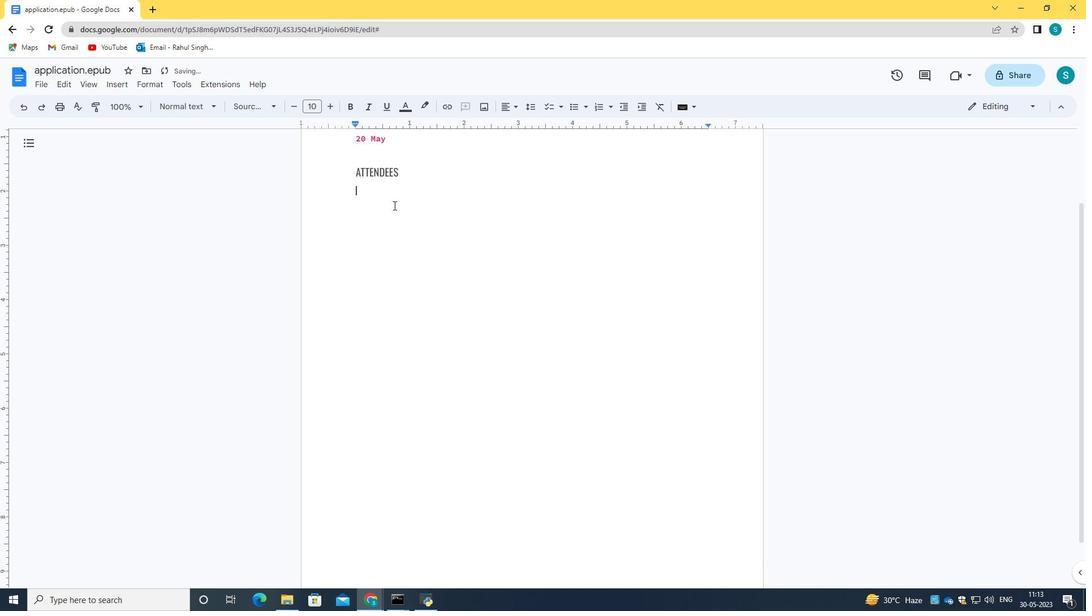 
Action: Mouse moved to (413, 268)
Screenshot: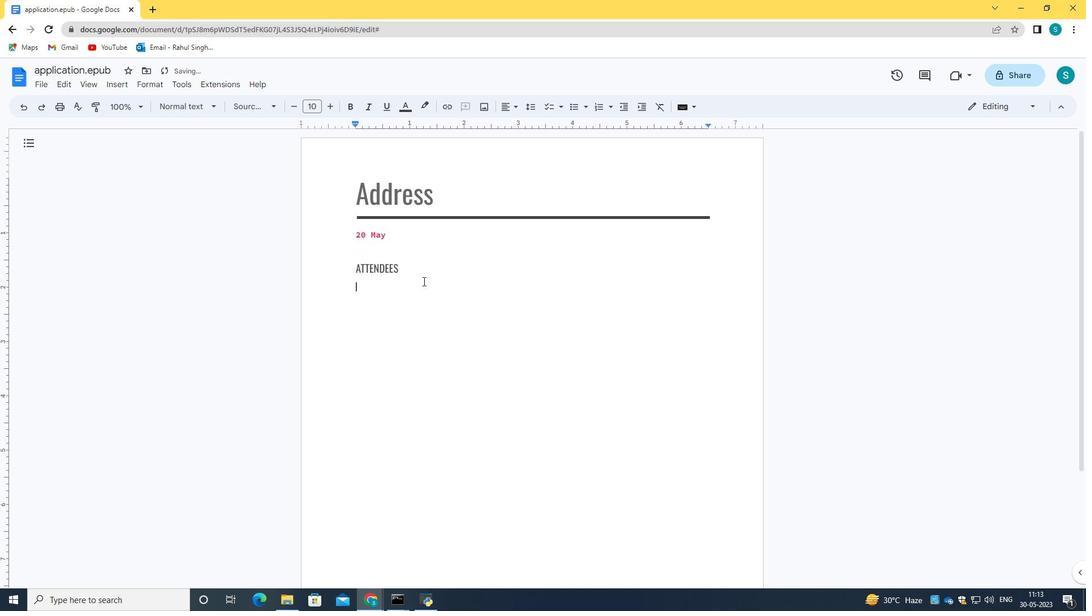 
Action: Mouse pressed left at (413, 268)
Screenshot: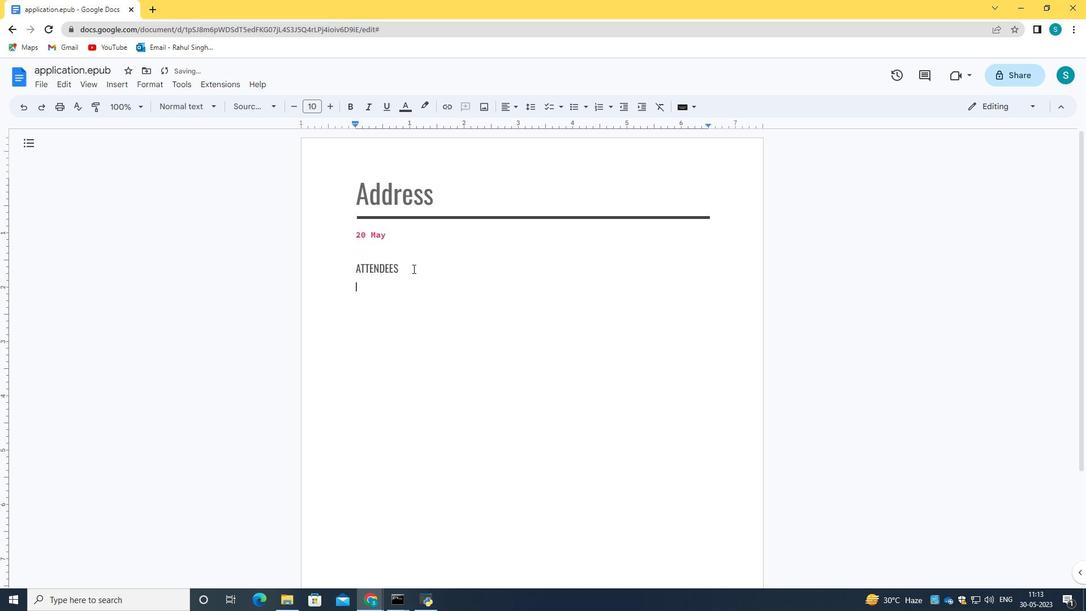 
Action: Key pressed <Key.backspace><Key.backspace><Key.backspace><Key.backspace><Key.backspace><Key.backspace><Key.backspace><Key.backspace><Key.backspace>
Screenshot: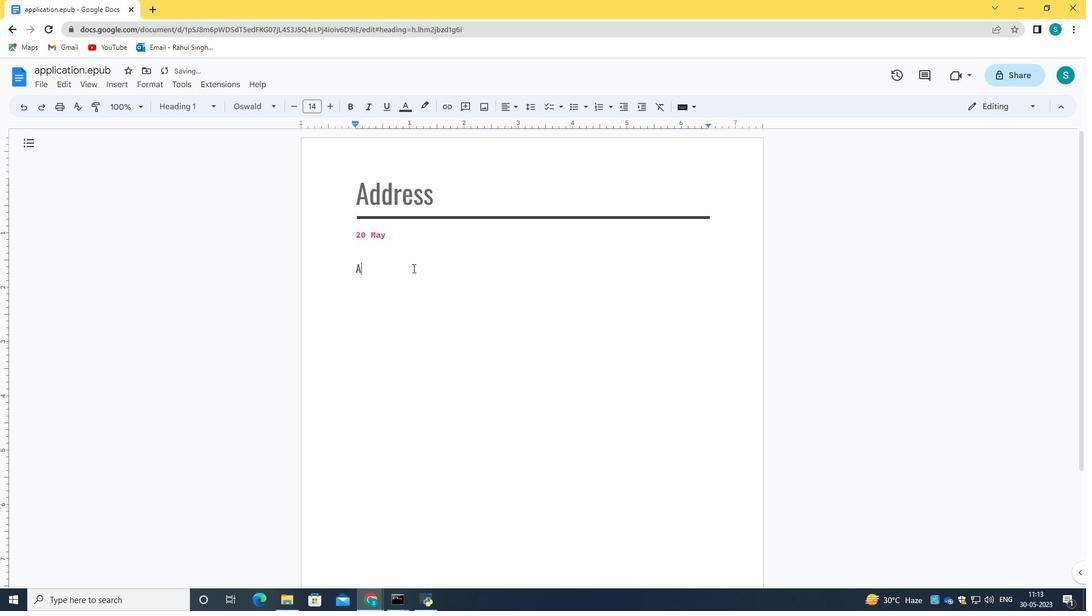 
Action: Mouse moved to (413, 237)
Screenshot: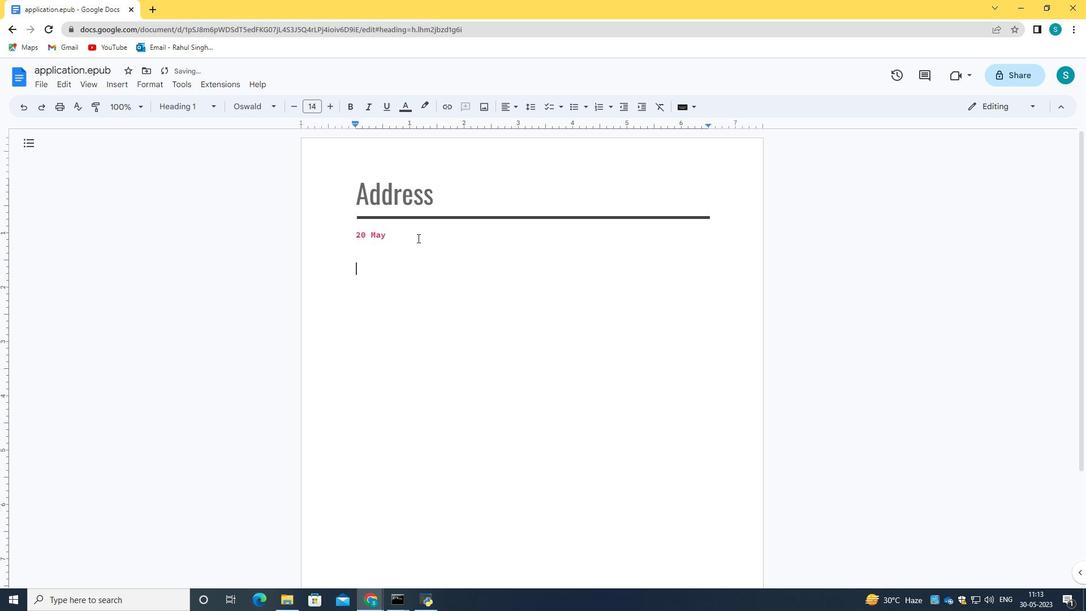 
Action: Mouse pressed left at (413, 237)
Screenshot: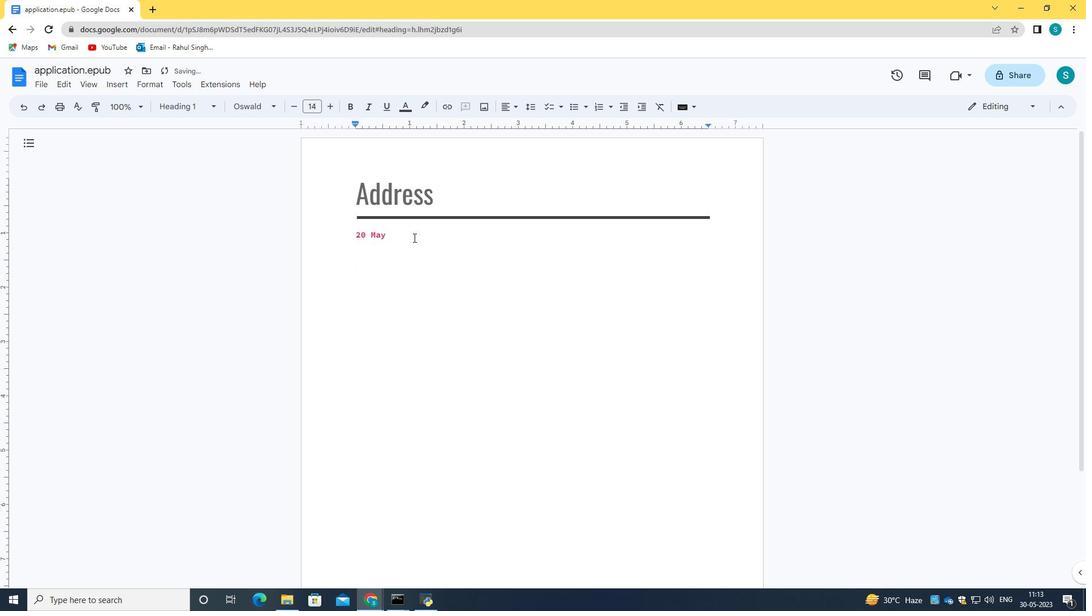
Action: Key pressed <Key.space>2023<Key.enter><Key.caps_lock>G<Key.caps_lock>reetings<Key.enter><Key.enter><Key.backspace><Key.space><Key.space><Key.space><Key.space><Key.space><Key.caps_lock>I<Key.caps_lock><Key.space>am<Key.space>writing<Key.space>to<Key.space>inform<Key.space>you<Key.space>about<Key.space>an<Key.space>upcoming<Key.space>event<Key.space>that<Key.space>may<Key.space>be<Key.space>of<Key.space>interest<Key.space>to<Key.space>you<Key.space>about<Key.space>an<Key.space>upcoming<Key.space>event<Key.space>that<Key.space>may<Key.space>be<Key.space>of<Key.space>interest<Key.space>to<Key.space>you.<Key.enter><Key.caps_lock>O<Key.caps_lock>ur<Key.space>organization<Key.space>is<Key.space>hosting<Key.space>a<Key.space>seminar<Key.space>on<Key.space>this<Key.space>topic,<Key.space>and<Key.space>we<Key.space>beliv<Key.backspace>eve<Key.space>it<Key.space>will<Key.space>provide<Key.space>value<Key.backspace>aab<Key.backspace><Key.backspace>ble<Key.space>
Screenshot: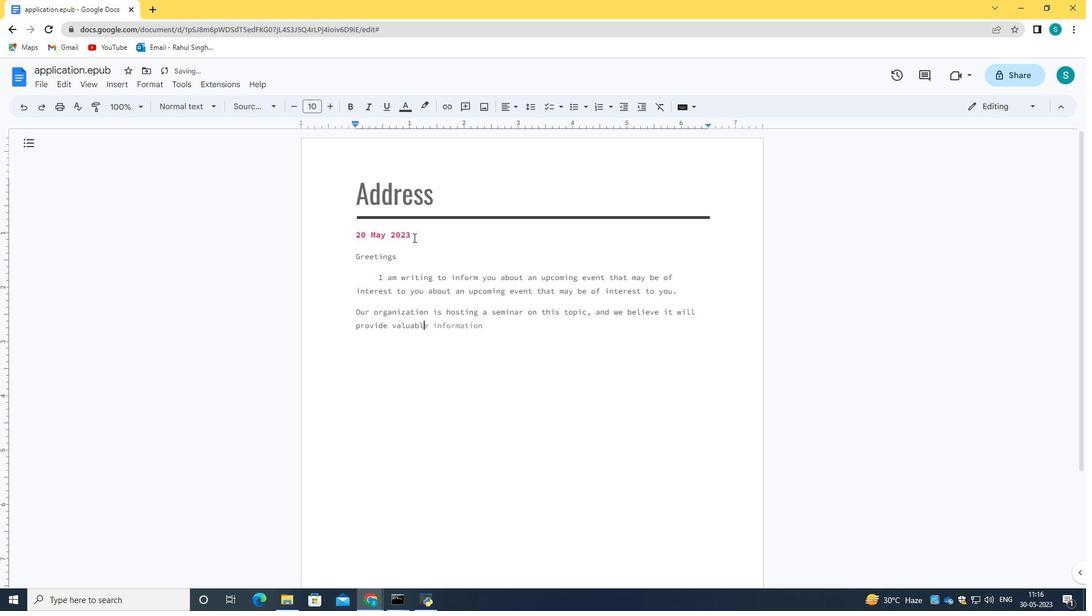 
Action: Mouse scrolled (413, 237) with delta (0, 0)
Screenshot: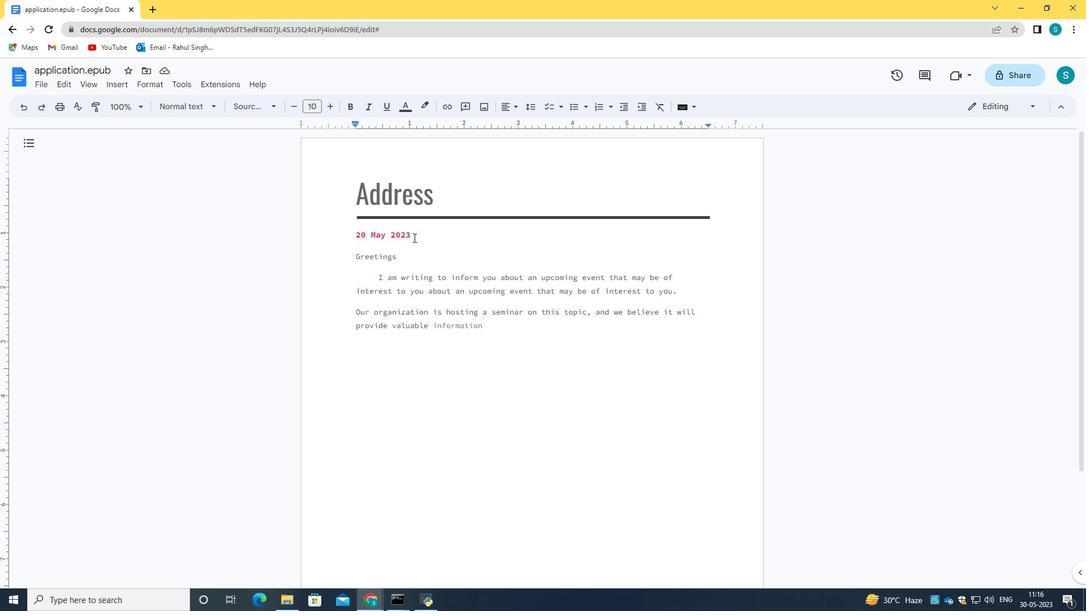 
Action: Mouse scrolled (413, 237) with delta (0, 0)
Screenshot: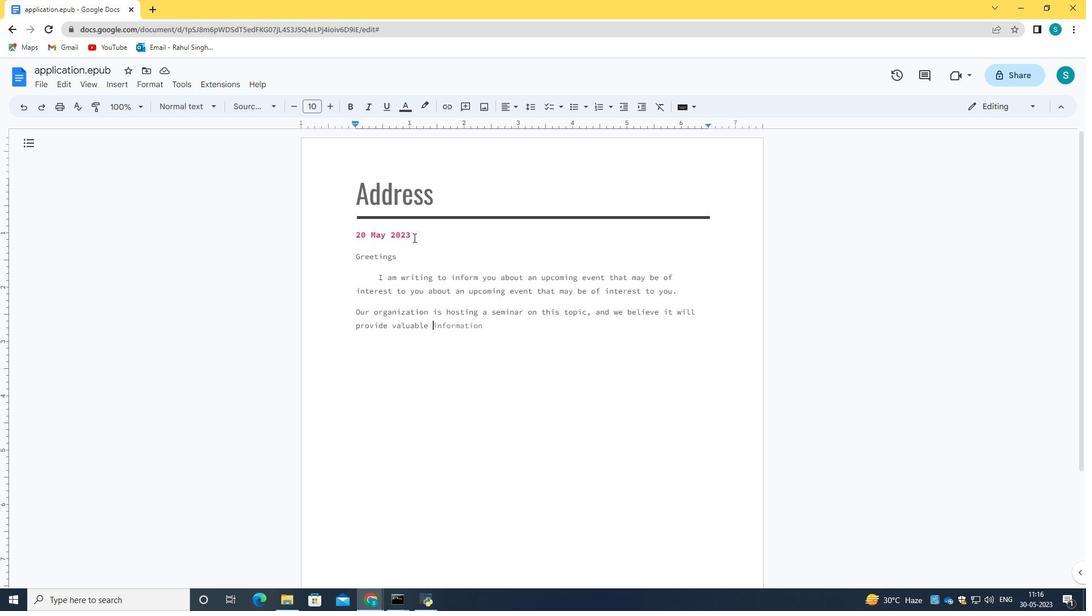 
Action: Key pressed insights<Key.space>and<Key.space>networking<Key.space>opportunities.<Key.space><Key.caps_lock>I<Key.caps_lock><Key.space>encourage<Key.space>you<Key.space>to<Key.space>attend<Key.space>and<Key.space>share<Key.space>this<Key.space>invitation<Key.space>with<Key.space>others<Key.space>who<Key.space>may<Key.space>benefit.<Key.enter><Key.caps_lock>N<Key.caps_lock>ame-<Key.space><Key.caps_lock>J<Key.caps_lock>oey<Key.backspace><Key.backspace><Key.backspace><Key.backspace><Key.backspace><Key.backspace><Key.backspace><Key.backspace><Key.backspace><Key.backspace><Key.backspace>
Screenshot: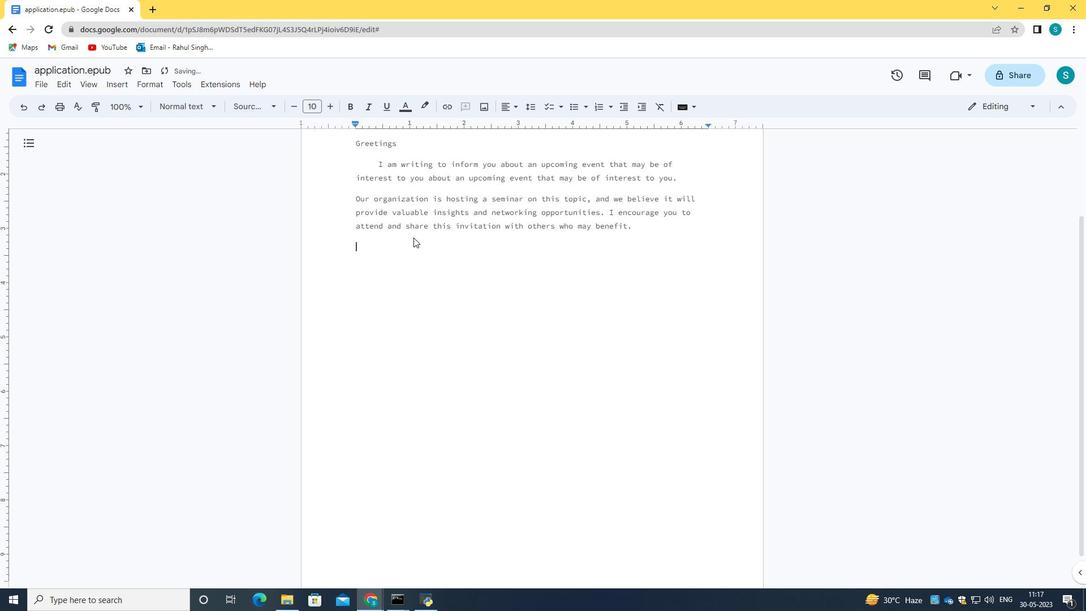 
Action: Mouse scrolled (413, 237) with delta (0, 0)
Screenshot: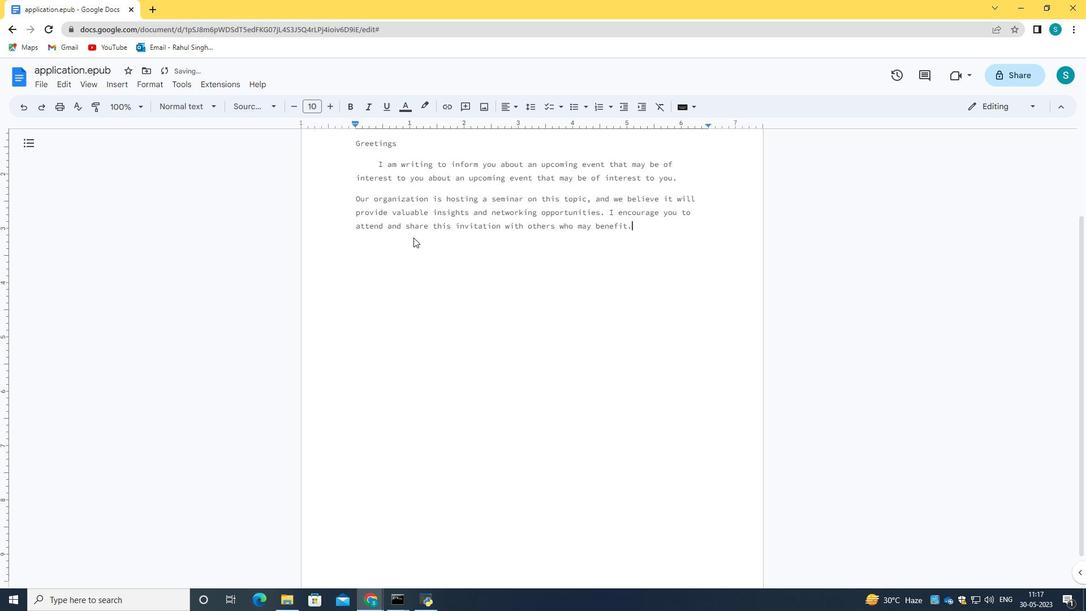 
Action: Mouse scrolled (413, 238) with delta (0, 0)
Screenshot: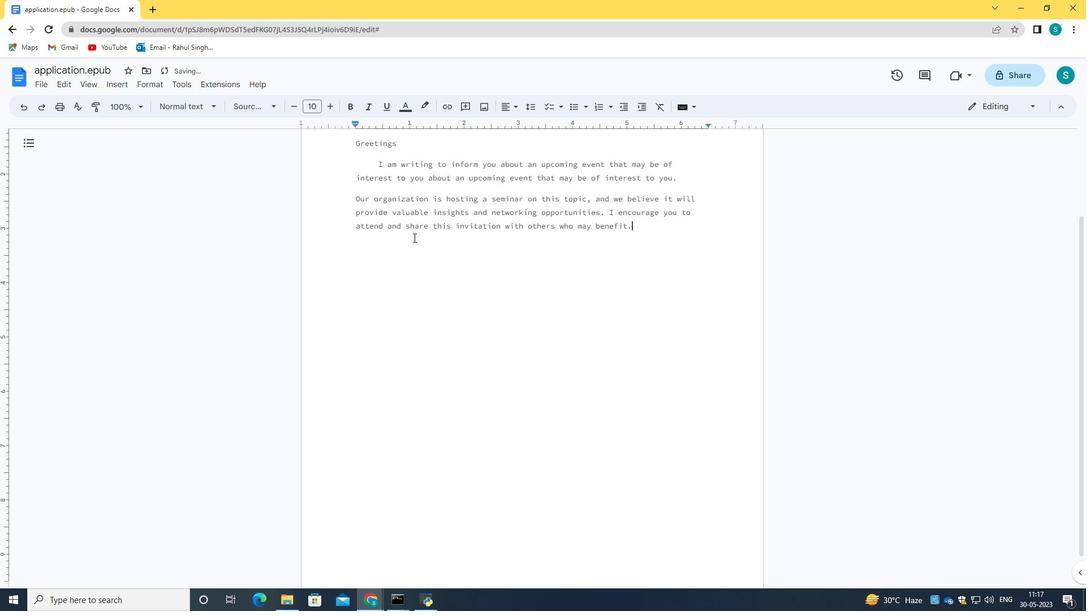 
Action: Mouse scrolled (413, 238) with delta (0, 0)
Screenshot: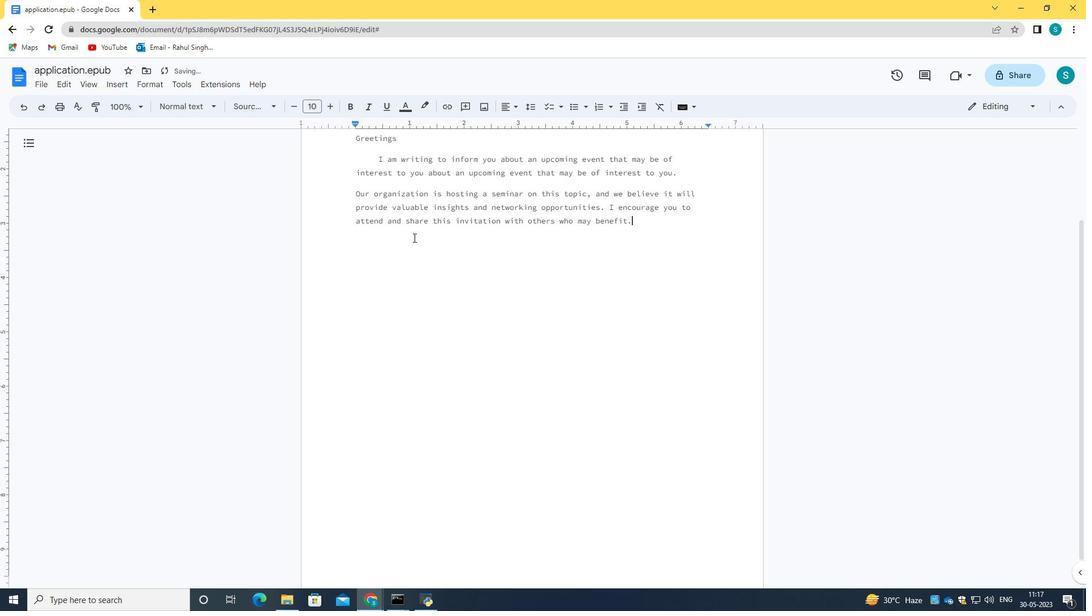 
Action: Mouse scrolled (413, 238) with delta (0, 0)
Screenshot: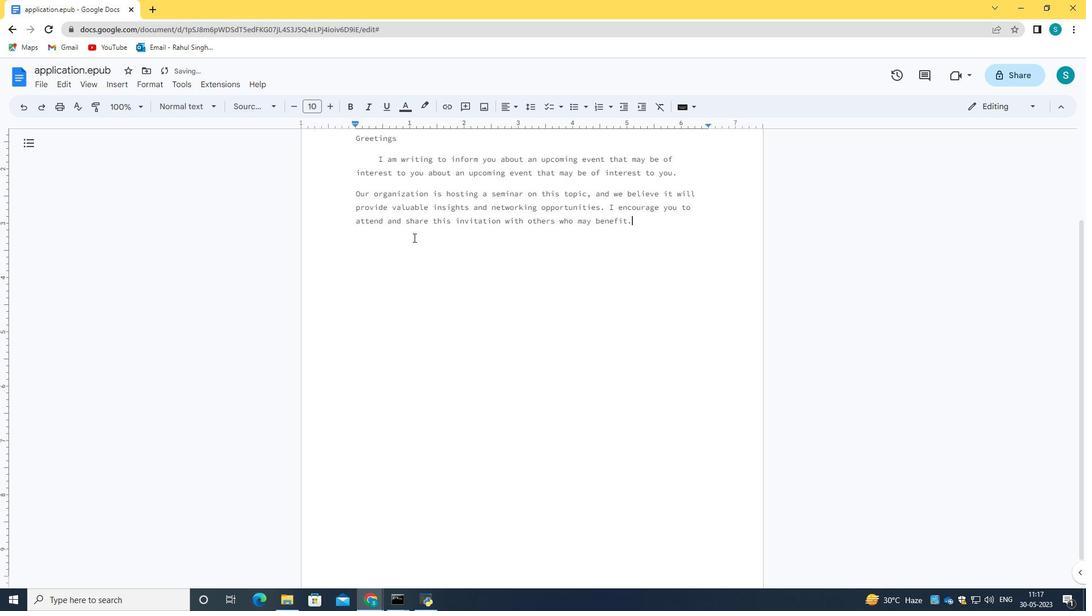 
Action: Mouse moved to (386, 190)
Screenshot: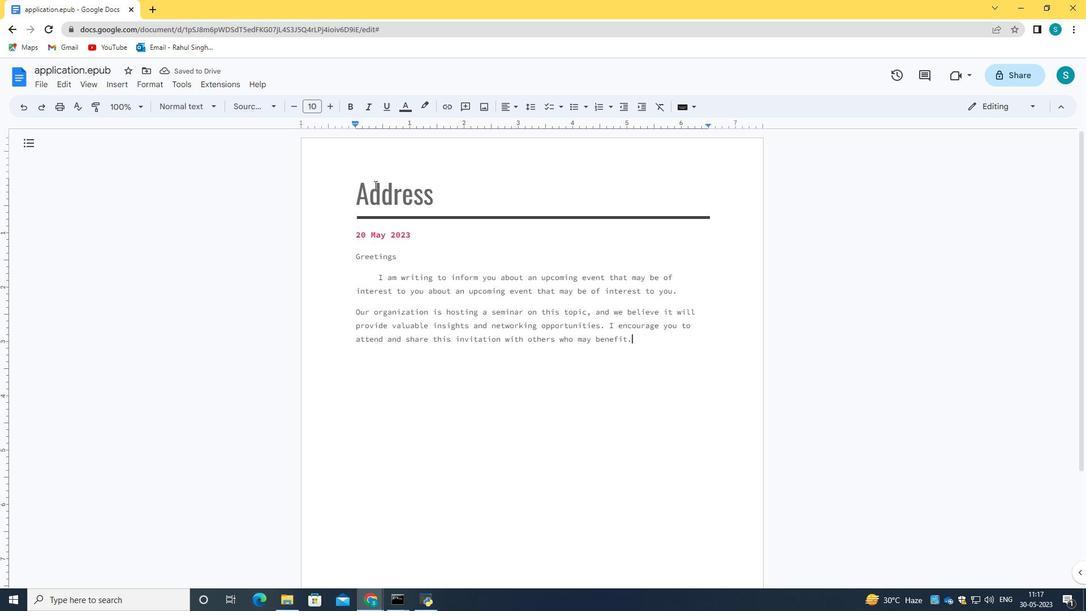 
Action: Mouse scrolled (386, 189) with delta (0, 0)
Screenshot: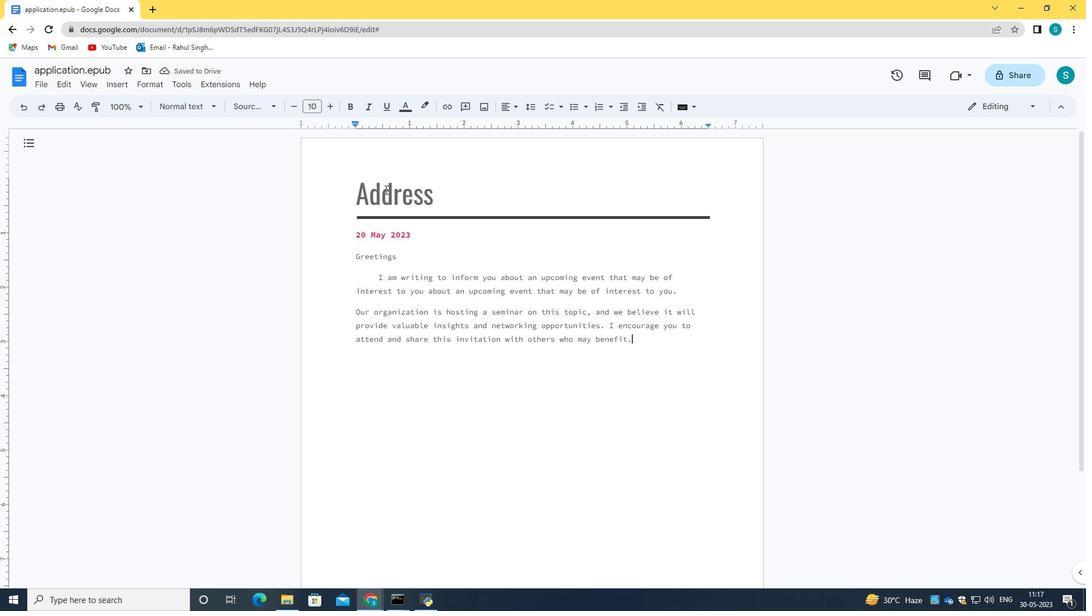 
Action: Mouse scrolled (386, 189) with delta (0, 0)
Screenshot: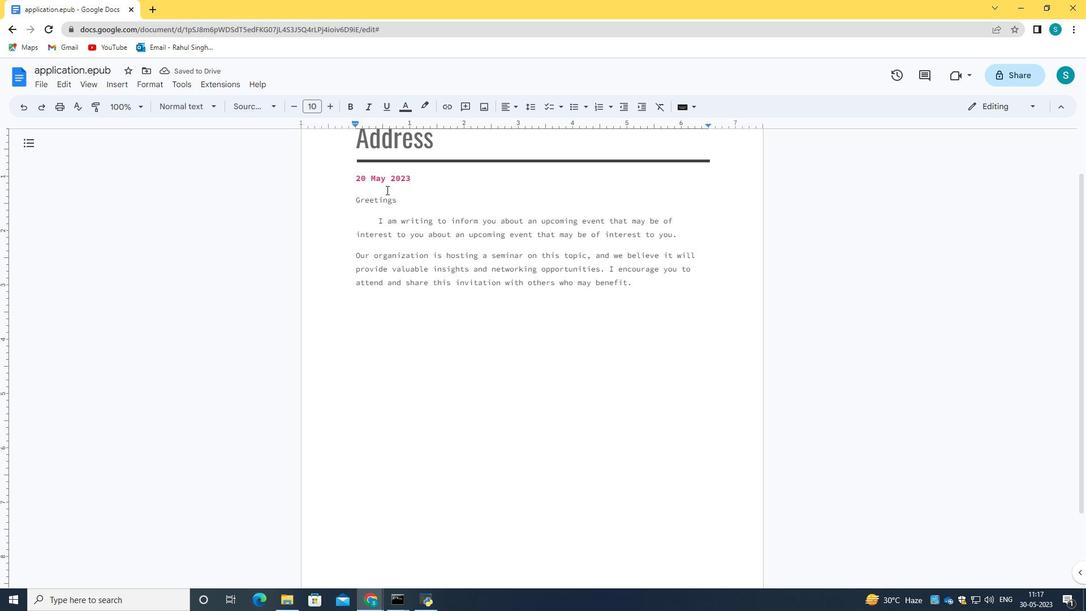 
Action: Mouse scrolled (386, 189) with delta (0, 0)
Screenshot: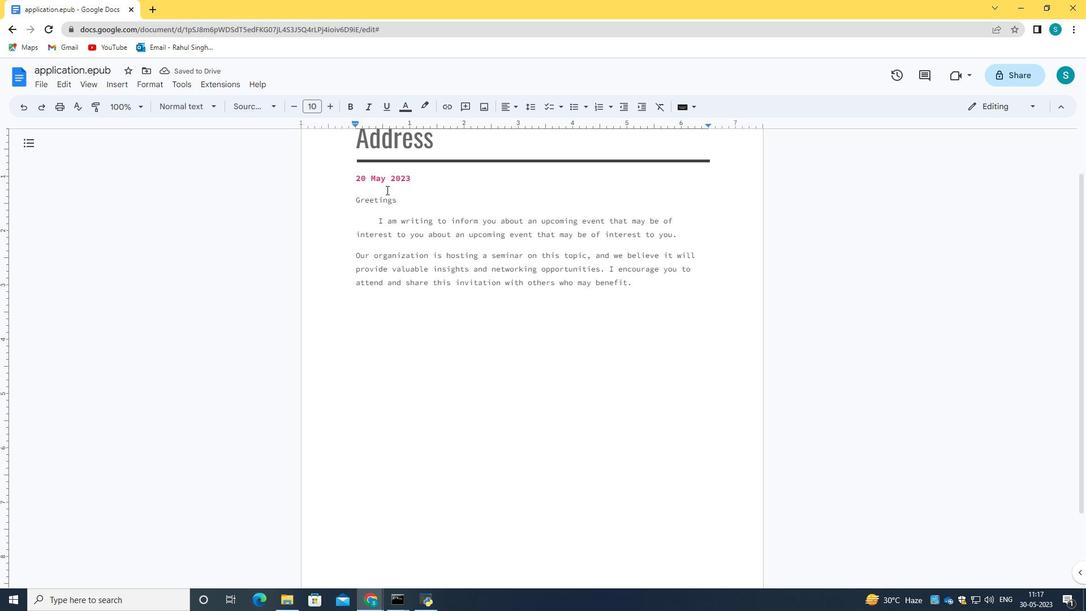 
Action: Mouse scrolled (386, 189) with delta (0, 0)
Screenshot: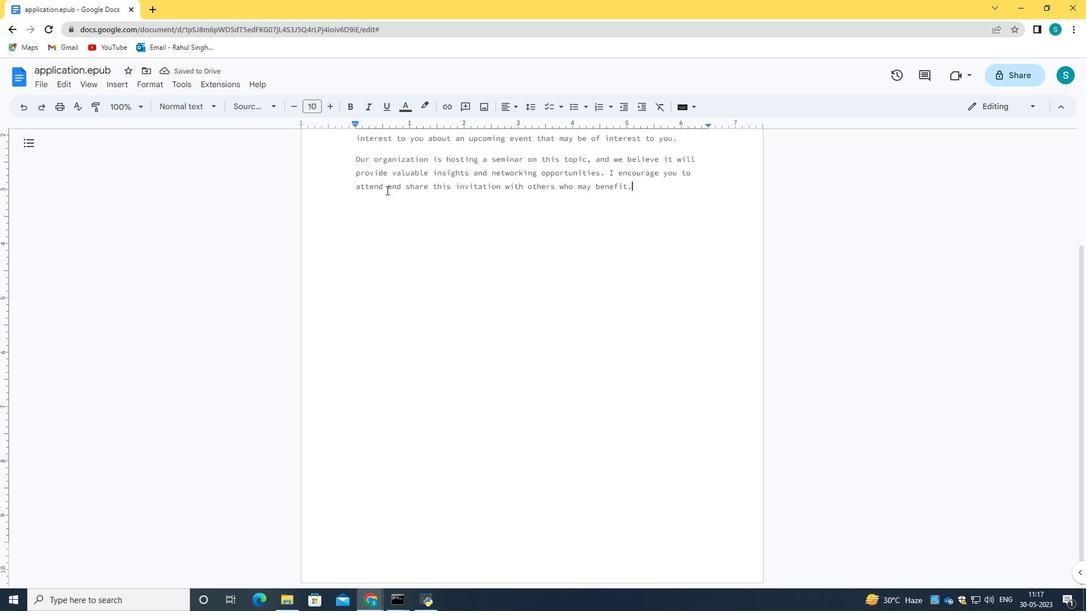 
Action: Mouse moved to (45, 83)
Screenshot: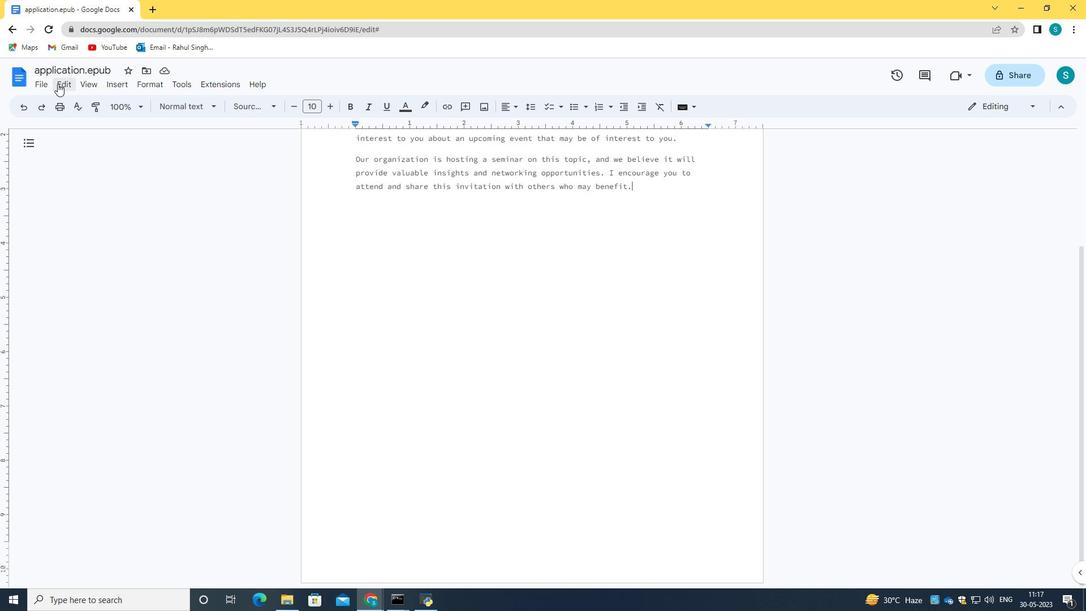 
Action: Mouse pressed left at (45, 83)
Screenshot: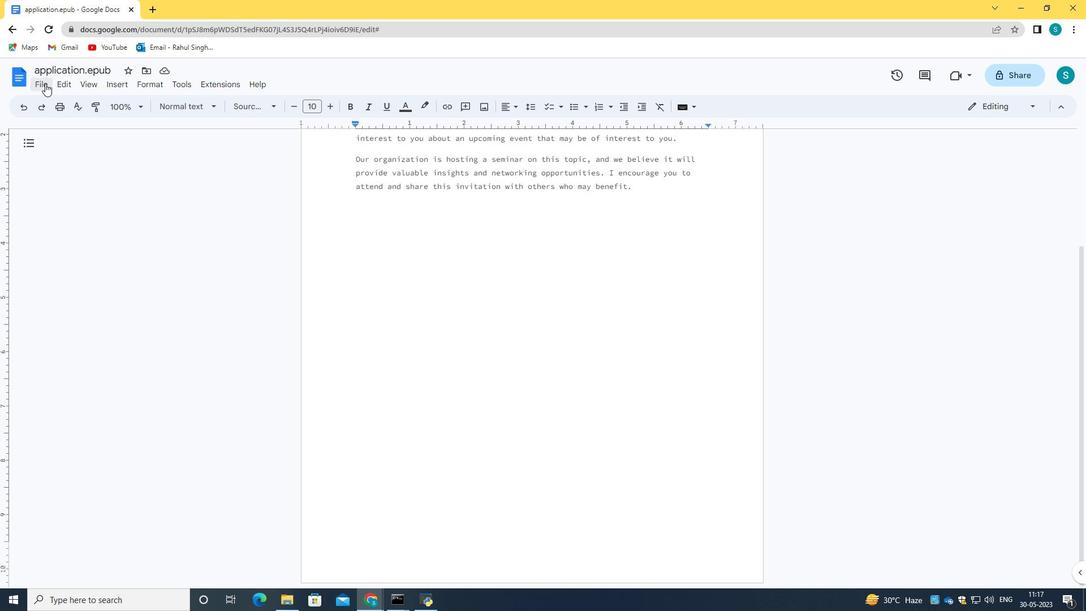 
Action: Mouse moved to (149, 343)
Screenshot: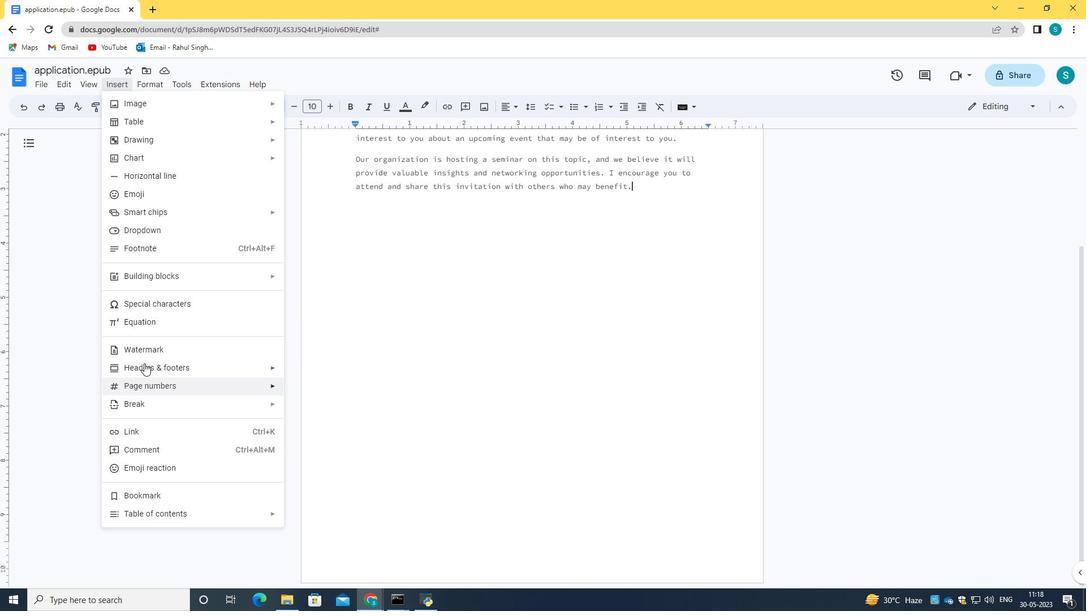 
Action: Mouse pressed left at (149, 343)
Screenshot: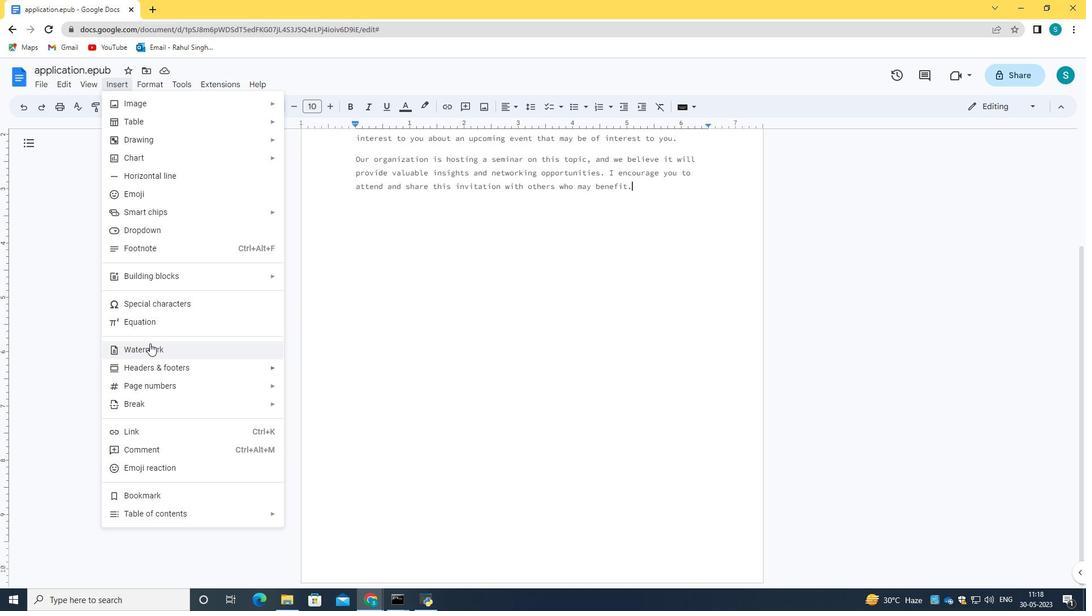 
Action: Mouse moved to (1043, 145)
Screenshot: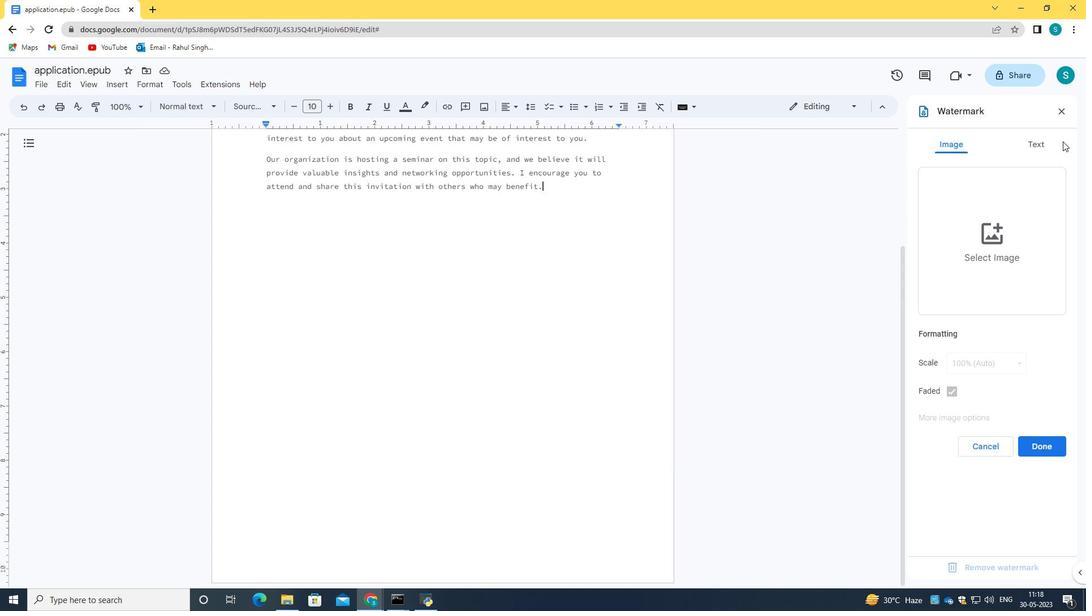 
Action: Mouse pressed left at (1043, 145)
Screenshot: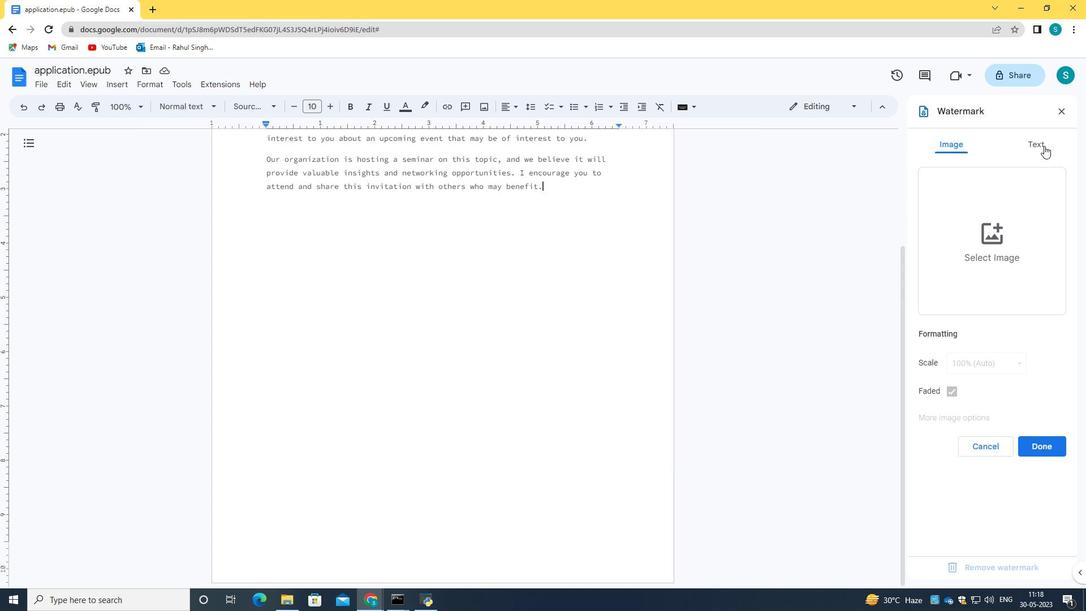 
Action: Mouse moved to (955, 181)
Screenshot: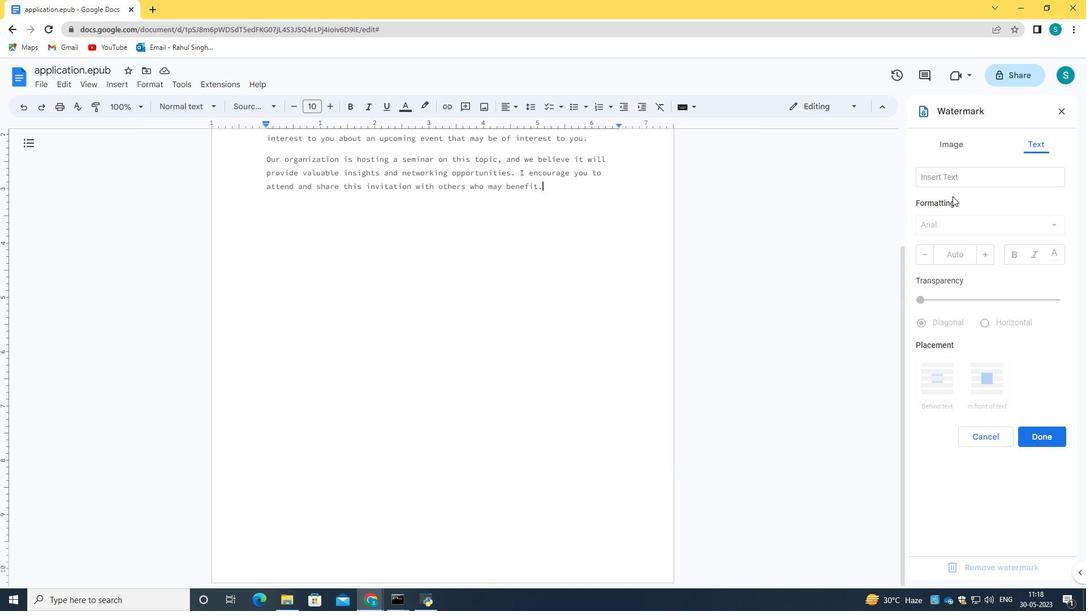 
Action: Mouse pressed left at (955, 181)
Screenshot: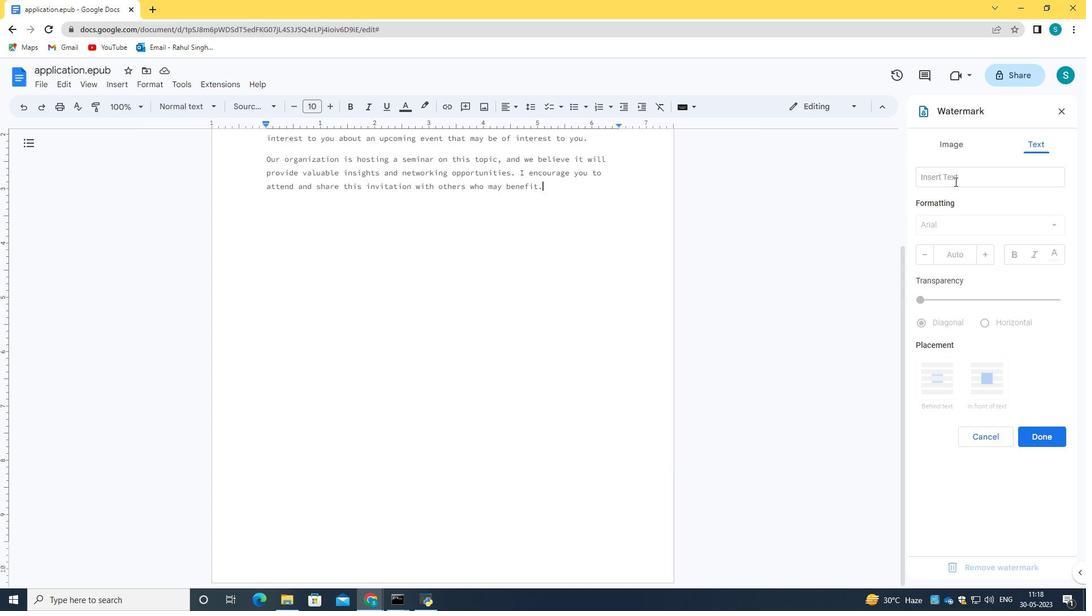
Action: Key pressed <Key.caps_lock>RAM<Key.backspace><Key.backspace><Key.backspace><Key.caps_lock>r<Key.backspace><Key.caps_lock>R<Key.caps_lock>am<Key.space><Key.backspace><Key.shift><Key.shift><Key.shift><Key.shift><Key.shift><Key.shift><Key.shift><Key.shift><Key.shift><Key.shift><Key.shift><Key.shift><Key.shift><Key.shift><Key.shift><Key.shift><Key.shift><Key.shift><Key.shift><Key.shift><Key.shift><Key.shift><Key.shift><Key.shift><Key.shift><Key.shift><Key.shift><Key.shift><Key.shift><Key.shift><Key.shift><Key.shift><Key.shift><Key.shift><Key.shift><Key.shift><Key.shift><Key.shift><Key.shift><Key.shift><Key.shift><Key.shift><Key.shift><Key.shift><Key.shift><Key.shift><Key.shift><Key.shift><Key.shift><Key.shift><Key.shift><Key.shift><Key.shift><Key.shift><Key.shift><Key.shift><Key.shift><Key.shift><Key.shift><Key.shift><Key.shift><Key.shift><Key.shift><Key.shift><Key.shift><Key.shift><Key.shift><Key.shift><Key.shift>&<Key.caps_lock>S<Key.caps_lock>ons
Screenshot: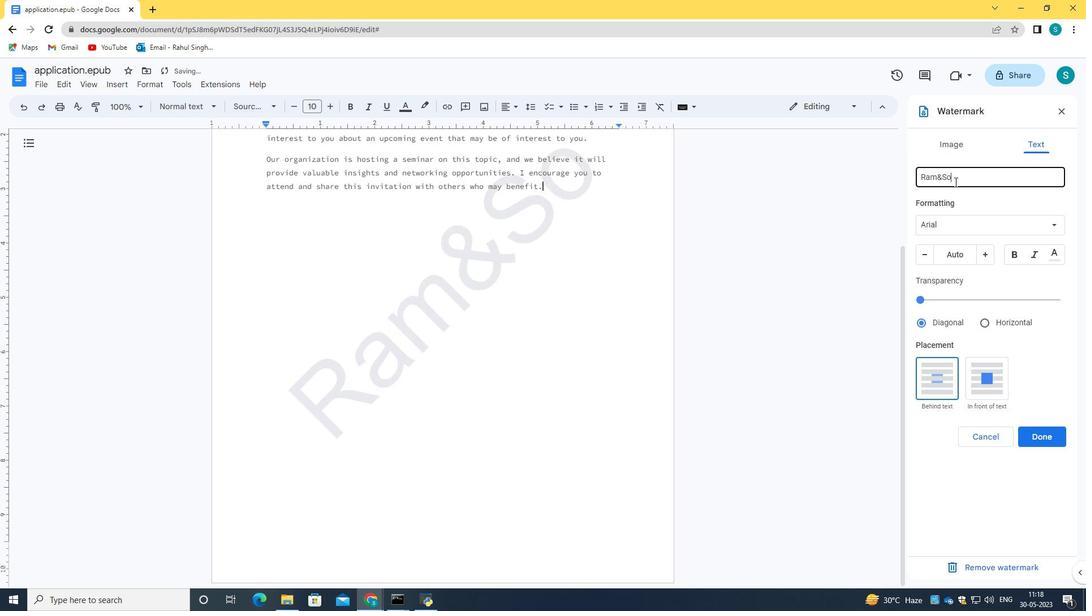 
Action: Mouse scrolled (955, 181) with delta (0, 0)
Screenshot: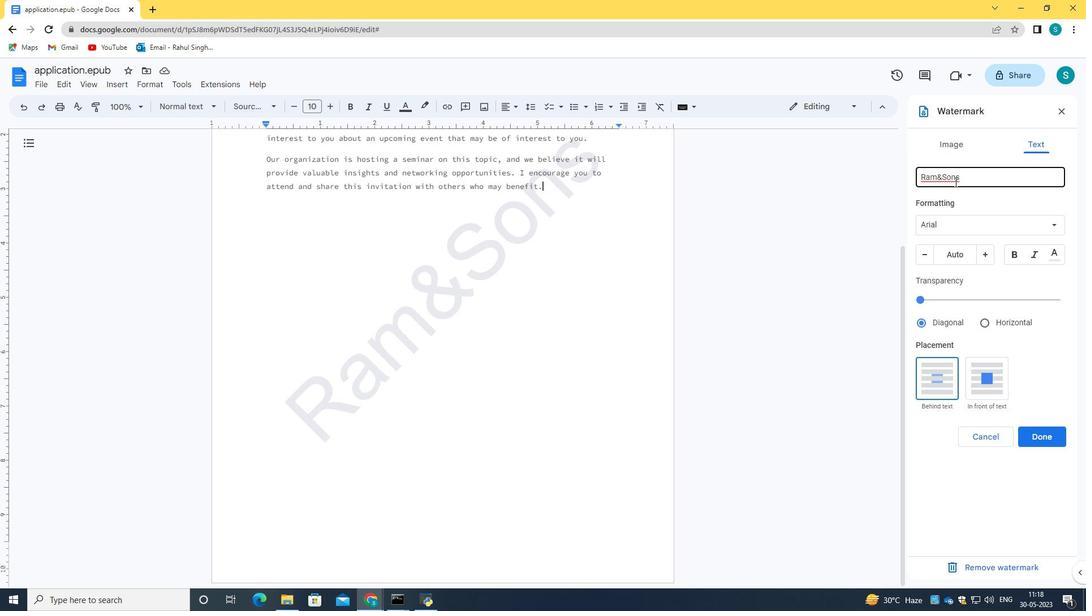 
Action: Mouse scrolled (955, 182) with delta (0, 0)
Screenshot: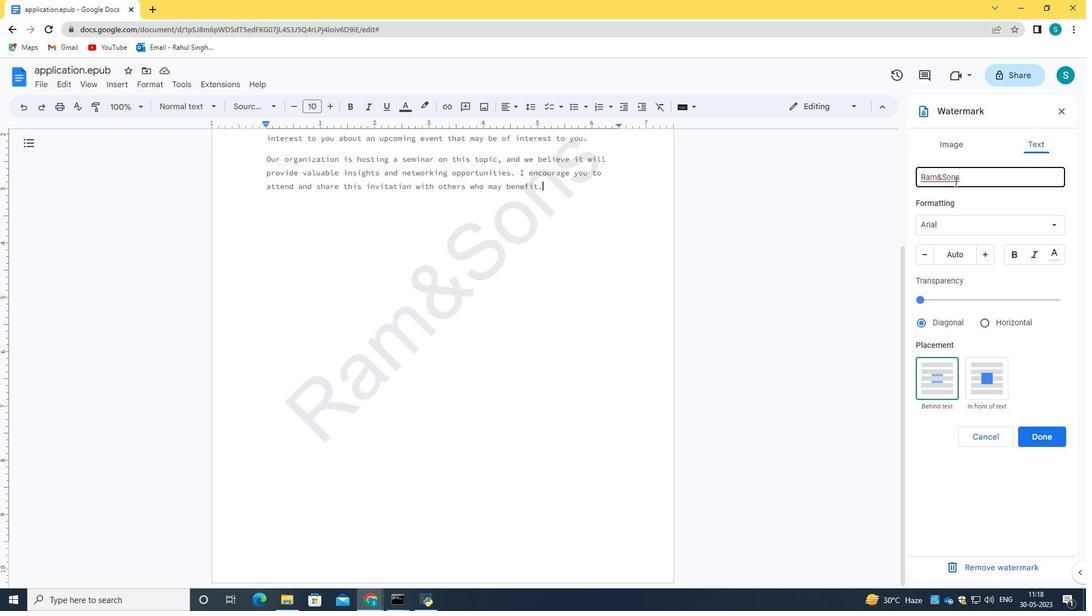 
Action: Mouse moved to (970, 228)
Screenshot: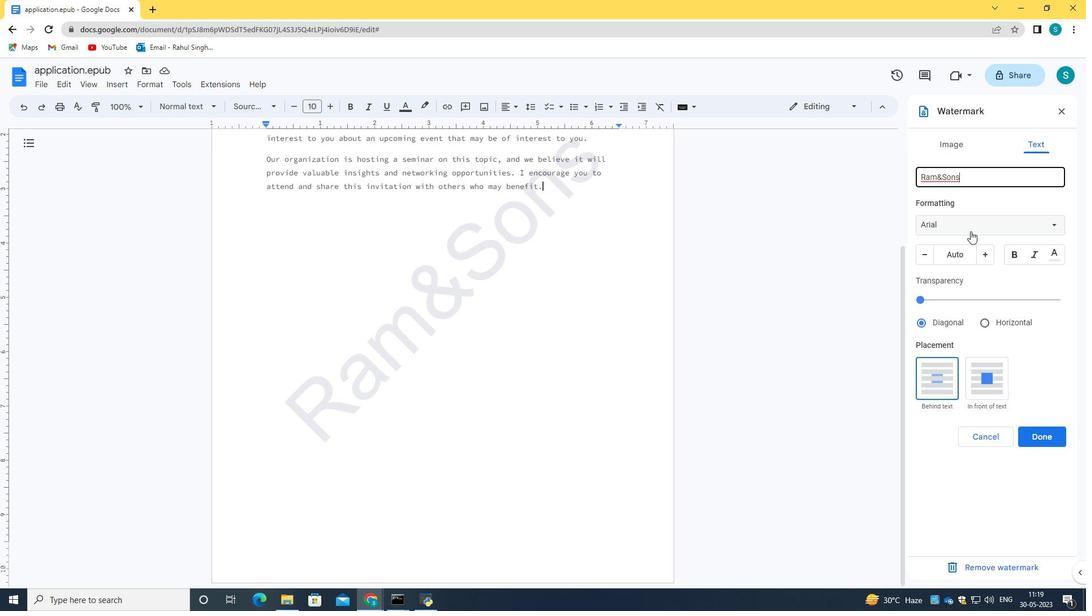 
Action: Mouse pressed left at (970, 228)
Screenshot: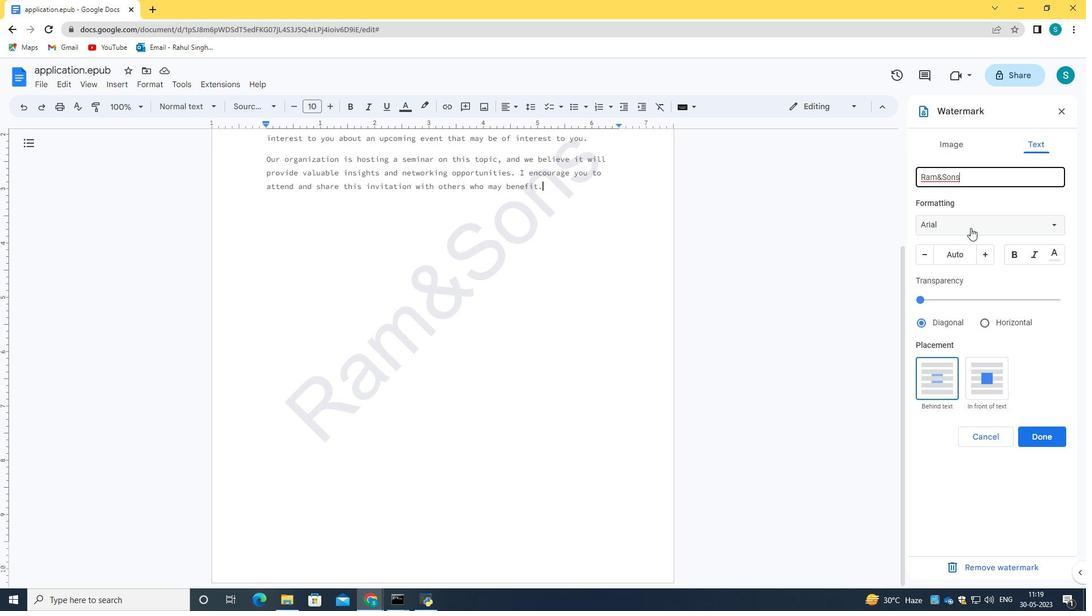 
Action: Mouse moved to (967, 379)
Screenshot: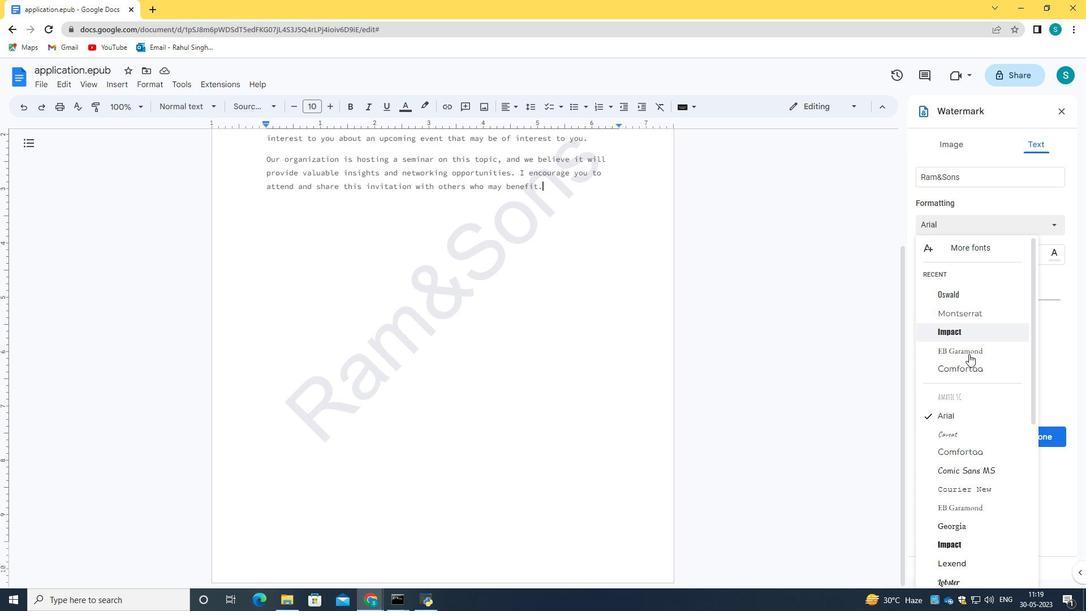 
Action: Mouse scrolled (967, 379) with delta (0, 0)
Screenshot: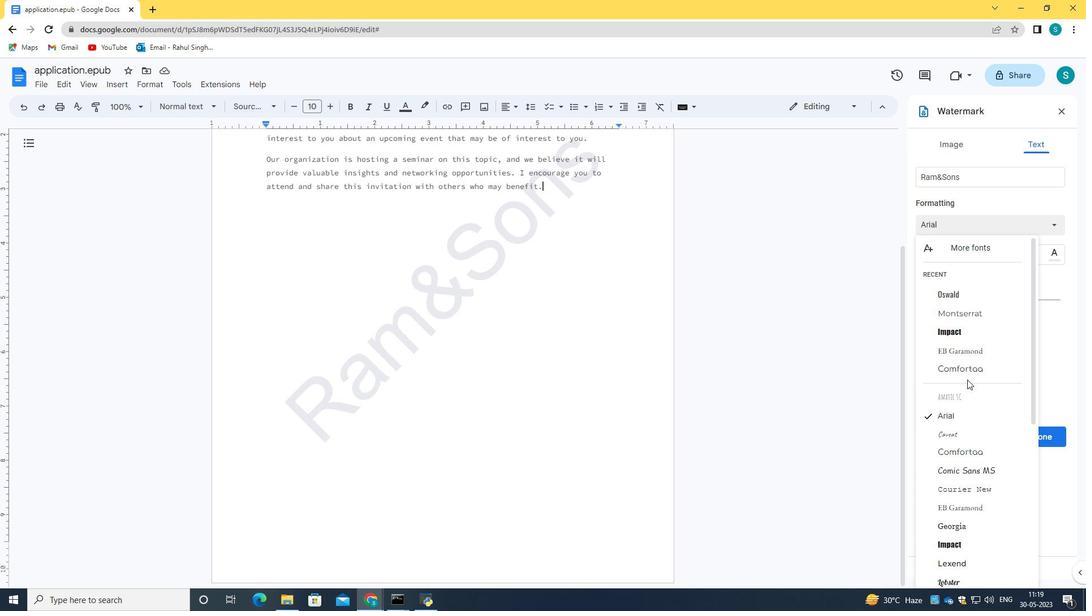 
Action: Mouse moved to (967, 380)
Screenshot: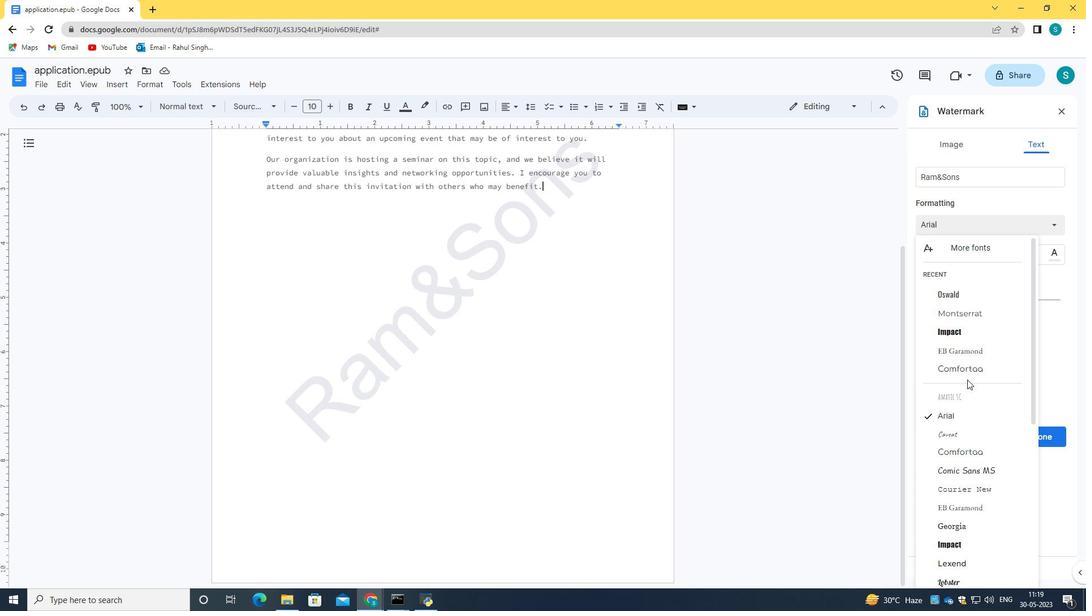 
Action: Mouse scrolled (967, 379) with delta (0, 0)
Screenshot: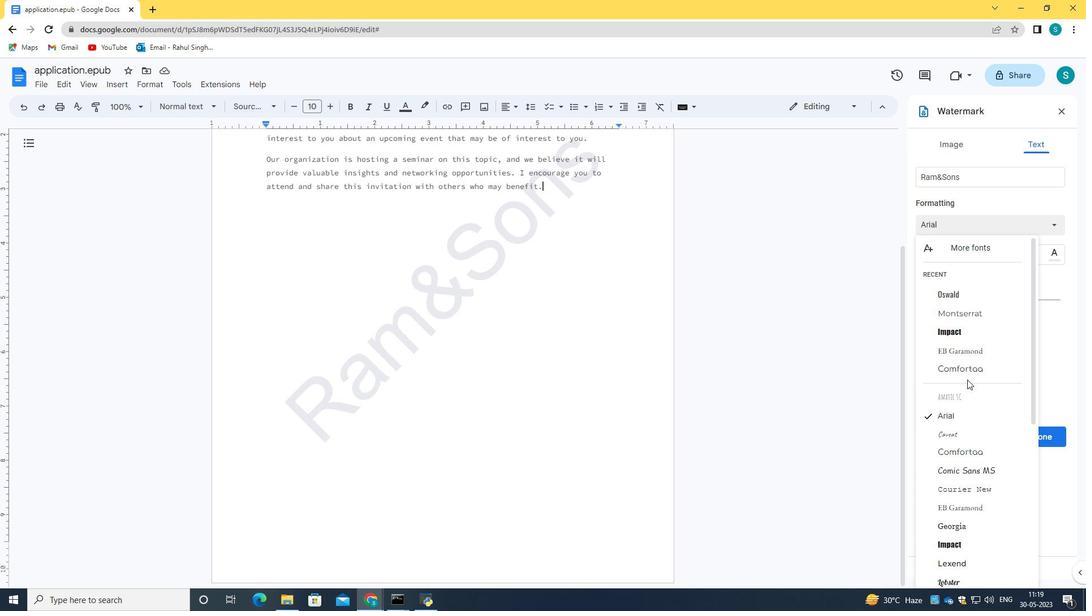 
Action: Mouse moved to (967, 380)
Screenshot: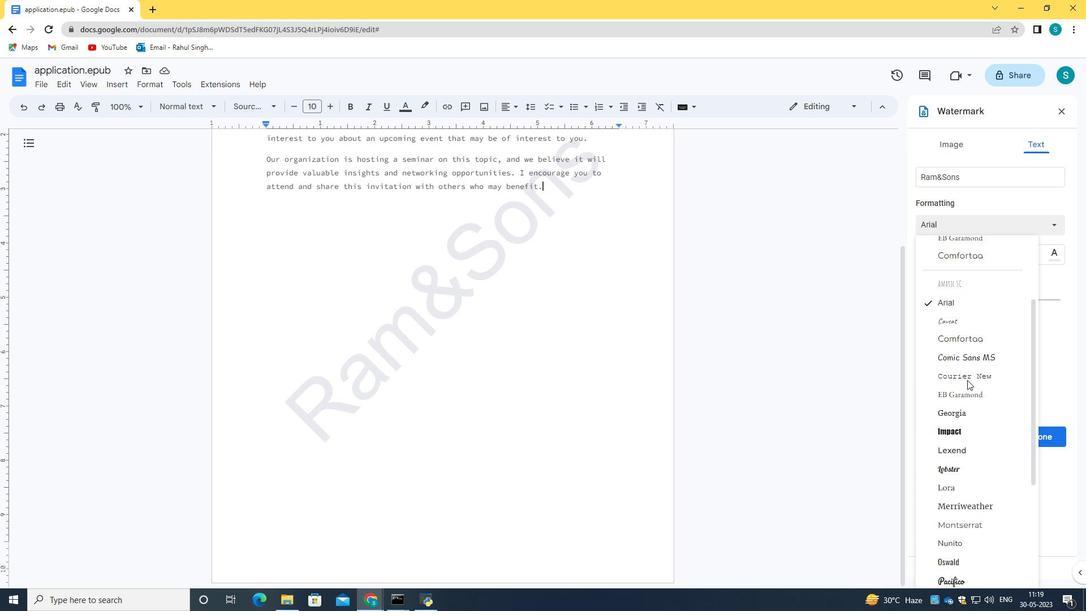 
Action: Mouse scrolled (967, 380) with delta (0, 0)
Screenshot: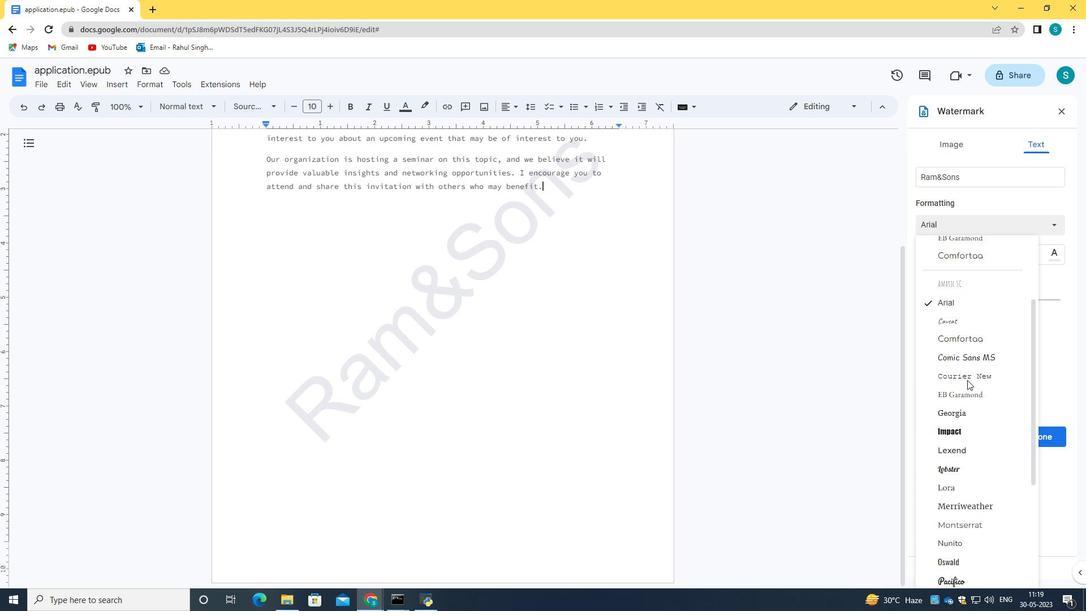 
Action: Mouse moved to (971, 485)
Screenshot: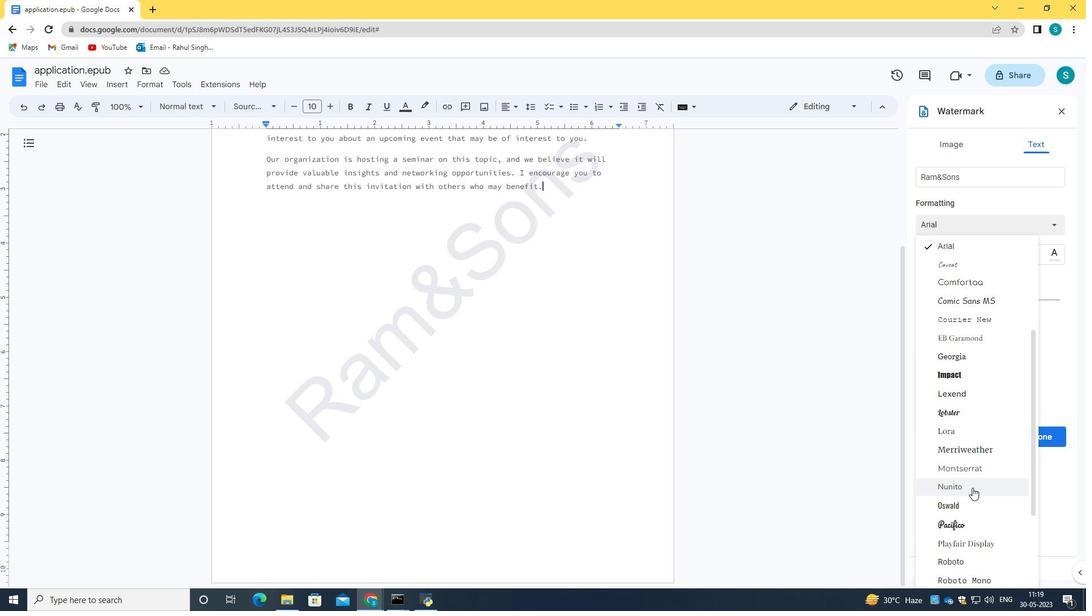 
Action: Mouse pressed left at (971, 485)
Screenshot: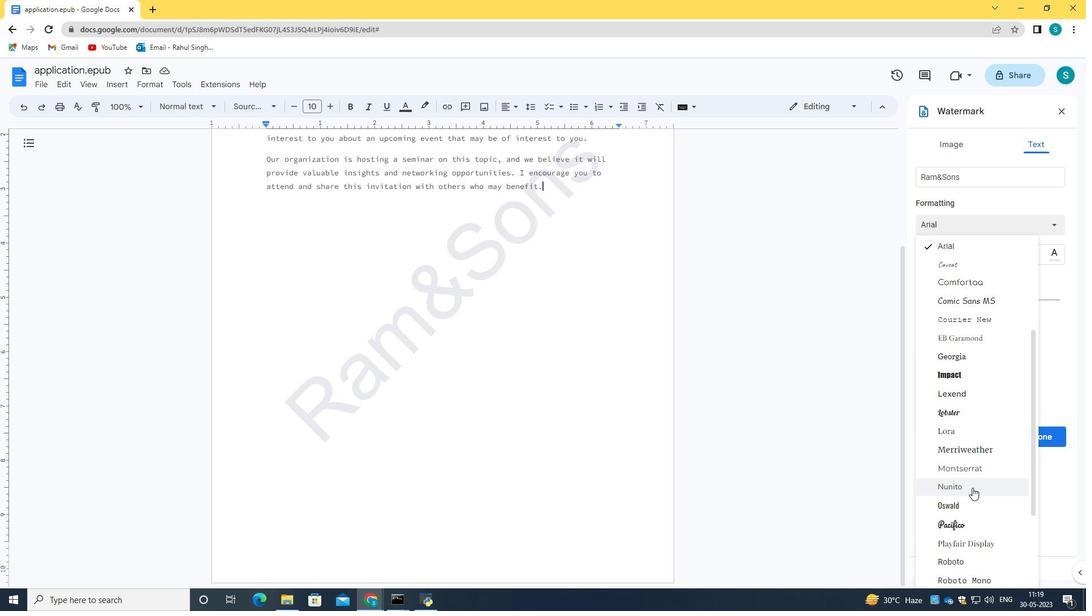 
Action: Mouse moved to (988, 252)
Screenshot: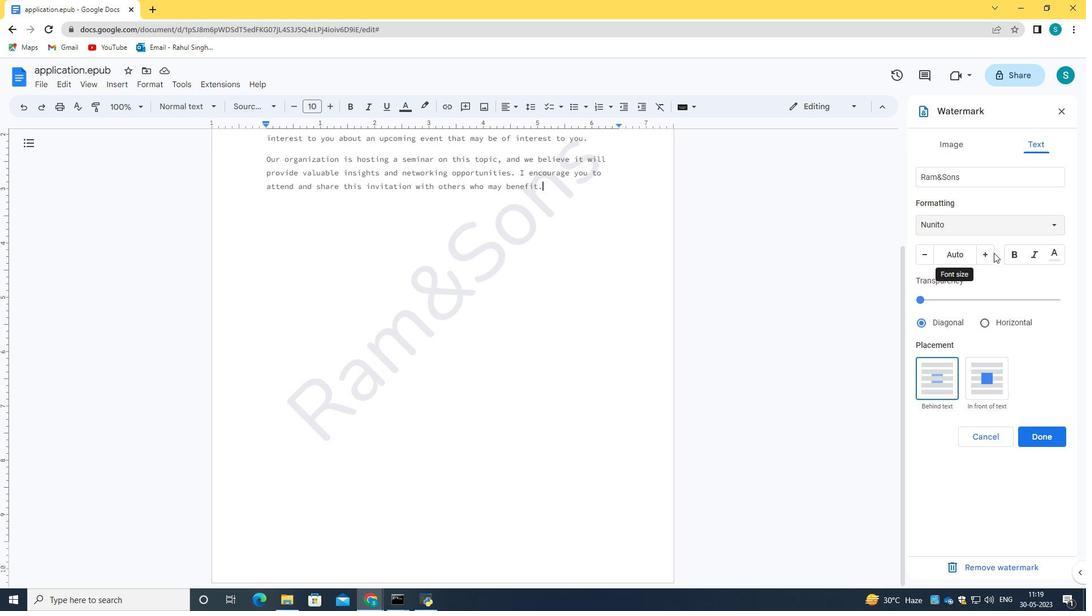
Action: Mouse pressed left at (988, 252)
Screenshot: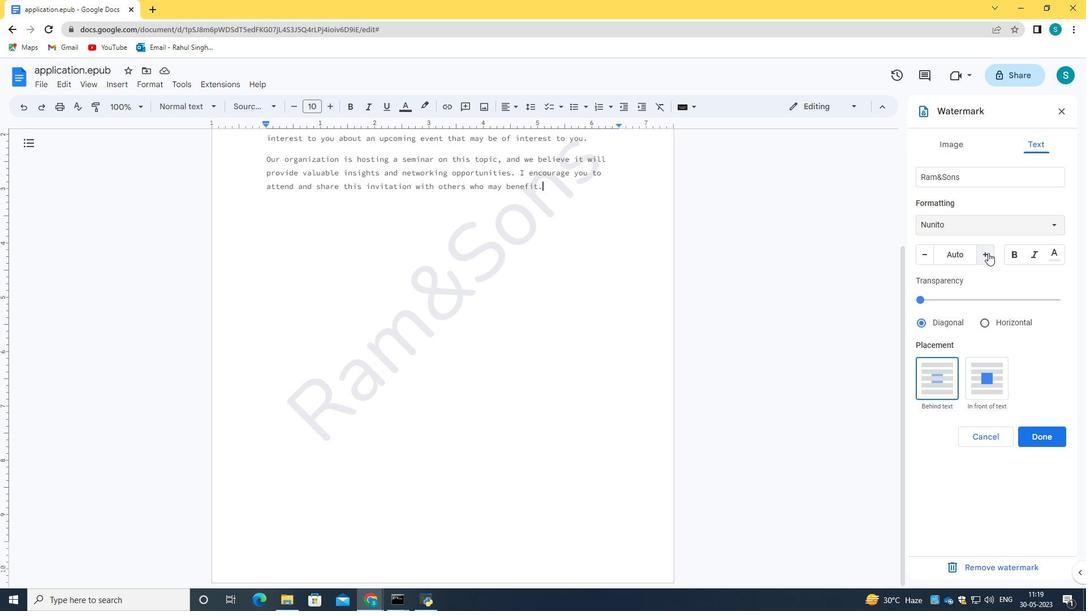 
Action: Mouse pressed left at (988, 252)
Screenshot: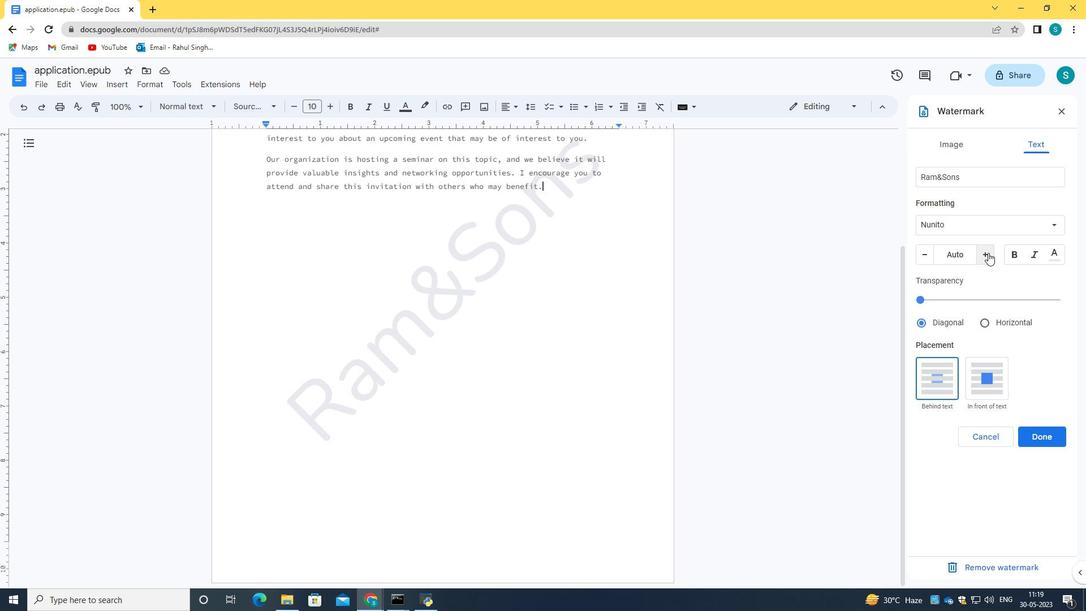
Action: Mouse pressed left at (988, 252)
Screenshot: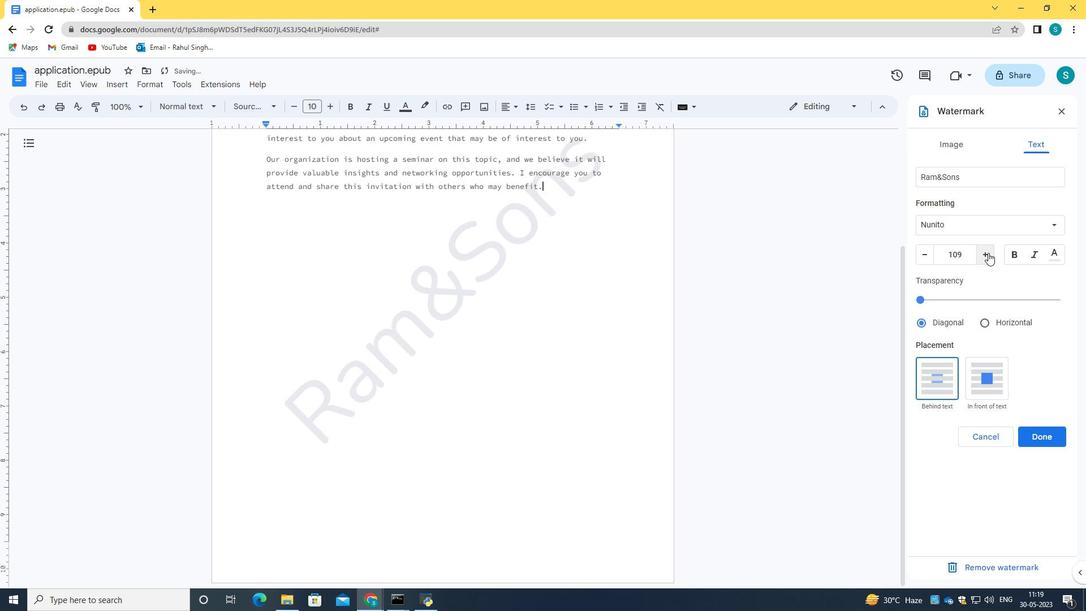 
Action: Mouse pressed left at (988, 252)
Screenshot: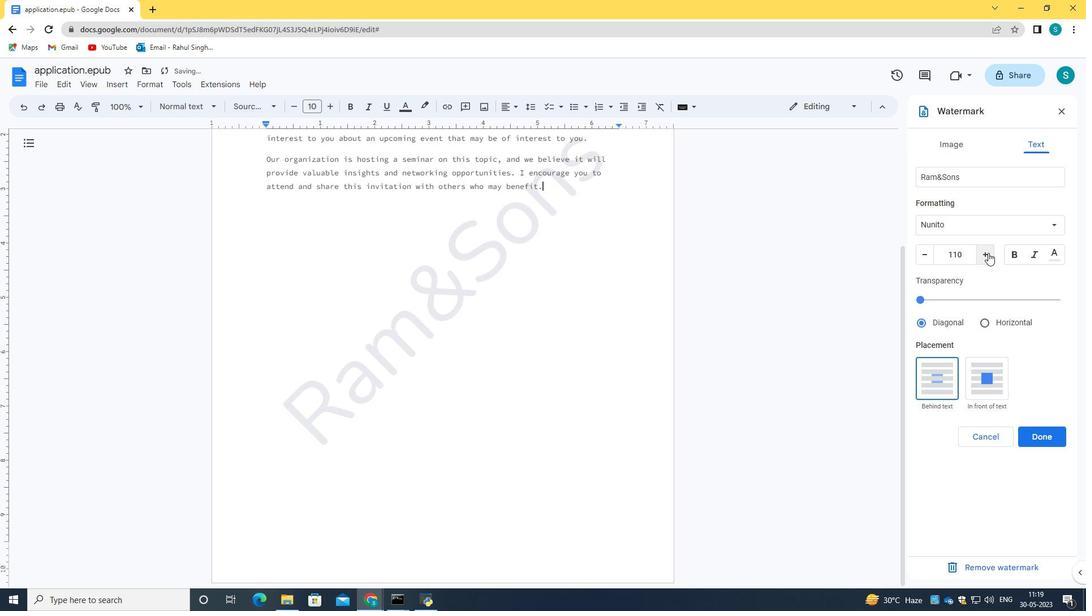 
Action: Mouse pressed left at (988, 252)
Screenshot: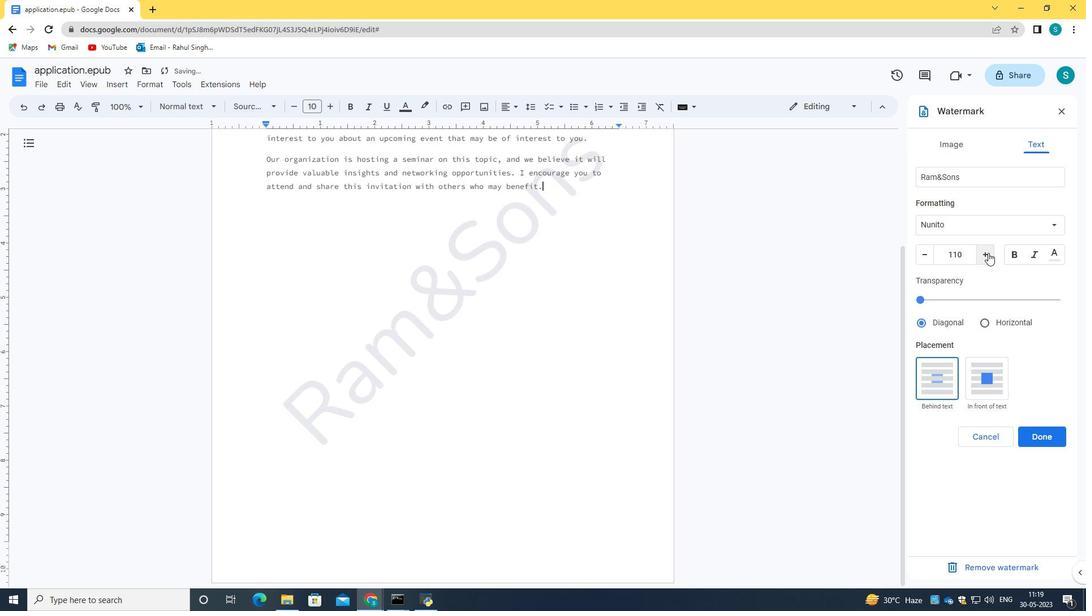 
Action: Mouse pressed left at (988, 252)
Screenshot: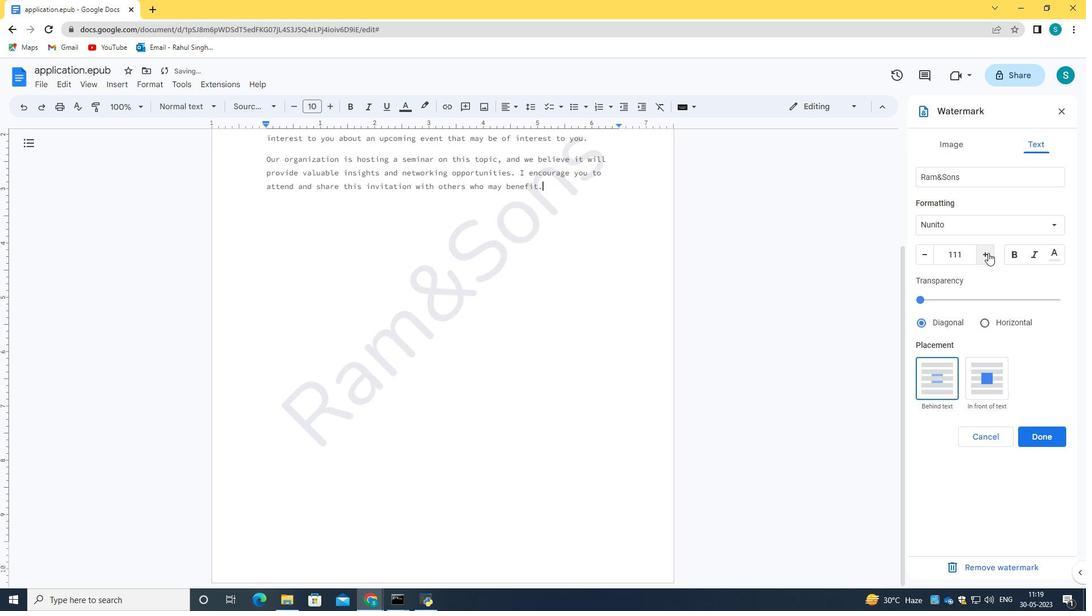 
Action: Mouse pressed left at (988, 252)
Screenshot: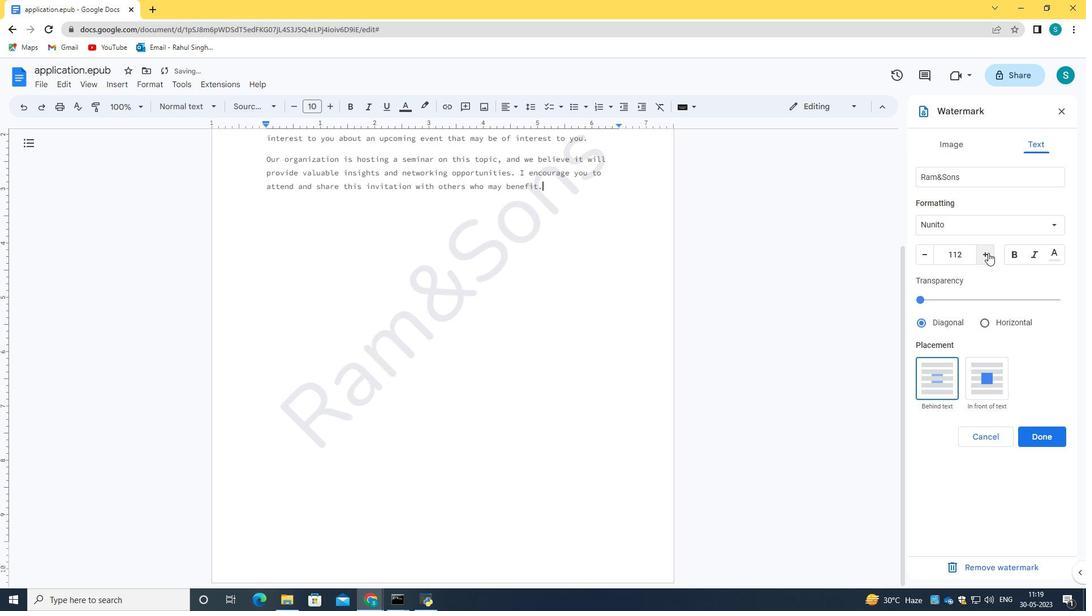 
Action: Mouse pressed left at (988, 252)
Screenshot: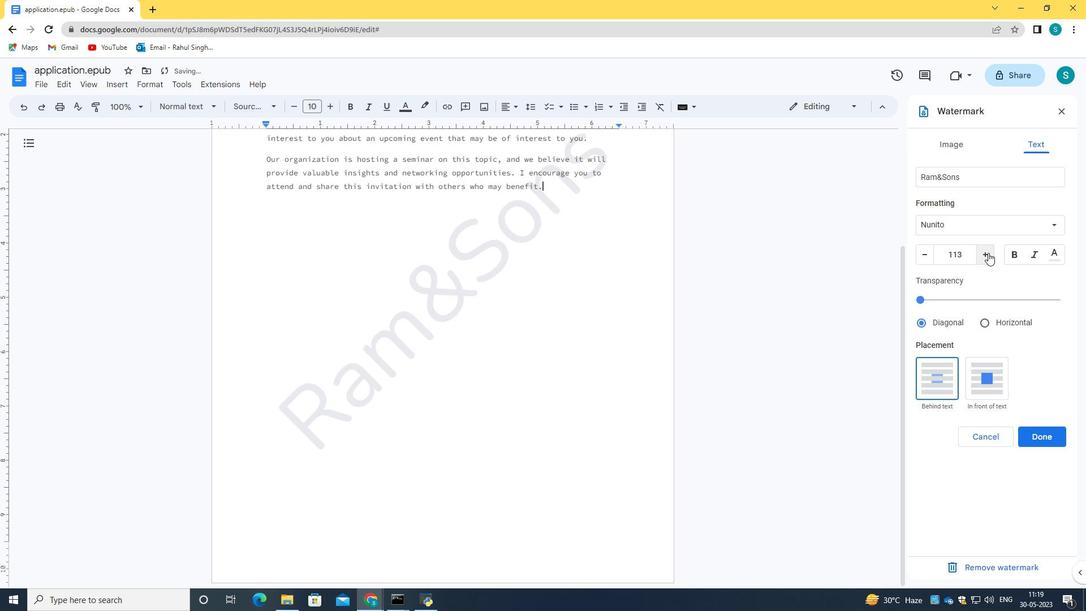 
Action: Mouse pressed left at (988, 252)
Screenshot: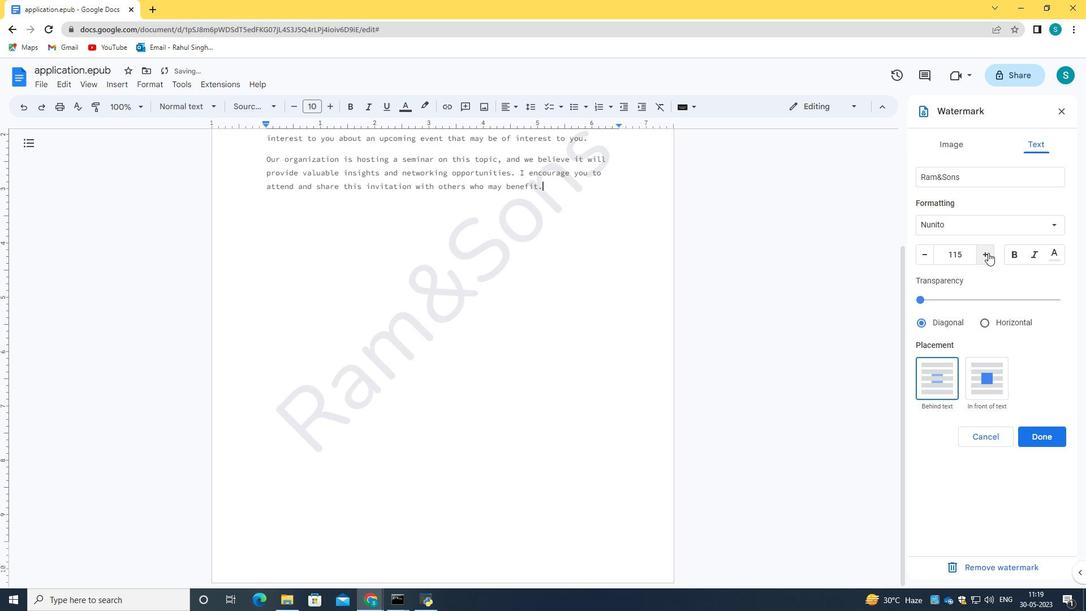 
Action: Mouse pressed left at (988, 252)
Screenshot: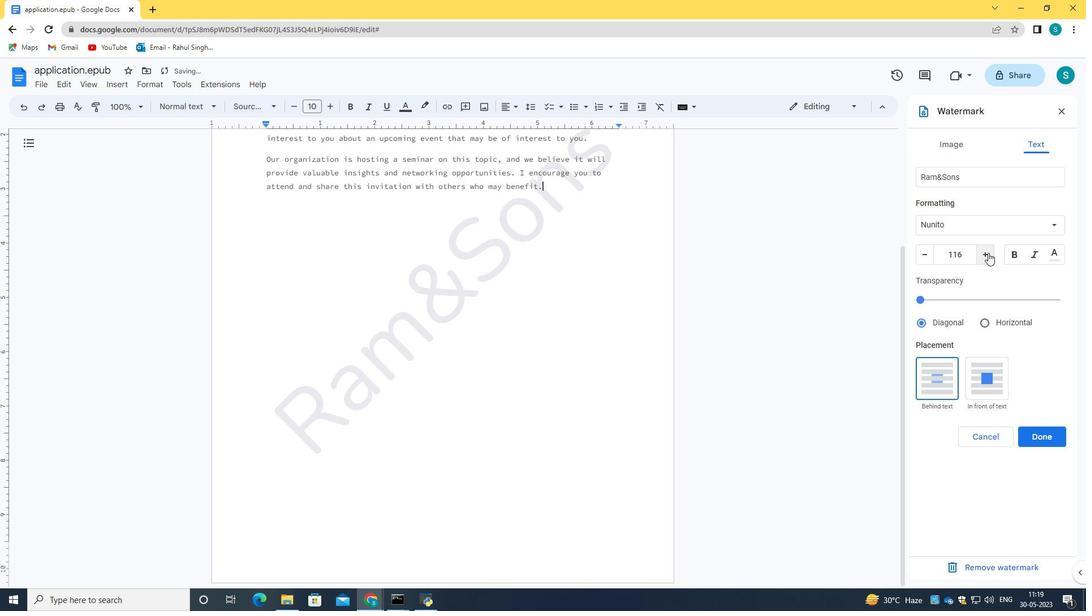 
Action: Mouse moved to (997, 201)
Screenshot: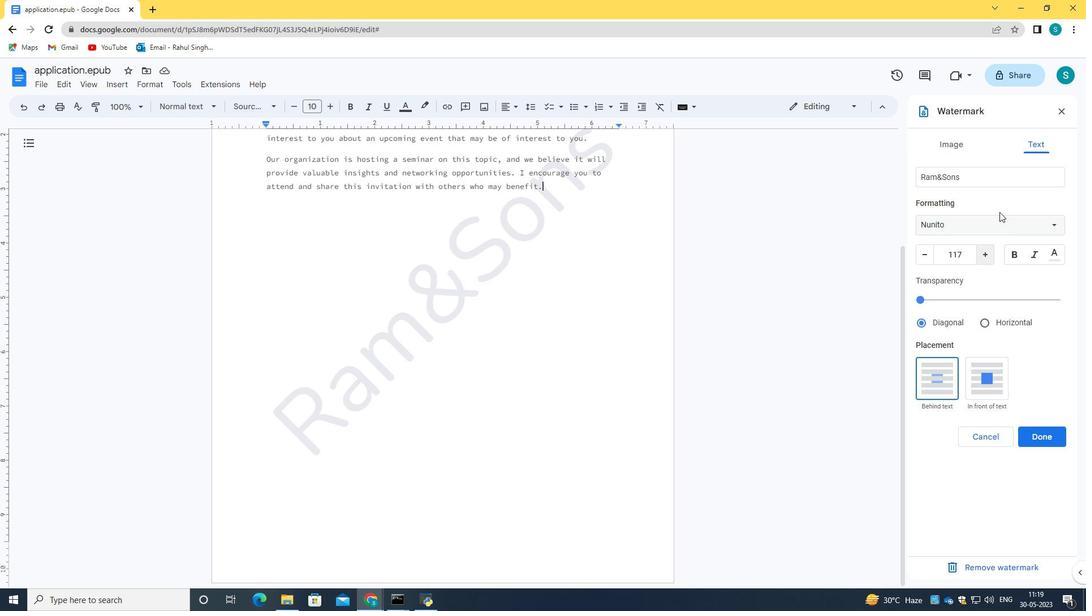 
Action: Mouse scrolled (997, 201) with delta (0, 0)
Screenshot: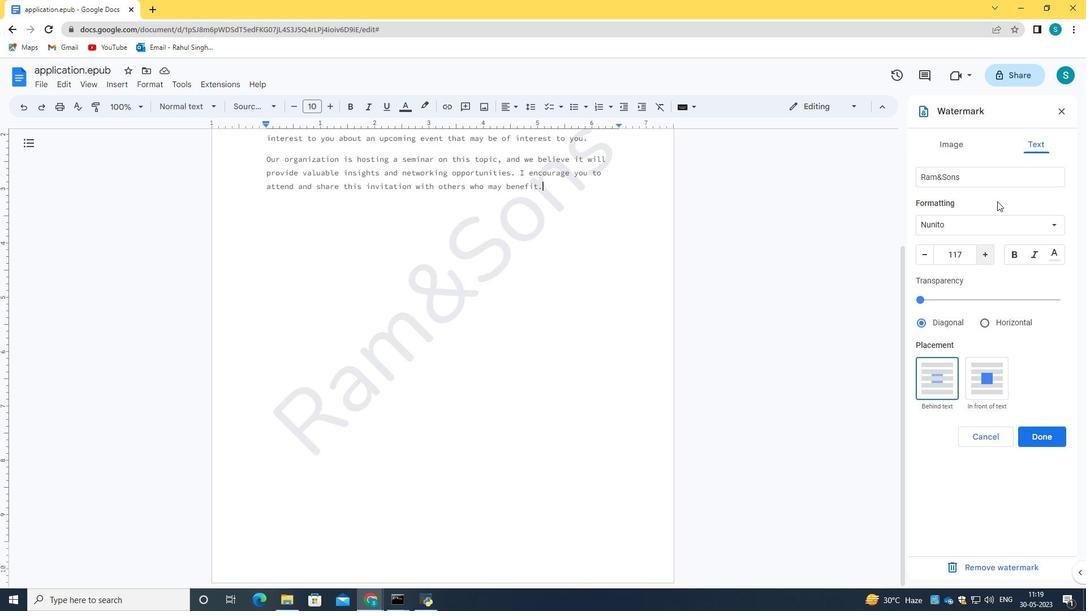 
Action: Mouse moved to (923, 298)
Screenshot: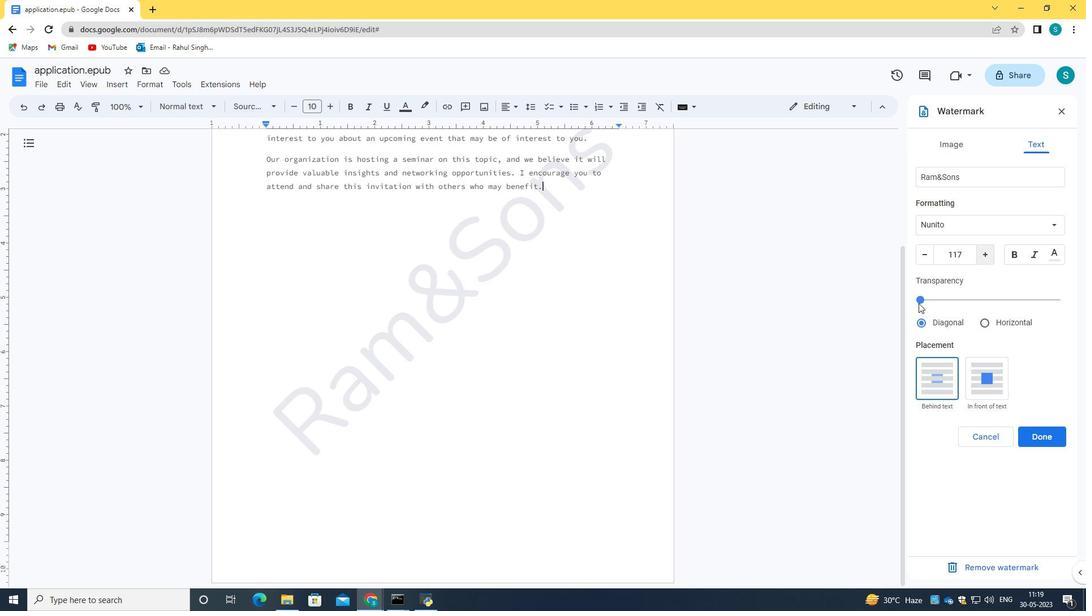 
Action: Mouse pressed left at (923, 298)
Screenshot: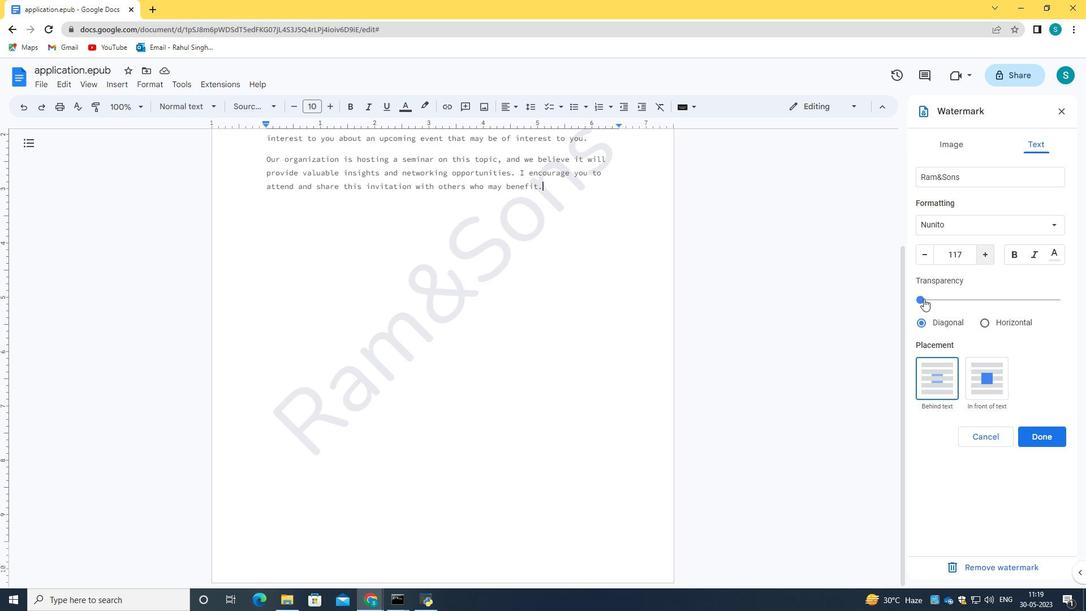 
Action: Mouse moved to (1045, 431)
Screenshot: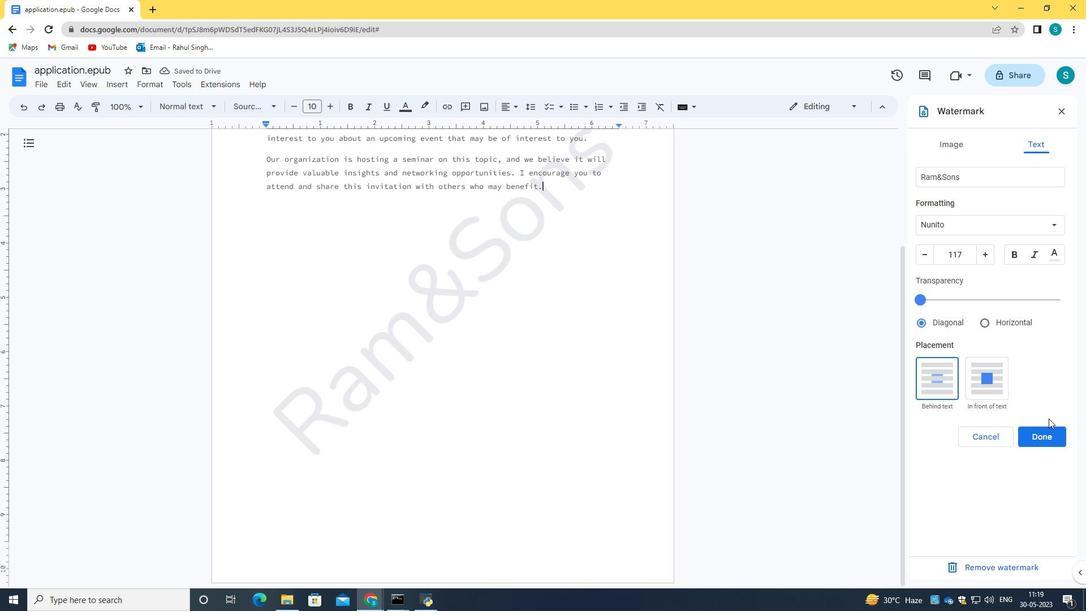 
Action: Mouse pressed left at (1045, 431)
Screenshot: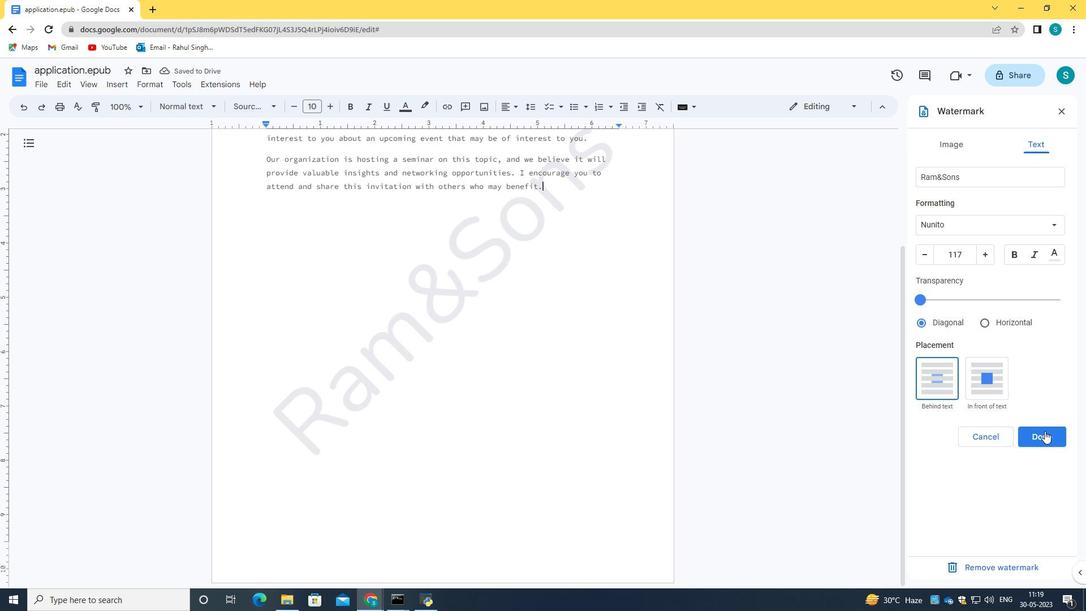 
Action: Mouse moved to (625, 246)
Screenshot: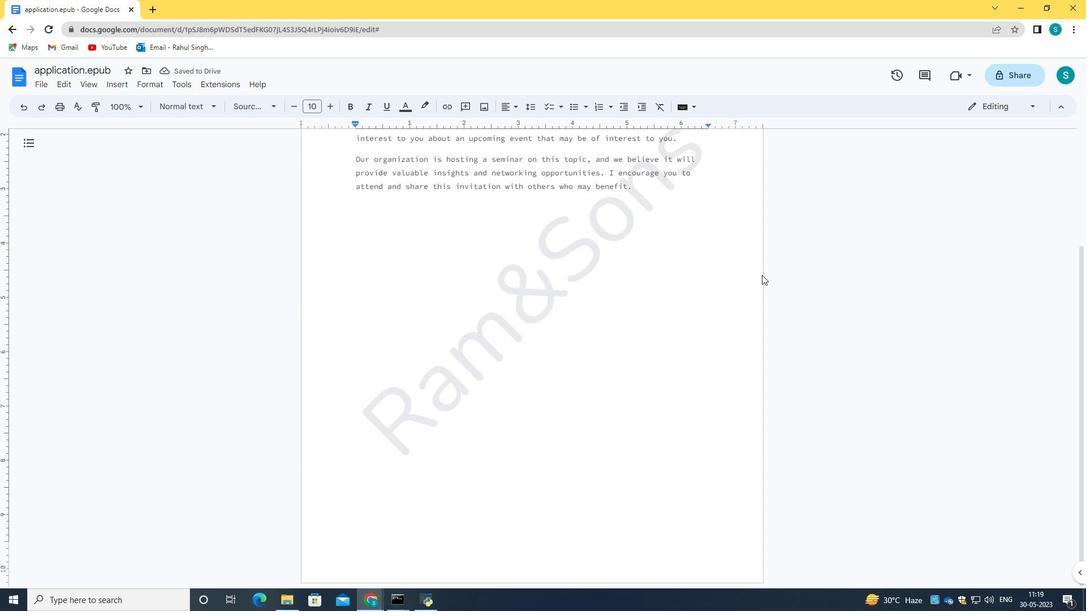 
Action: Mouse scrolled (625, 246) with delta (0, 0)
Screenshot: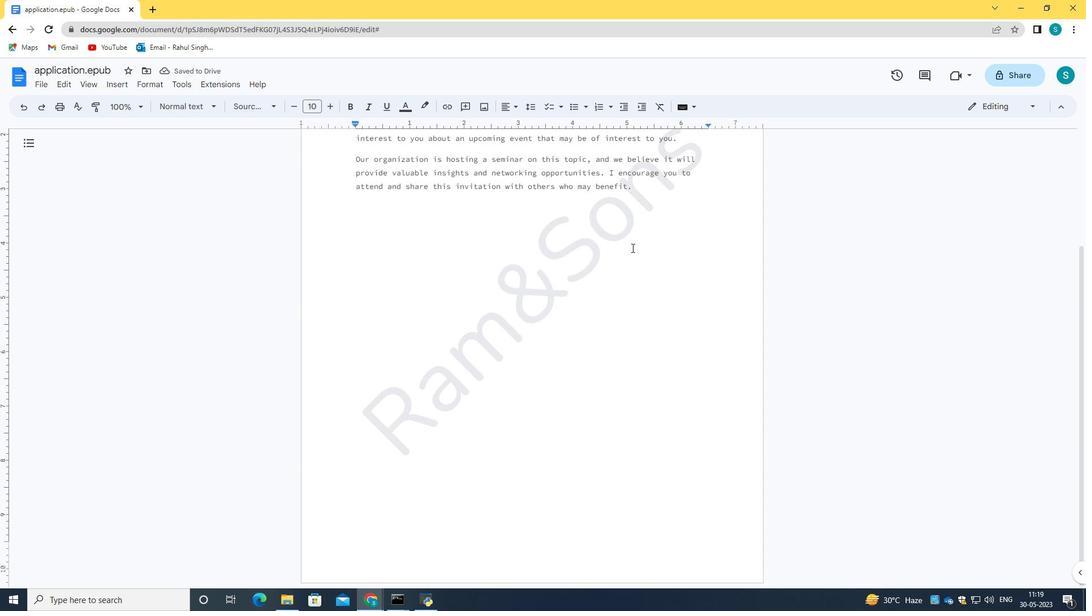
Action: Mouse scrolled (625, 246) with delta (0, 0)
Screenshot: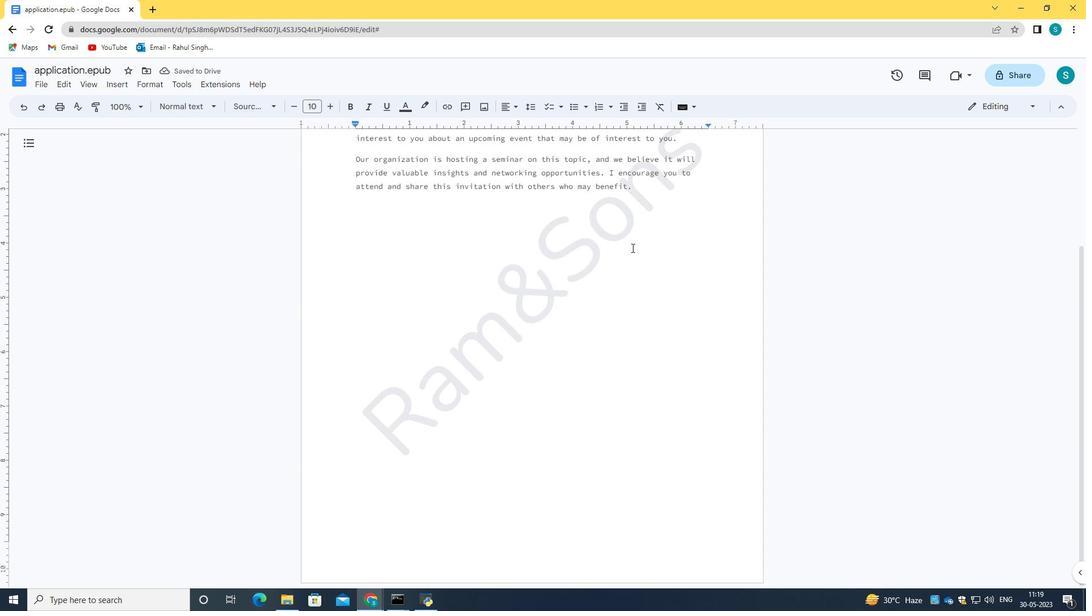 
Action: Mouse moved to (625, 246)
Screenshot: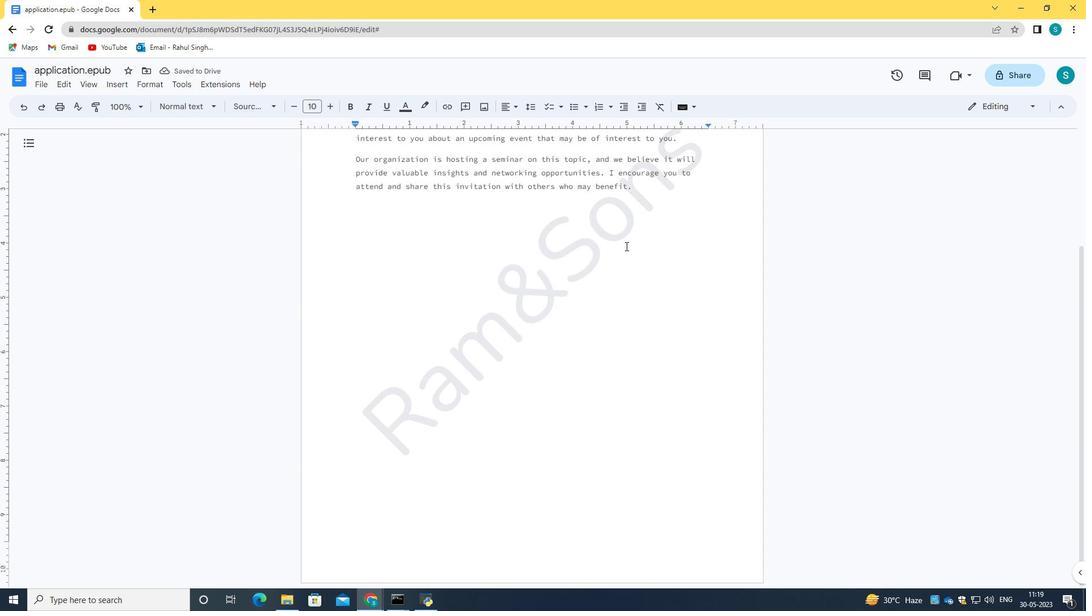 
Action: Mouse scrolled (625, 246) with delta (0, 0)
Screenshot: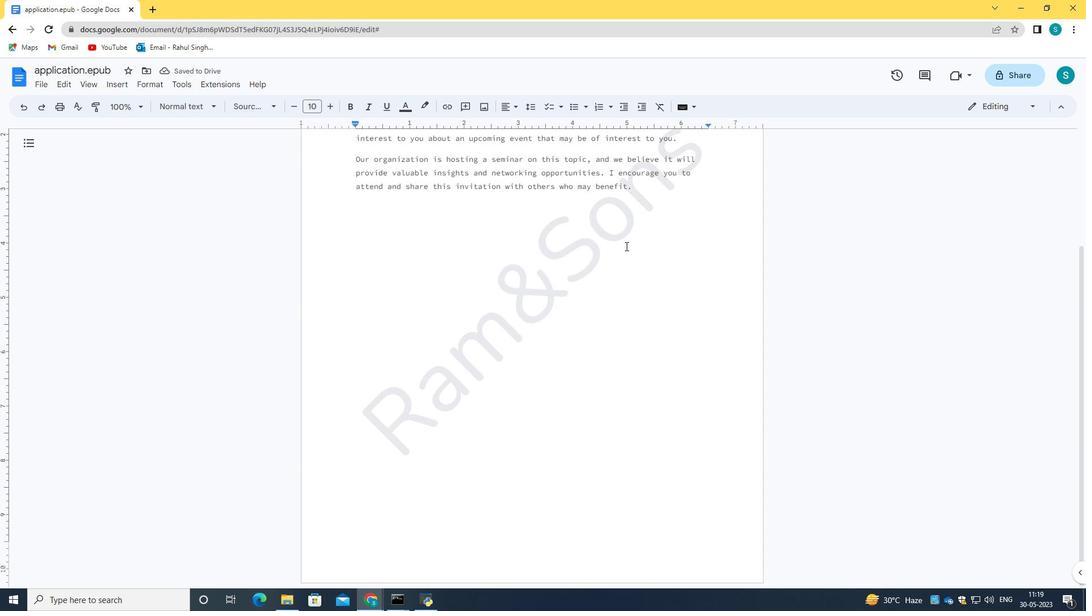 
Action: Mouse scrolled (625, 245) with delta (0, 0)
Screenshot: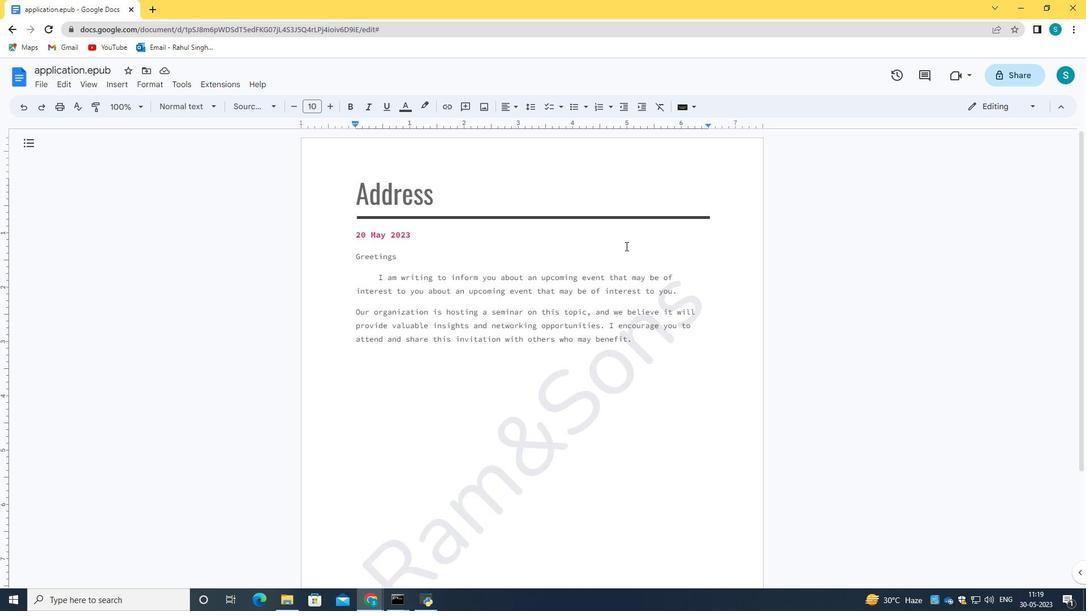
Action: Mouse scrolled (625, 245) with delta (0, 0)
Screenshot: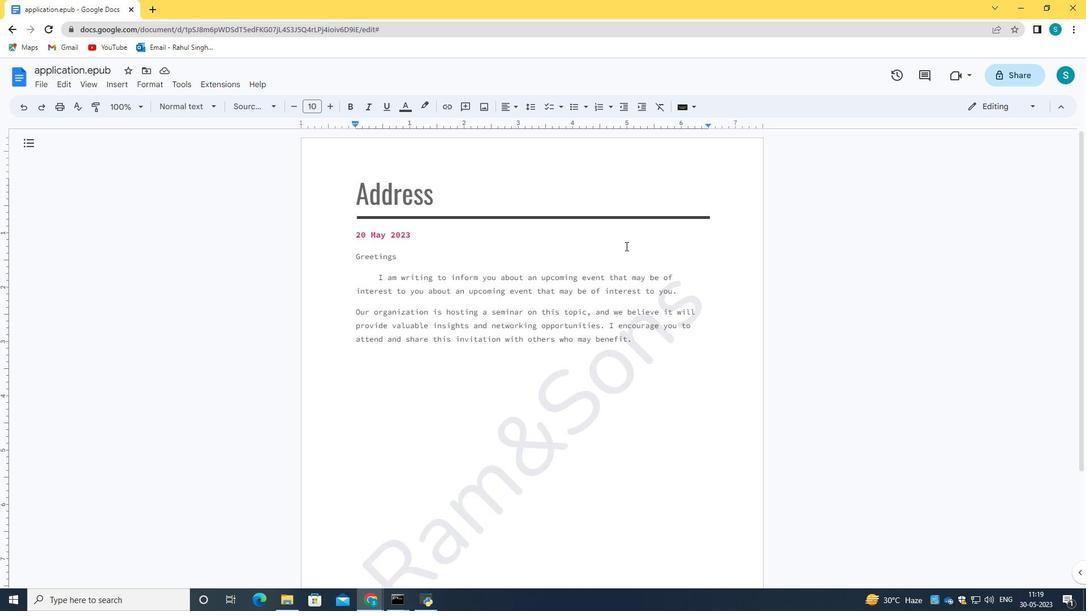 
Action: Mouse scrolled (625, 246) with delta (0, 0)
Screenshot: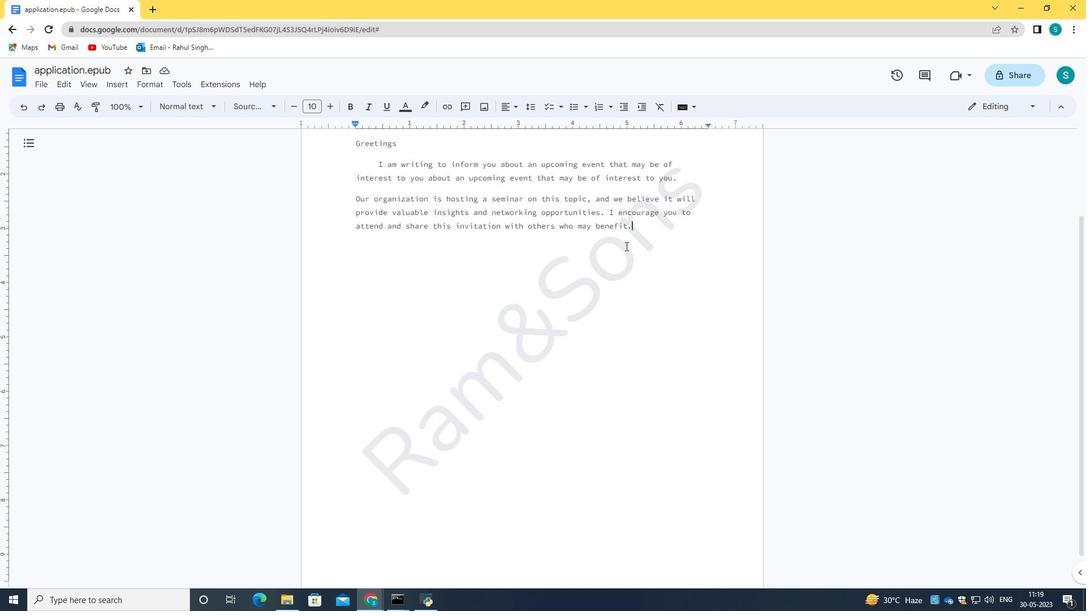 
Action: Mouse scrolled (625, 245) with delta (0, 0)
Screenshot: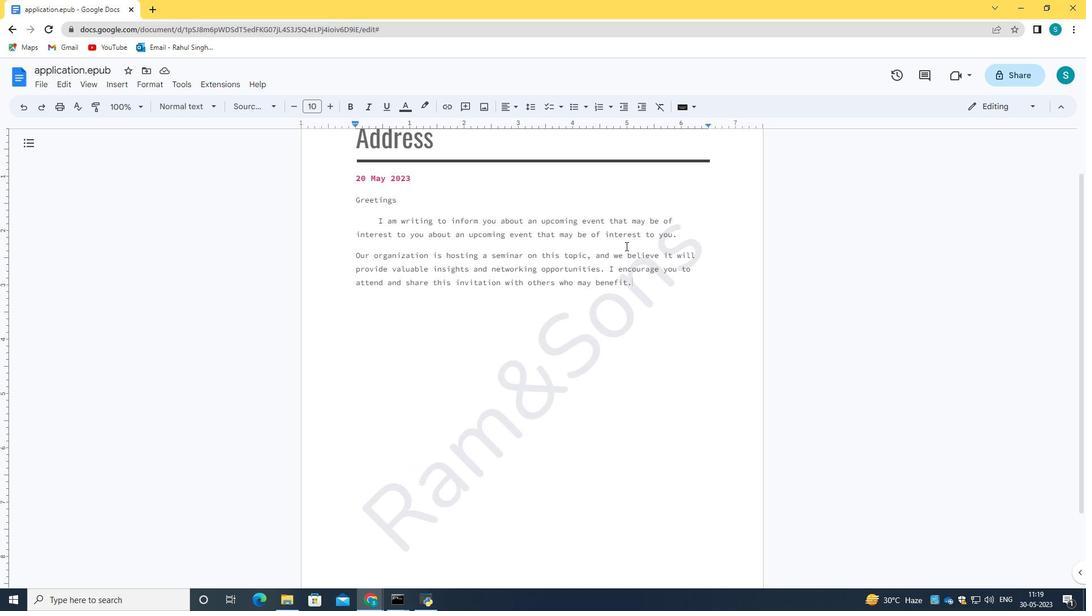 
Action: Mouse scrolled (625, 245) with delta (0, 0)
Screenshot: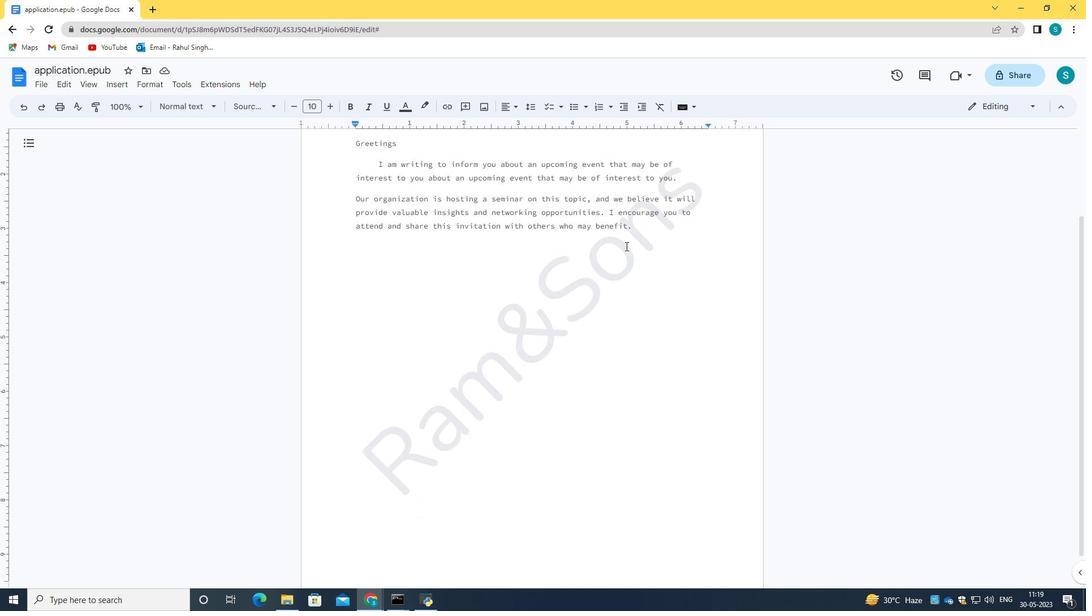 
Action: Mouse scrolled (625, 246) with delta (0, 0)
Screenshot: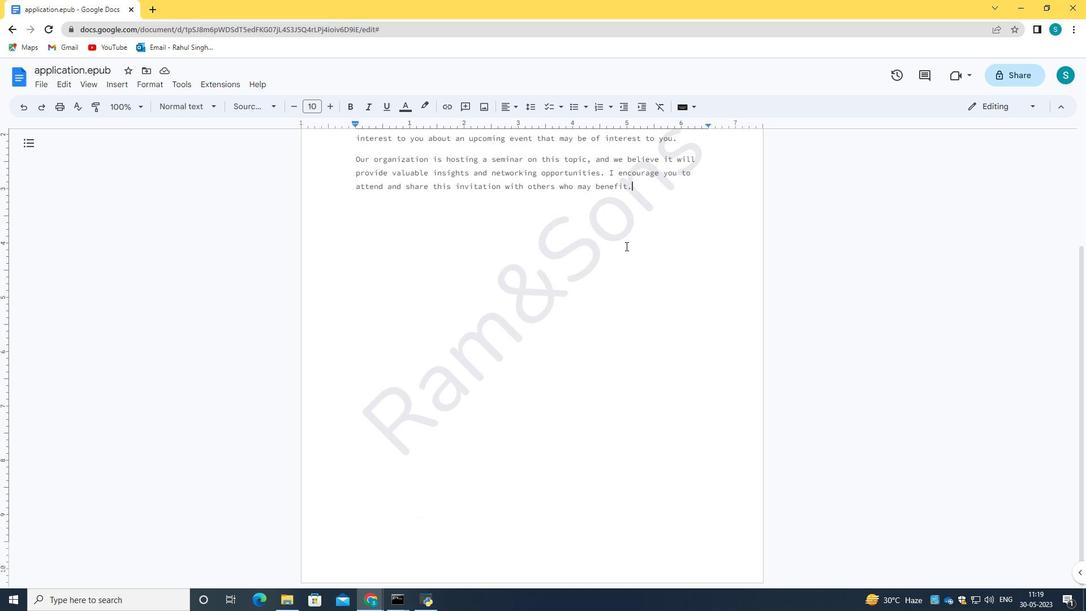 
Action: Mouse scrolled (625, 246) with delta (0, 0)
Screenshot: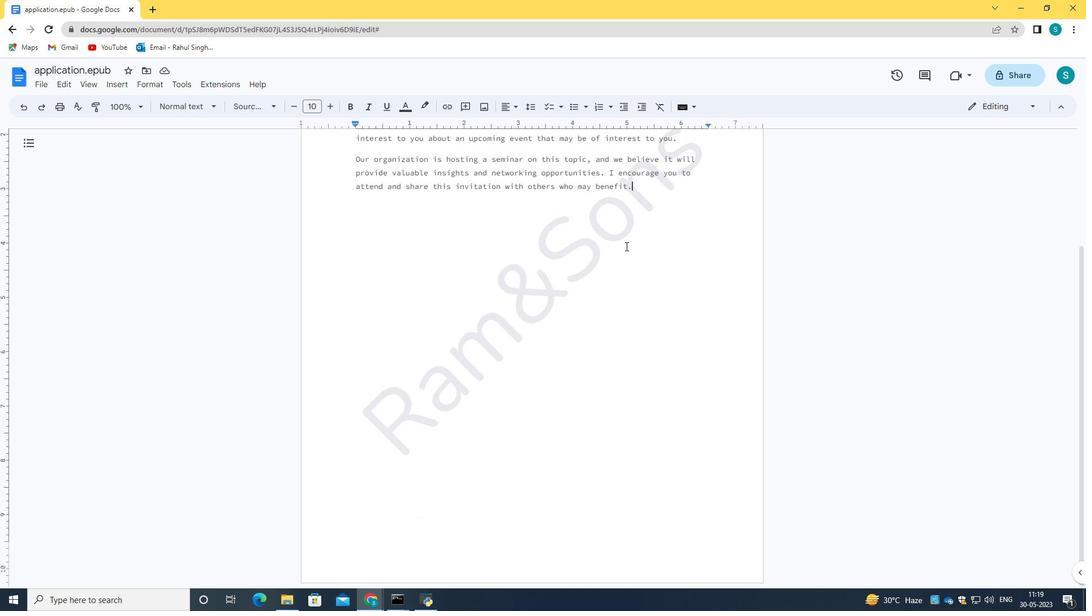 
Action: Mouse scrolled (625, 246) with delta (0, 0)
Screenshot: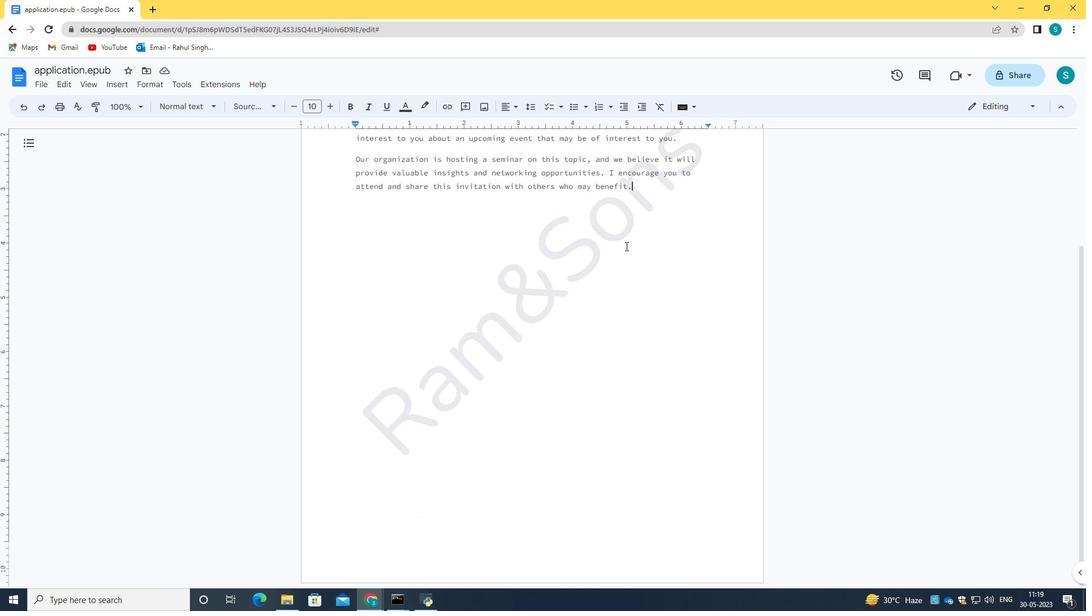 
Action: Mouse scrolled (625, 245) with delta (0, 0)
Screenshot: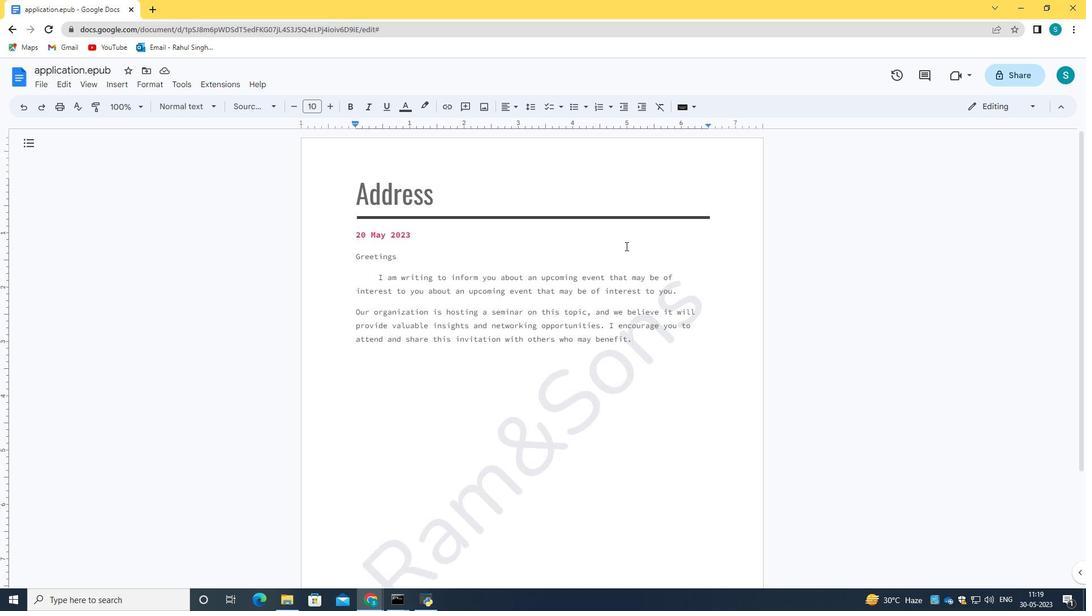 
Action: Mouse scrolled (625, 245) with delta (0, 0)
Screenshot: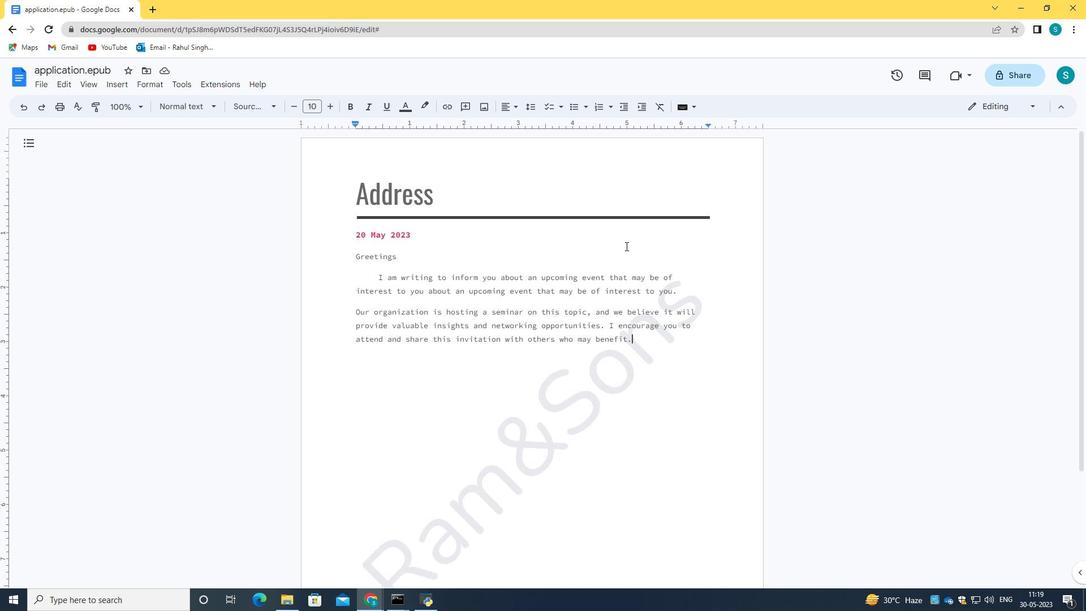 
Action: Mouse scrolled (625, 245) with delta (0, 0)
Screenshot: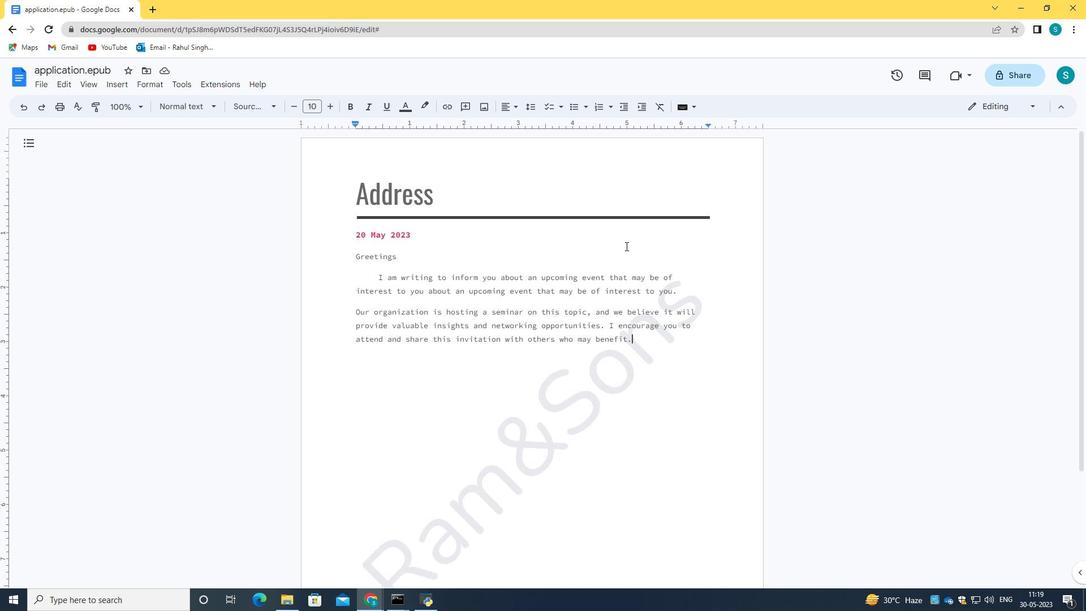 
Action: Mouse moved to (377, 232)
Screenshot: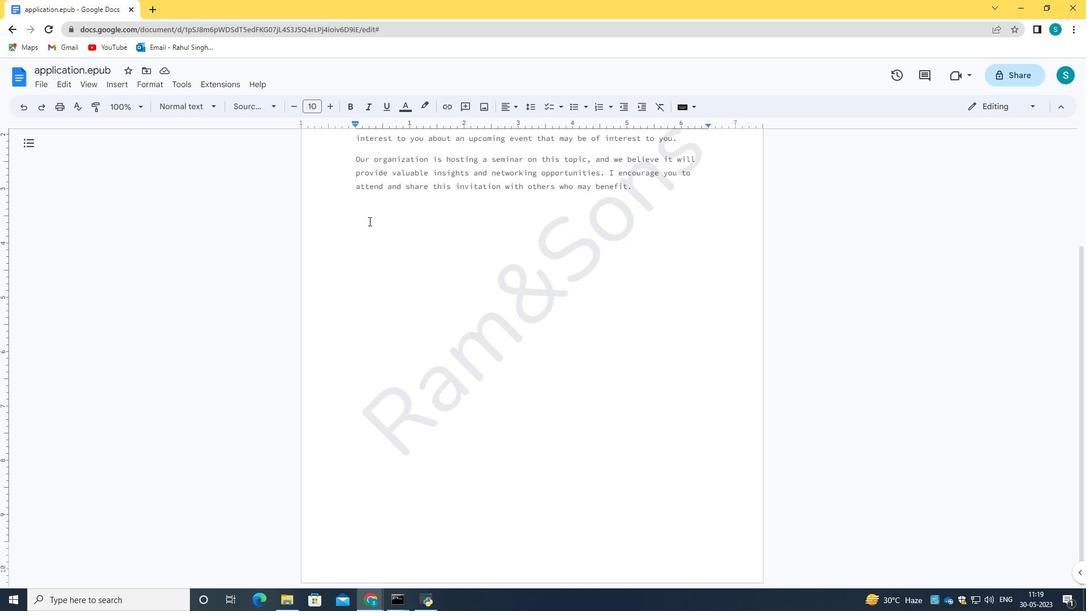 
Action: Mouse pressed left at (377, 232)
Screenshot: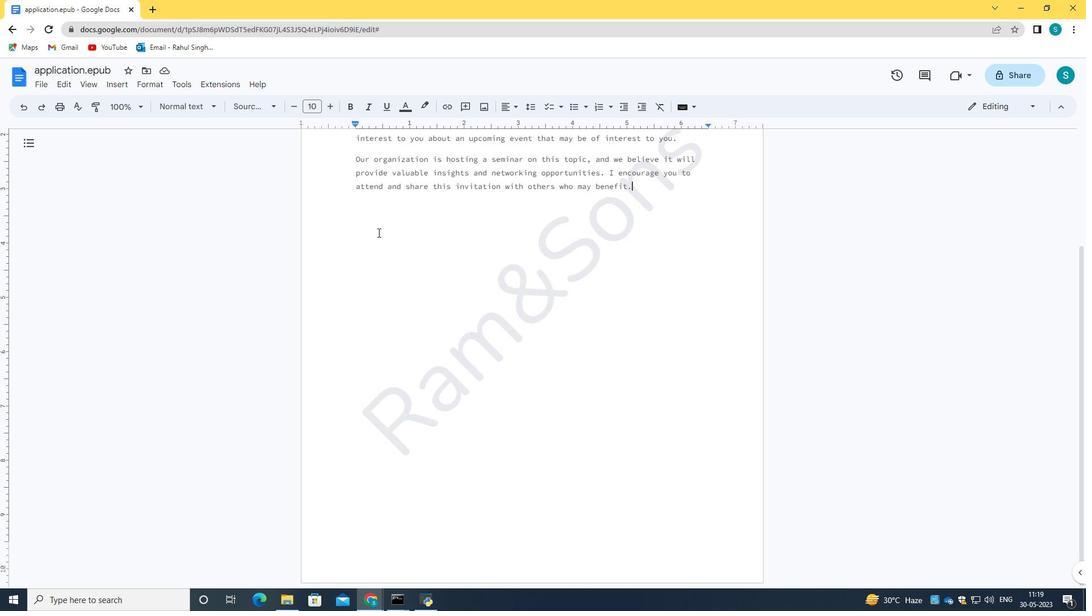 
Action: Mouse moved to (363, 223)
Screenshot: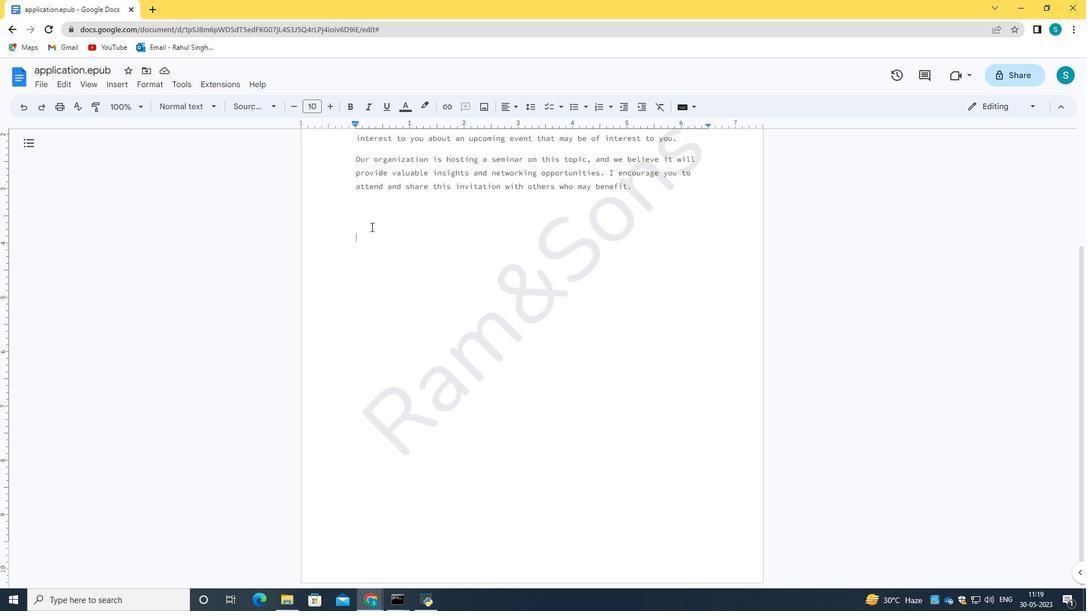 
Action: Mouse pressed left at (363, 223)
Screenshot: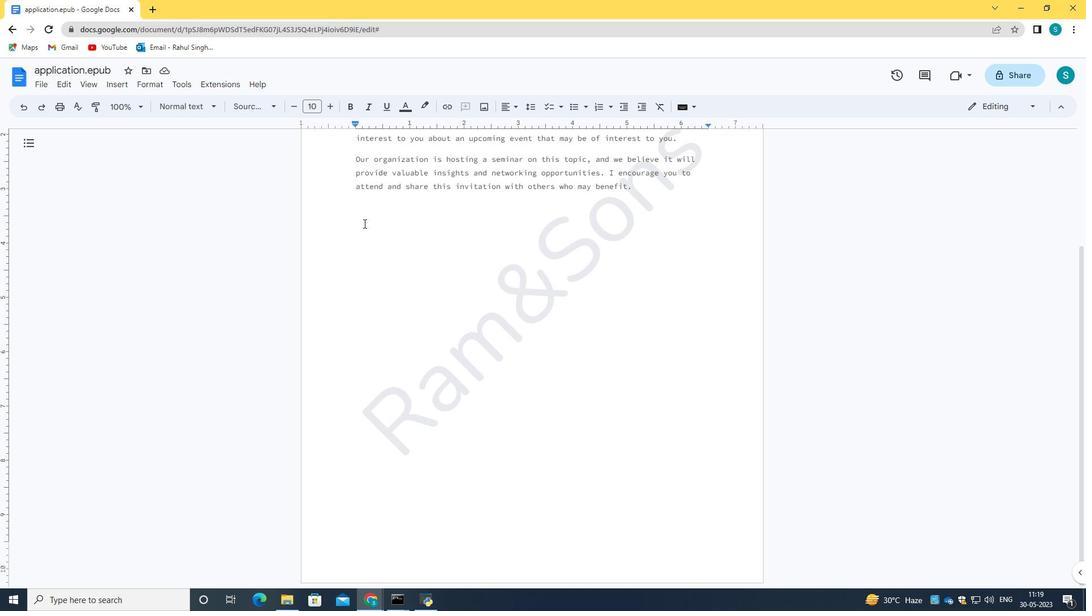 
Action: Mouse moved to (349, 220)
Screenshot: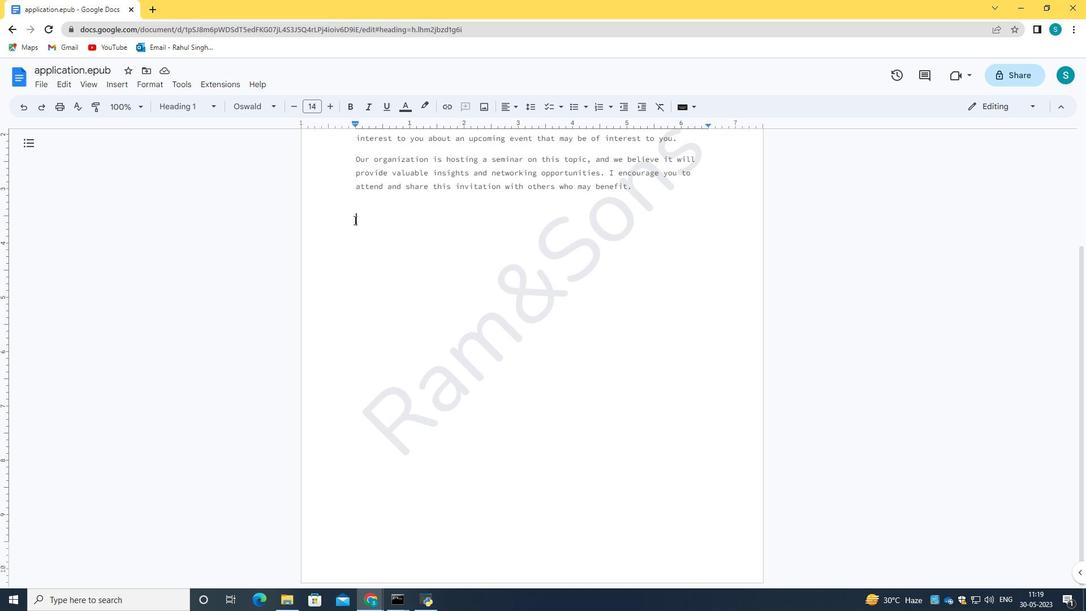 
Action: Key pressed <Key.caps_lock>N<Key.caps_lock>ame-<Key.space><Key.caps_lock>J<Key.caps_lock>oey
Screenshot: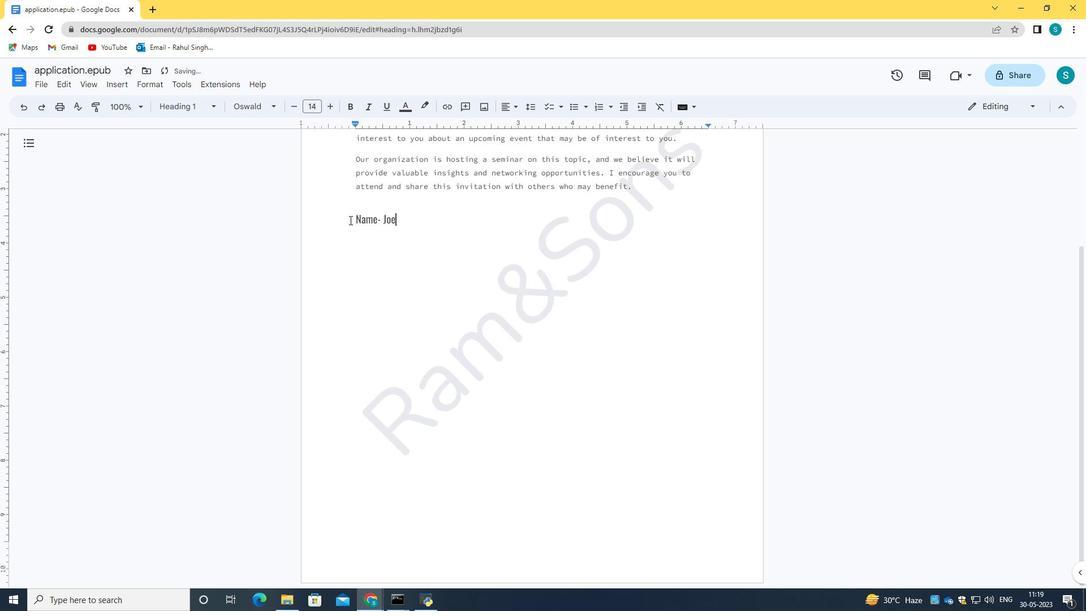
Action: Mouse moved to (389, 219)
Screenshot: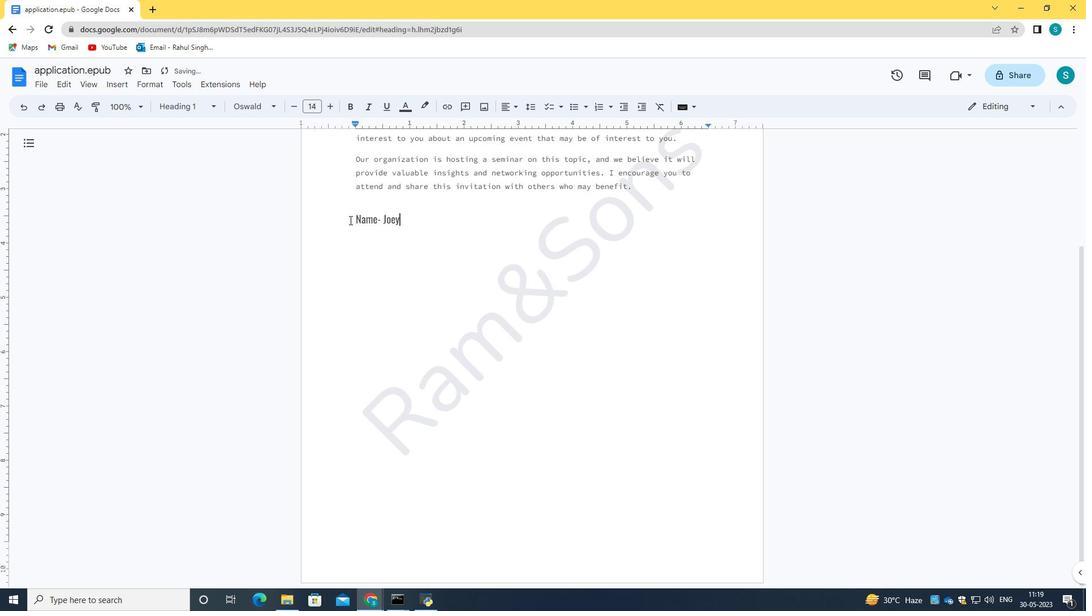 
Action: Mouse scrolled (389, 220) with delta (0, 0)
Screenshot: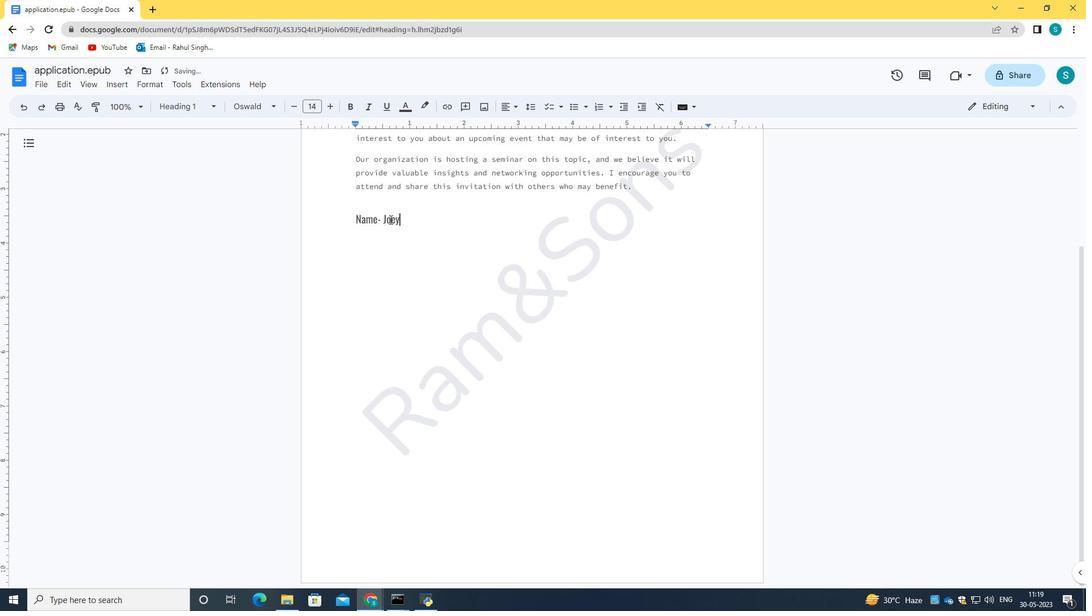 
Action: Mouse scrolled (389, 220) with delta (0, 0)
Screenshot: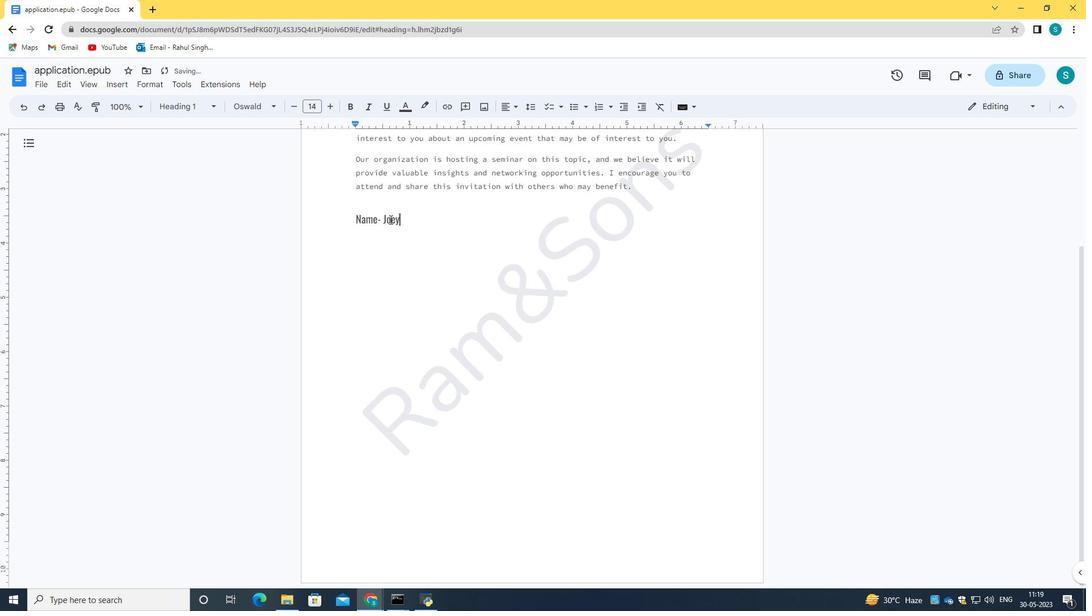 
Action: Mouse scrolled (389, 220) with delta (0, 0)
Screenshot: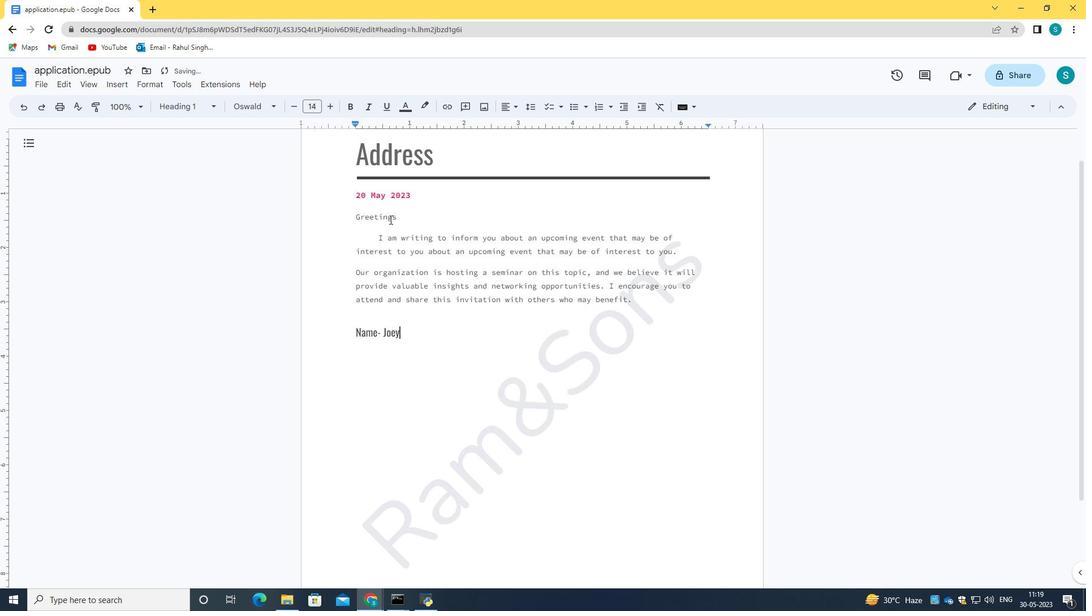 
Action: Mouse scrolled (389, 220) with delta (0, 0)
Screenshot: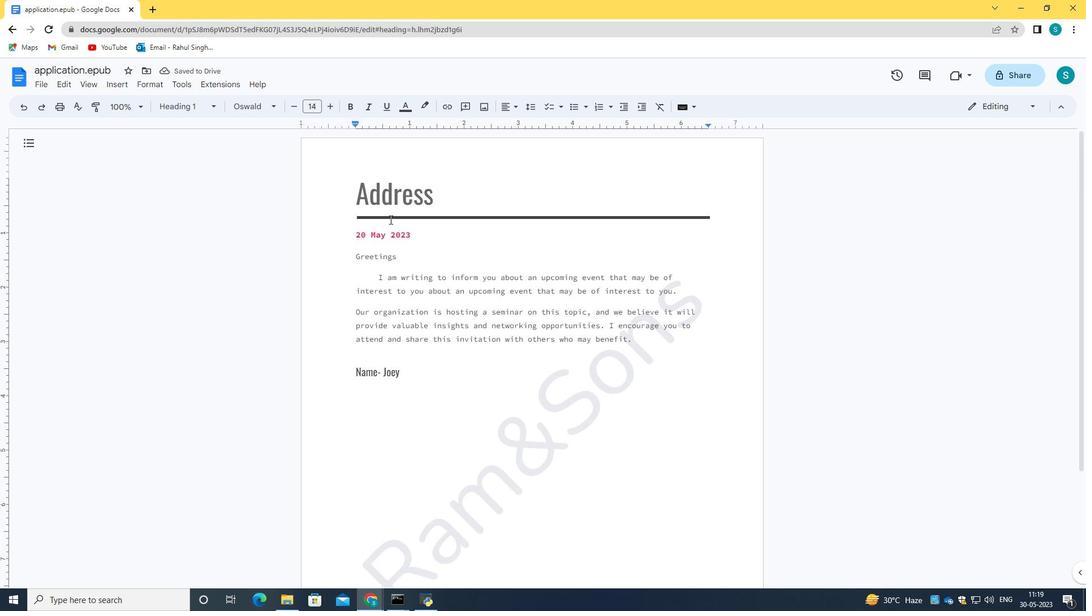 
Action: Mouse scrolled (389, 220) with delta (0, 0)
Screenshot: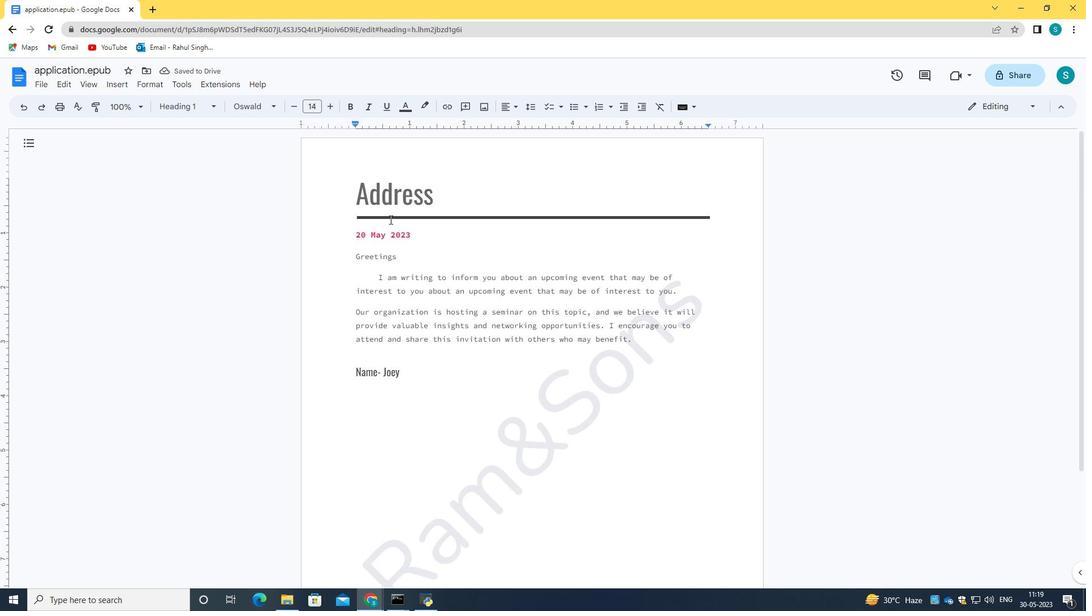 
Action: Mouse scrolled (389, 220) with delta (0, 0)
Screenshot: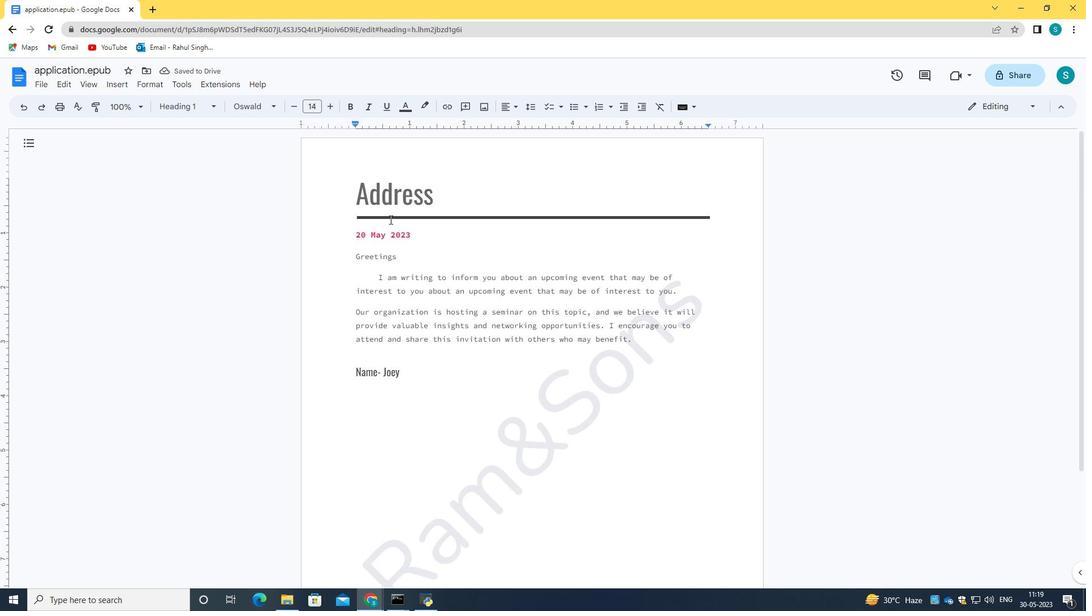 
Action: Mouse moved to (415, 214)
Screenshot: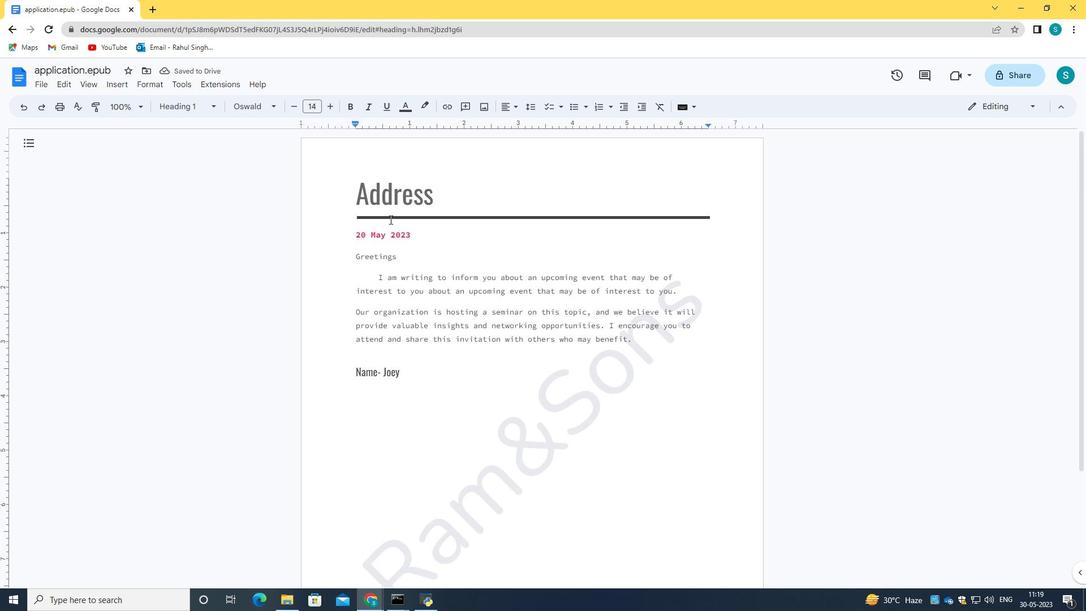 
Action: Key pressed ctrl+S<'\x13'><'\x13'>
Screenshot: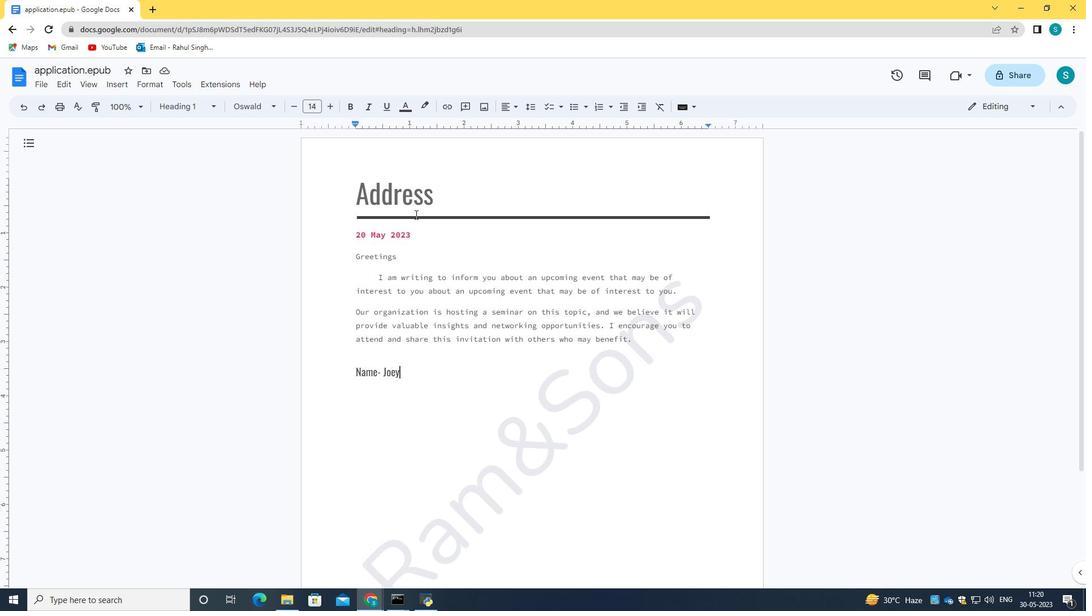 
Action: Mouse moved to (416, 249)
Screenshot: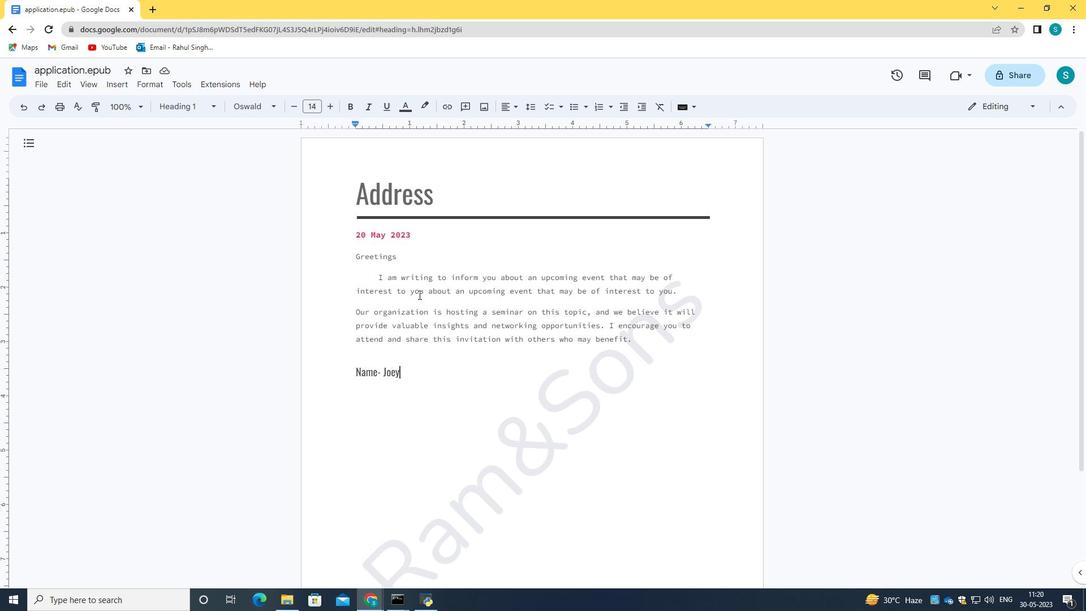 
